 Task: Search one way flight ticket for 1 adult, 6 children, 1 infant in seat and 1 infant on lap in business from Fort Myers: Southwest Florida International Airport to South Bend: South Bend International Airport on 8-6-2023. Choice of flights is Royal air maroc. Number of bags: 1 carry on bag. Price is upto 30000. Outbound departure time preference is 4:15.
Action: Mouse moved to (312, 428)
Screenshot: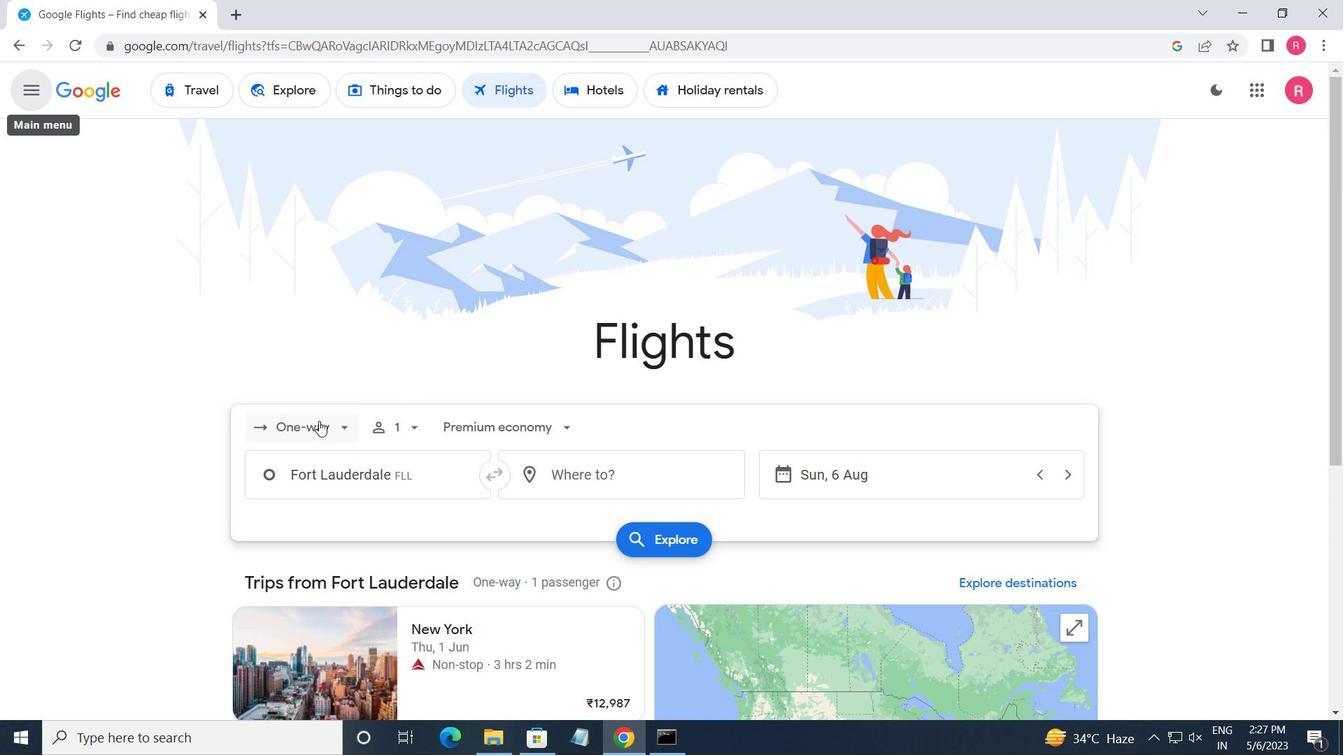 
Action: Mouse pressed left at (312, 428)
Screenshot: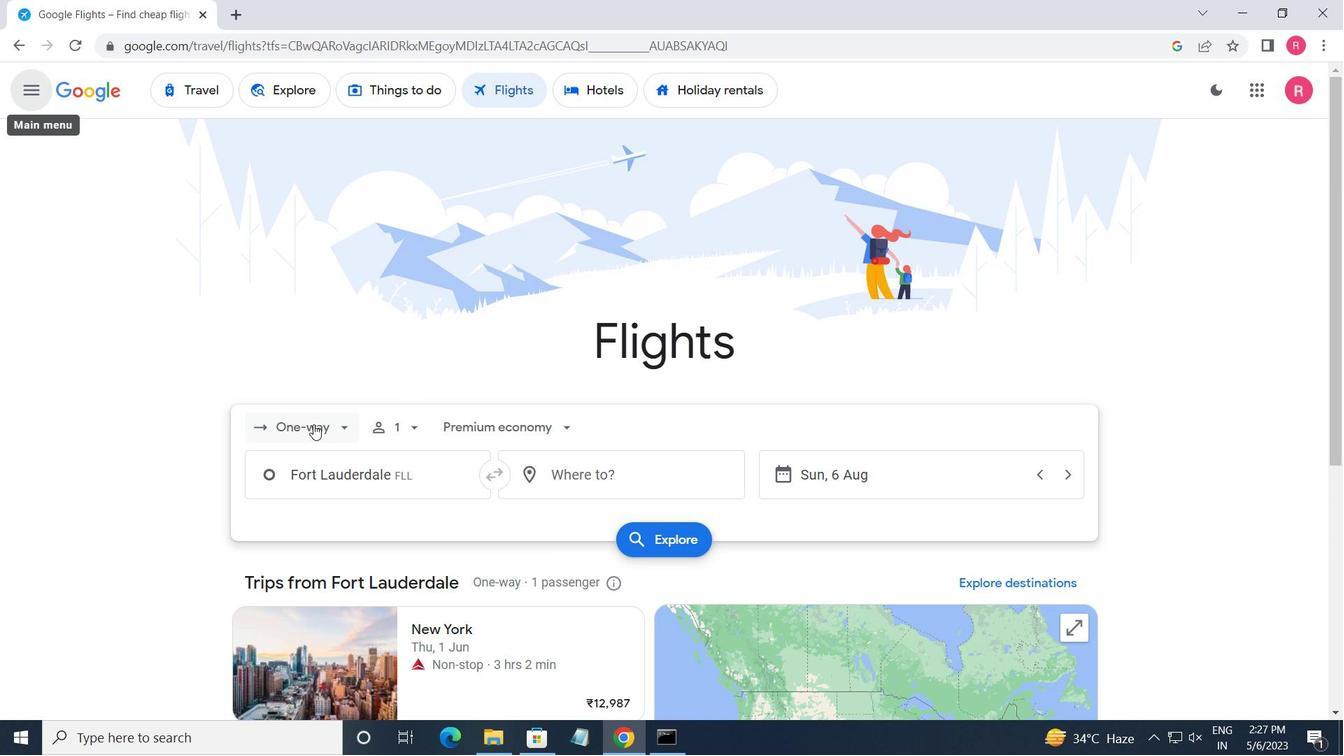 
Action: Mouse moved to (335, 505)
Screenshot: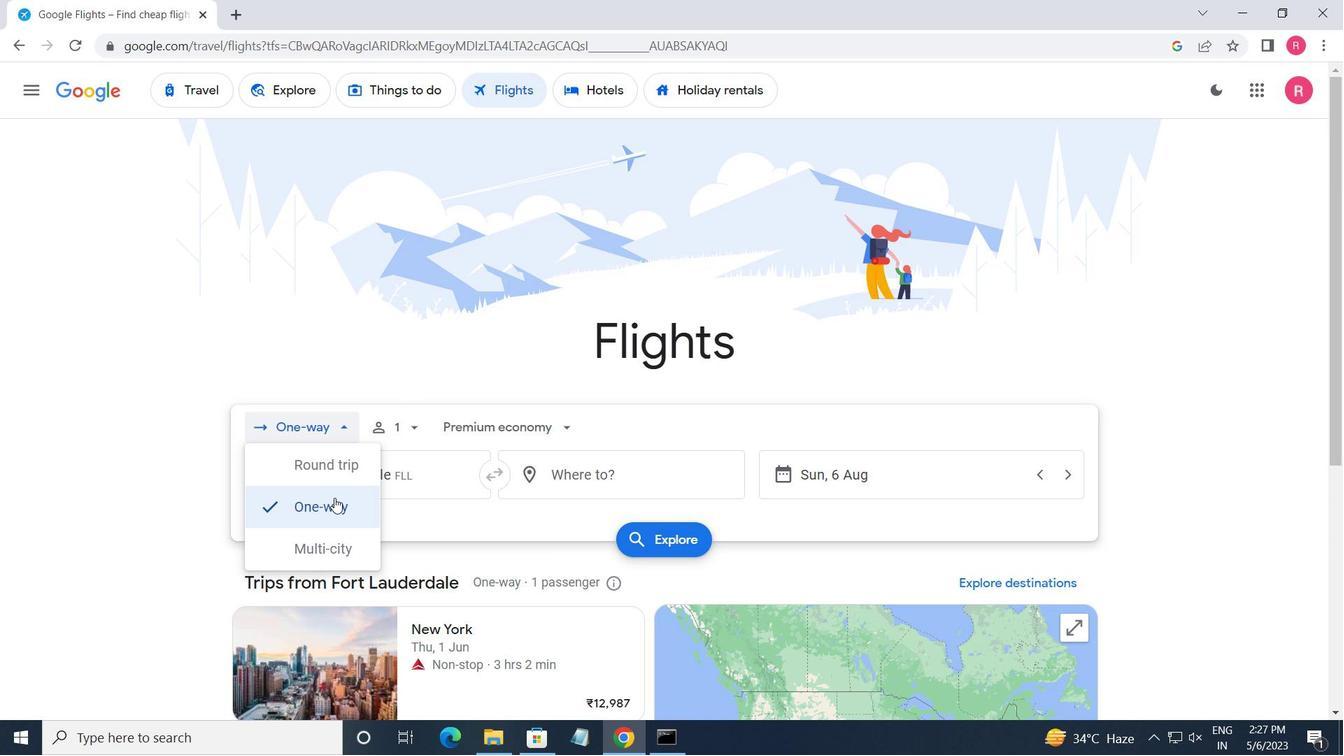 
Action: Mouse pressed left at (335, 505)
Screenshot: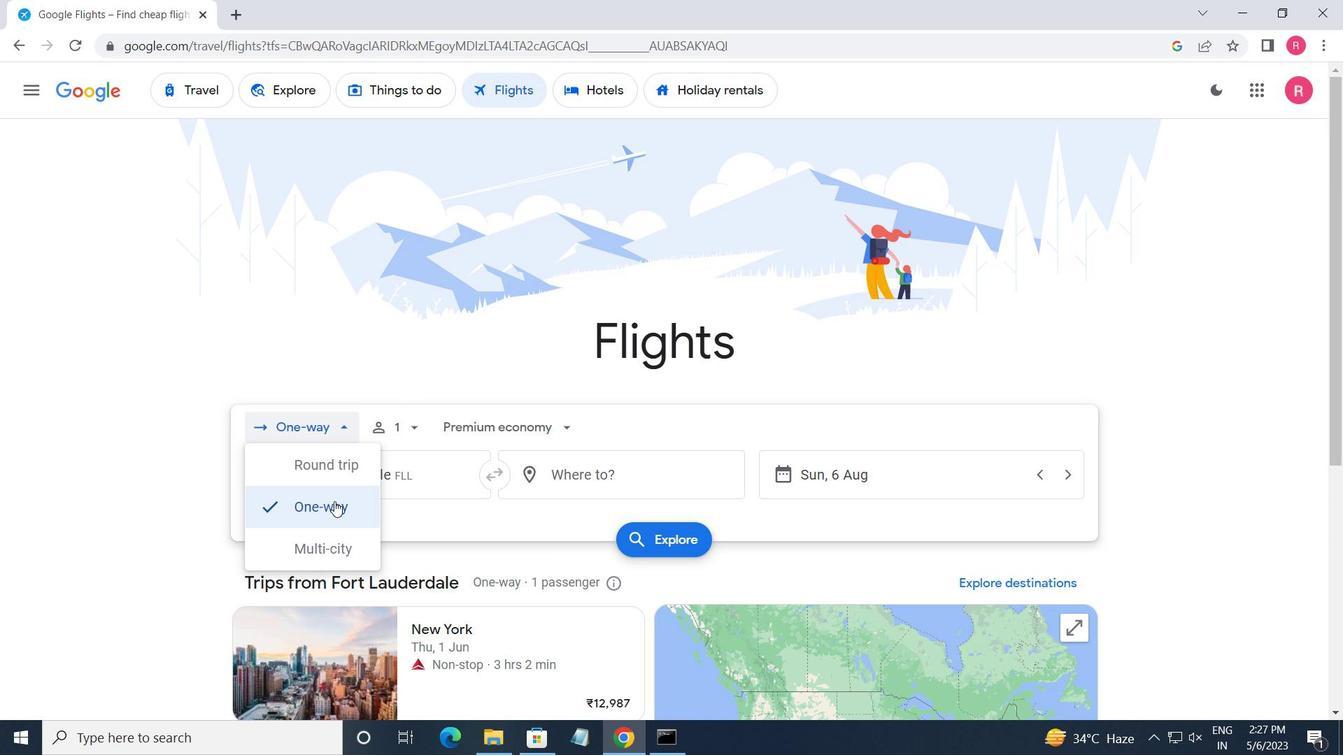 
Action: Mouse moved to (402, 439)
Screenshot: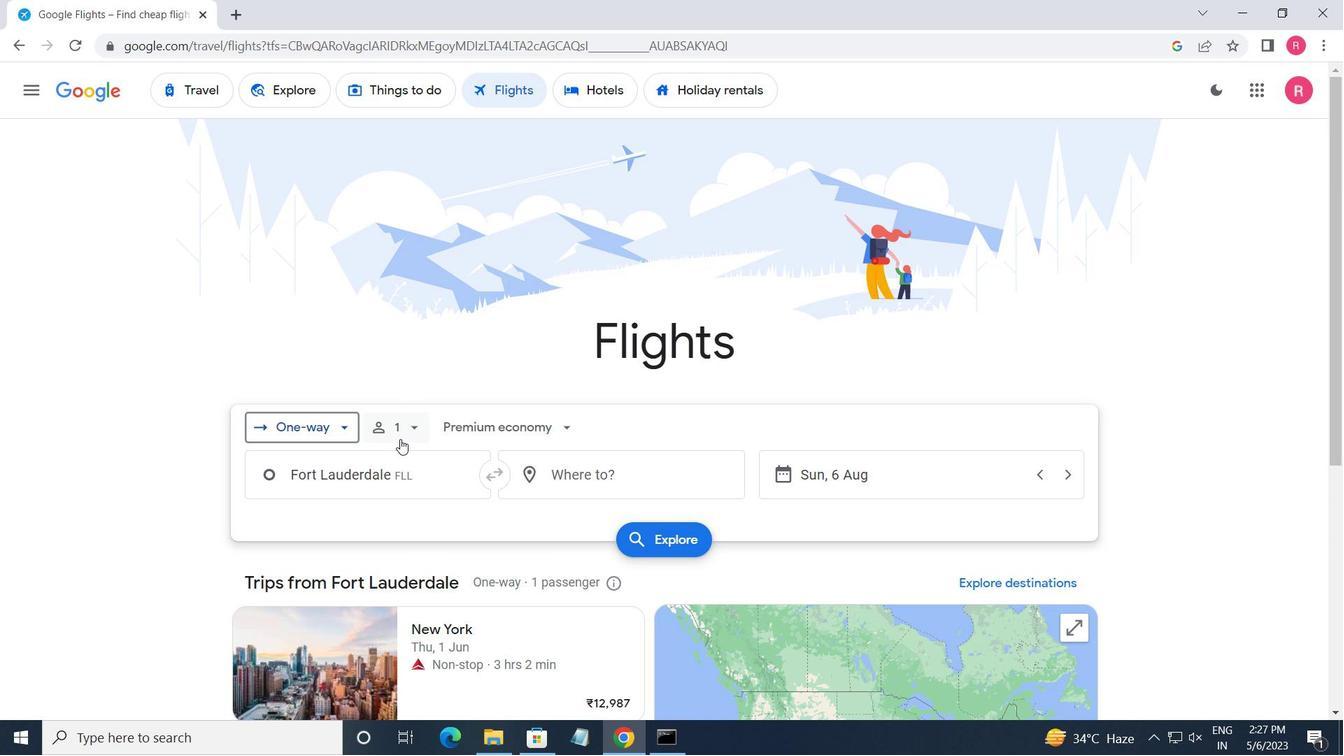 
Action: Mouse pressed left at (402, 439)
Screenshot: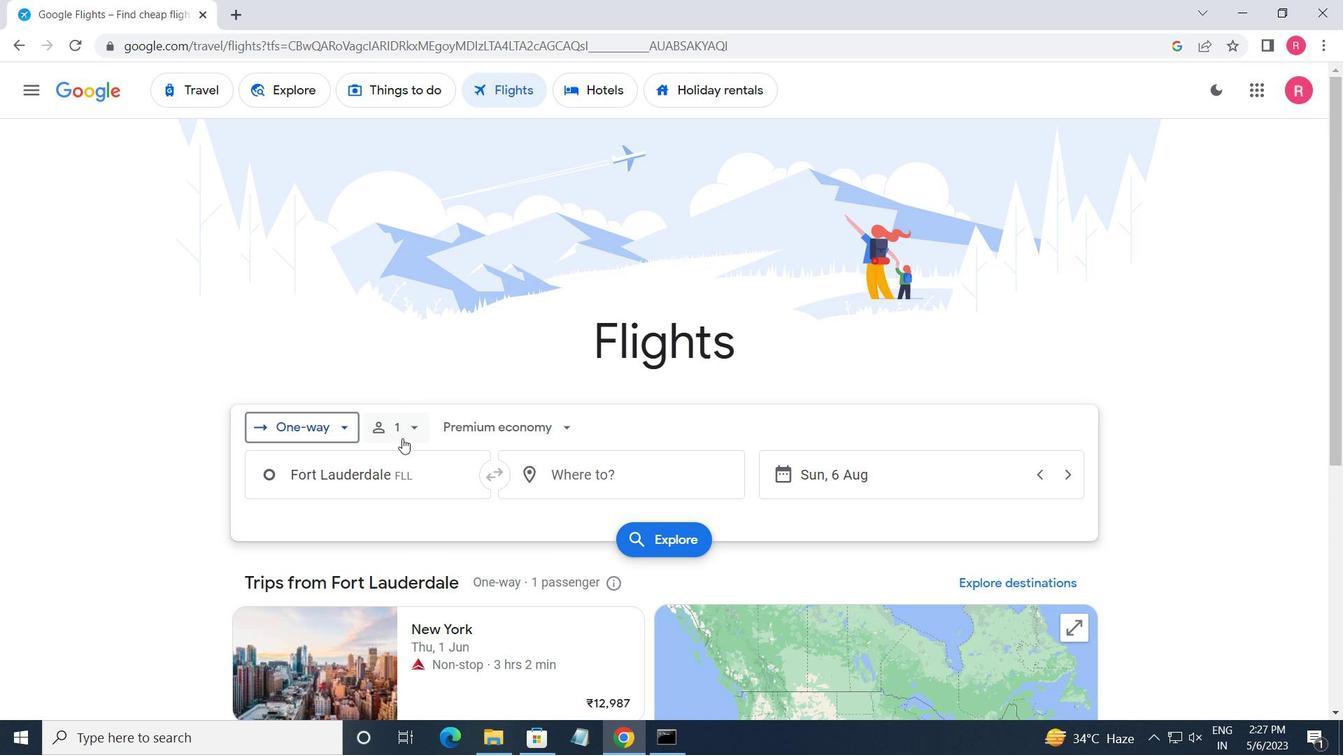
Action: Mouse moved to (540, 509)
Screenshot: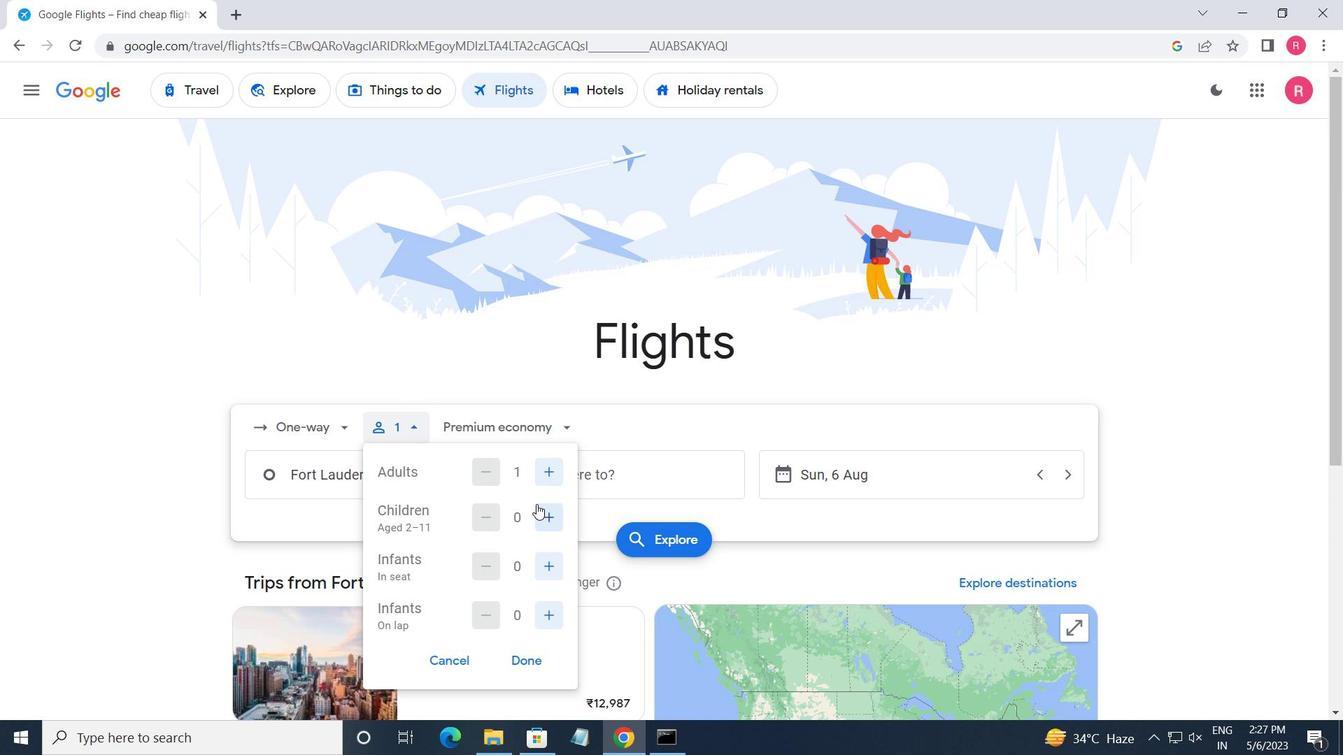 
Action: Mouse pressed left at (540, 509)
Screenshot: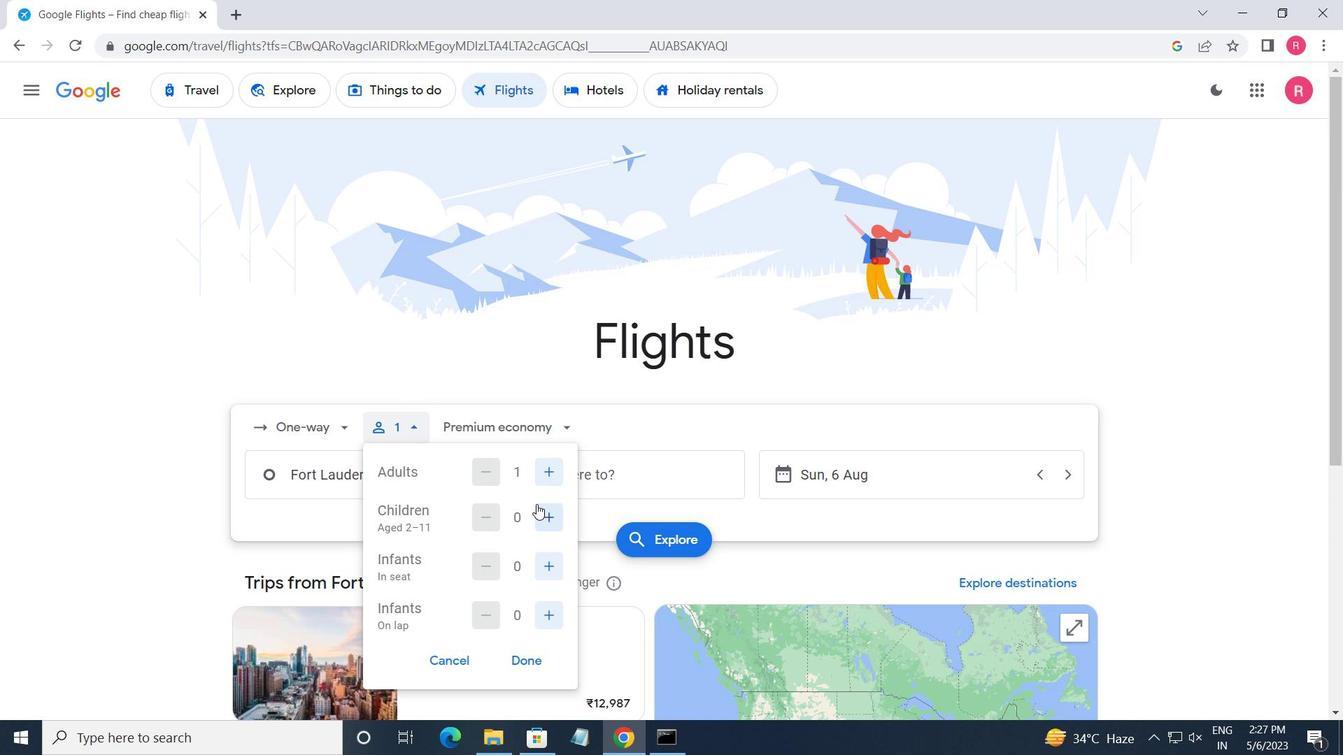 
Action: Mouse pressed left at (540, 509)
Screenshot: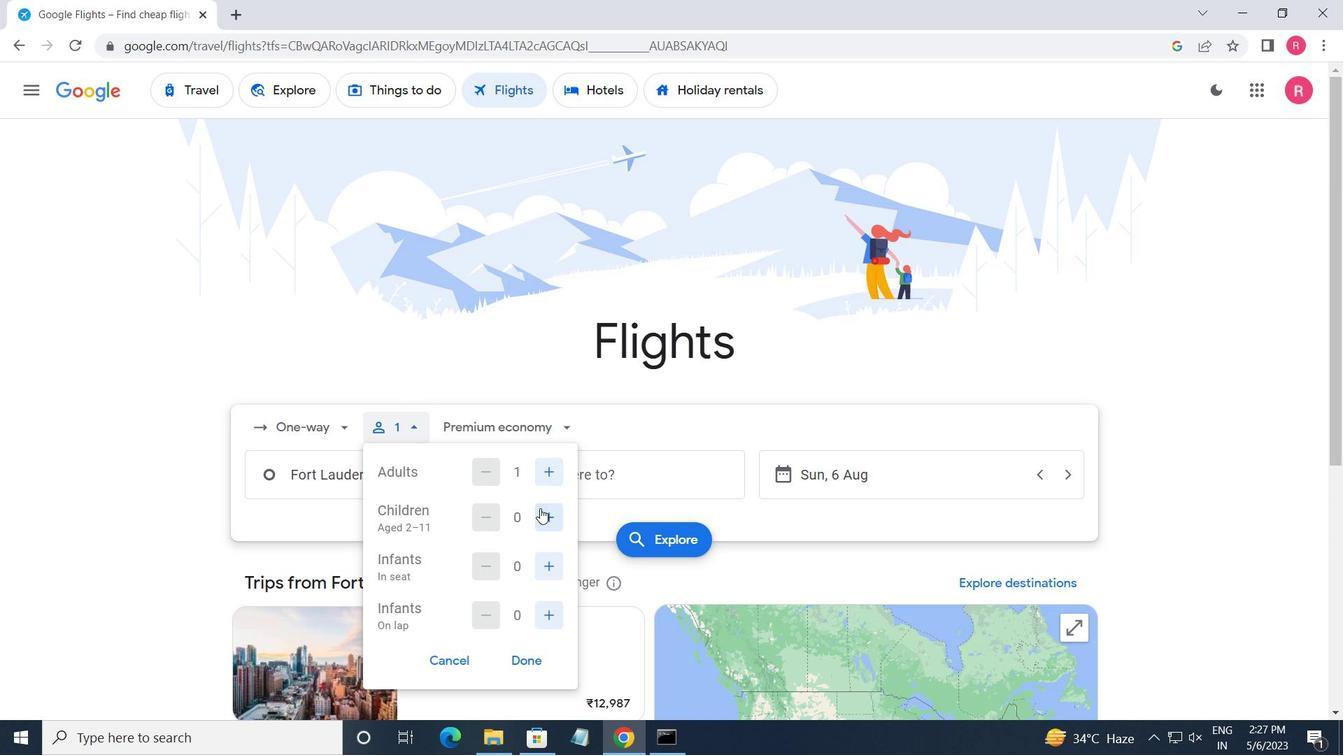 
Action: Mouse pressed left at (540, 509)
Screenshot: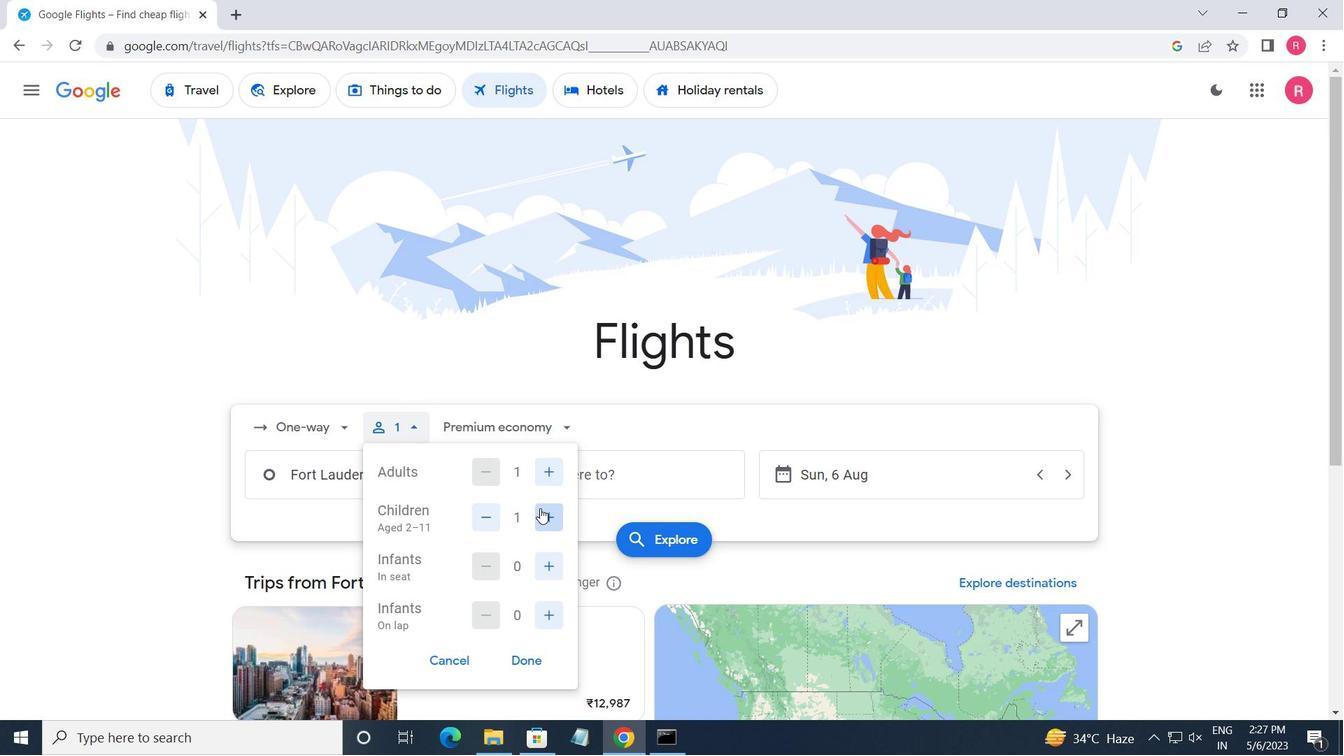 
Action: Mouse pressed left at (540, 509)
Screenshot: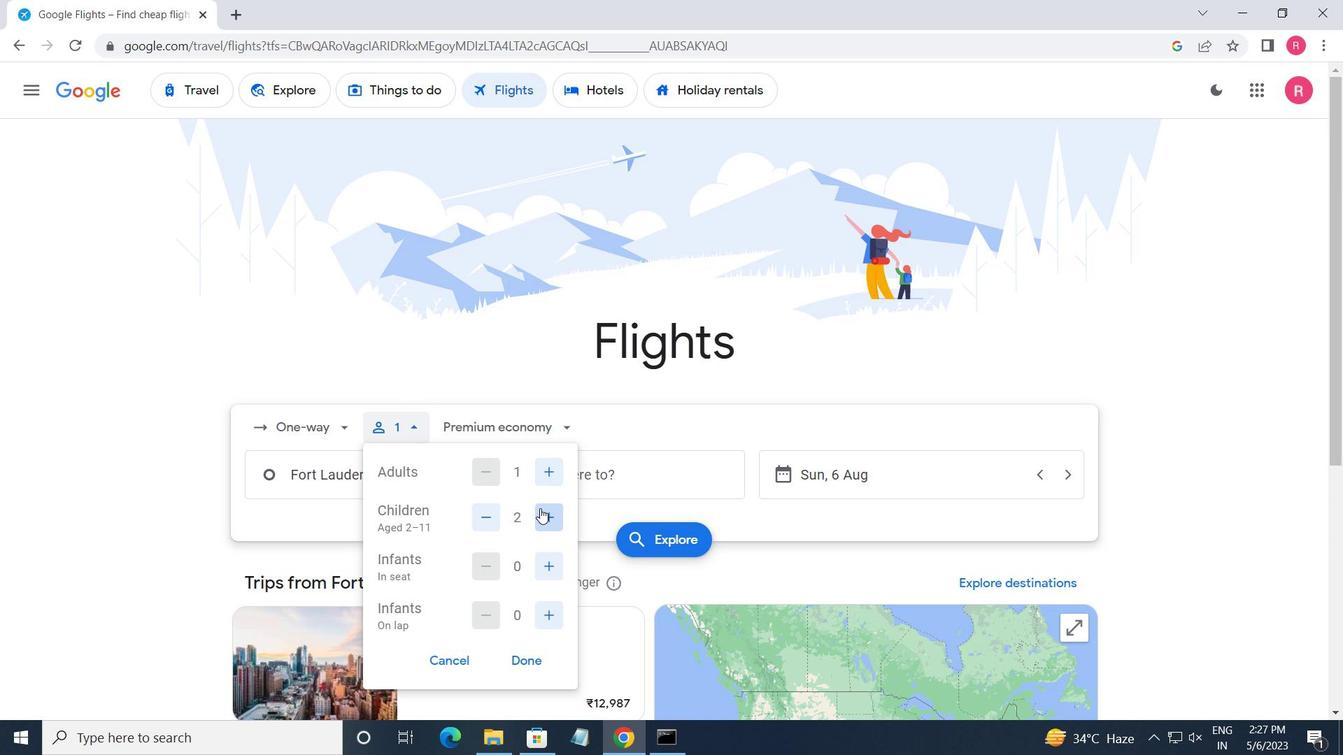 
Action: Mouse pressed left at (540, 509)
Screenshot: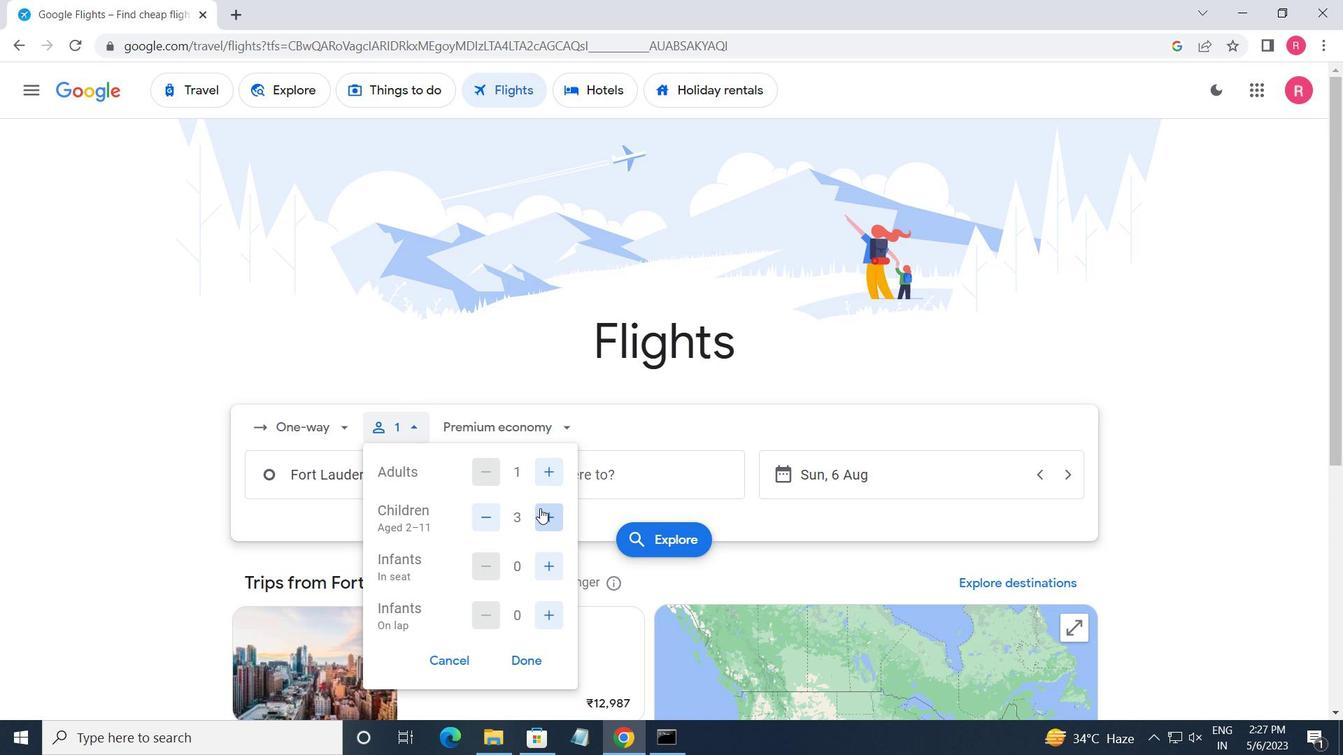 
Action: Mouse pressed left at (540, 509)
Screenshot: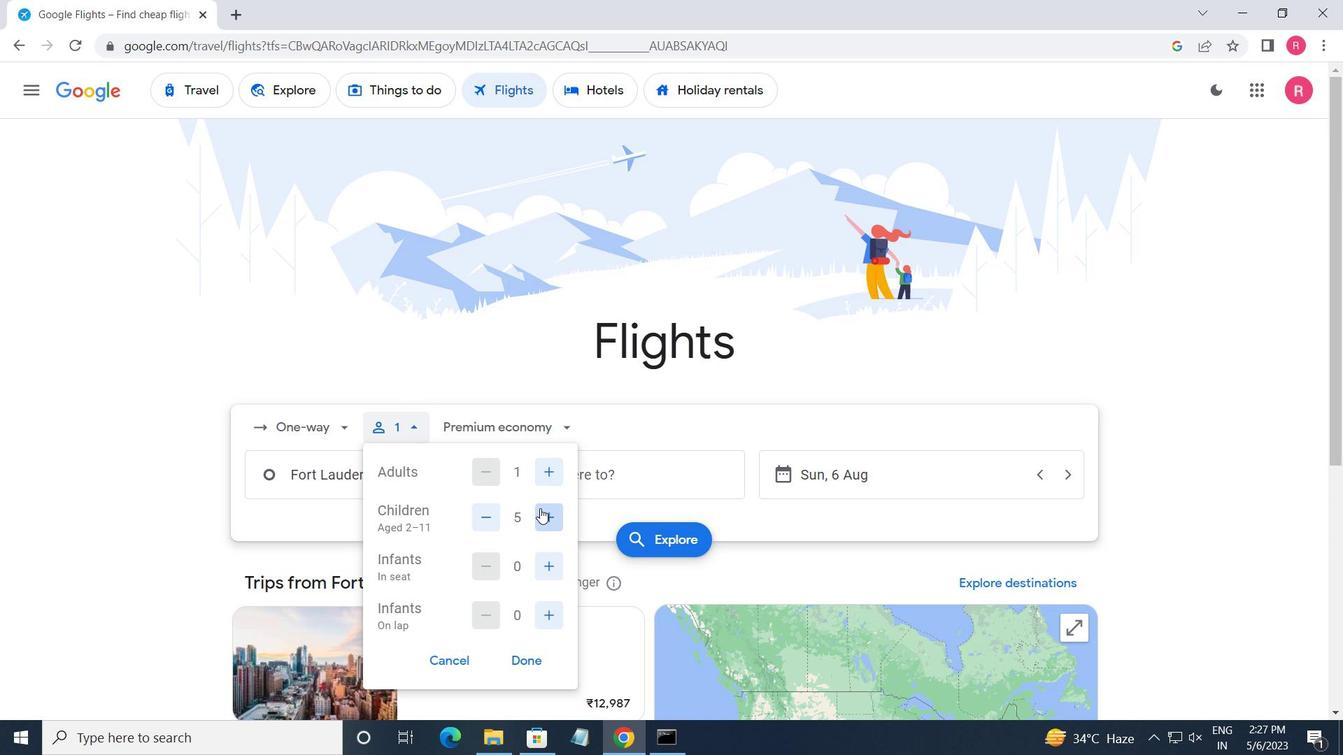 
Action: Mouse moved to (552, 559)
Screenshot: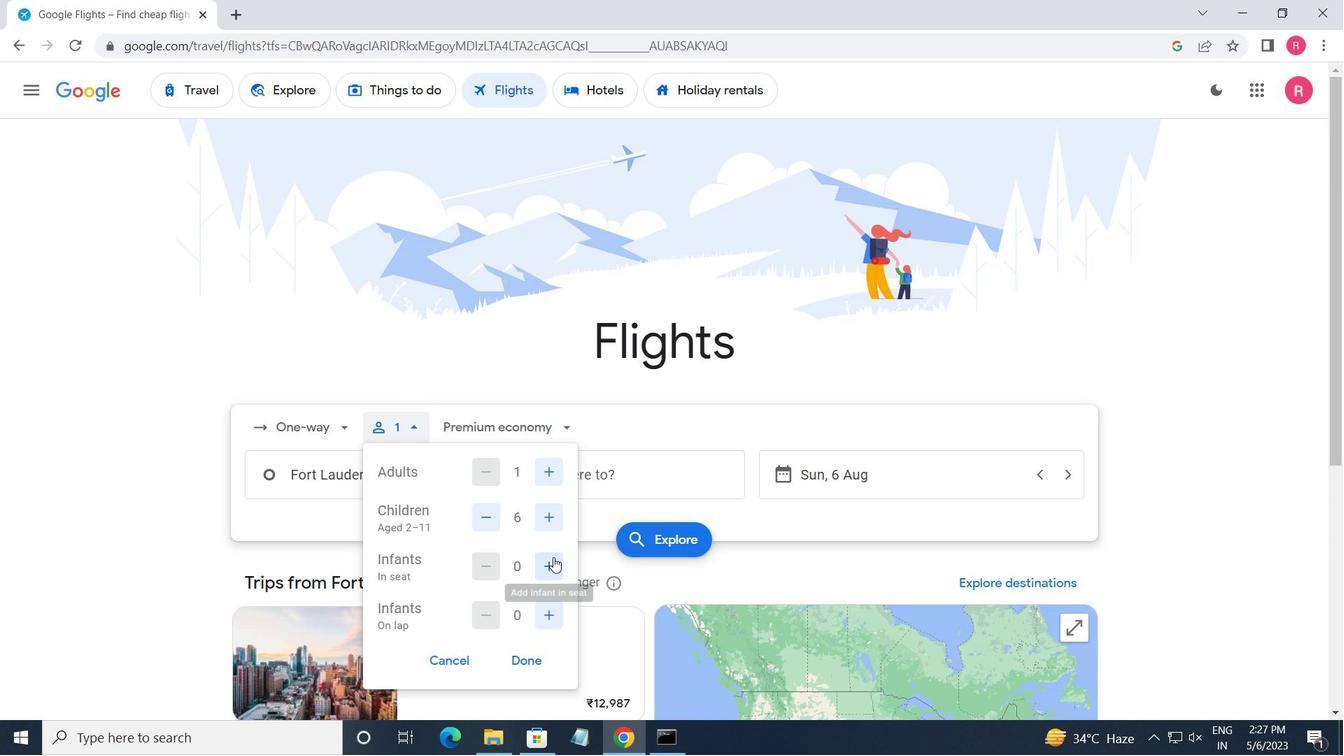 
Action: Mouse pressed left at (552, 559)
Screenshot: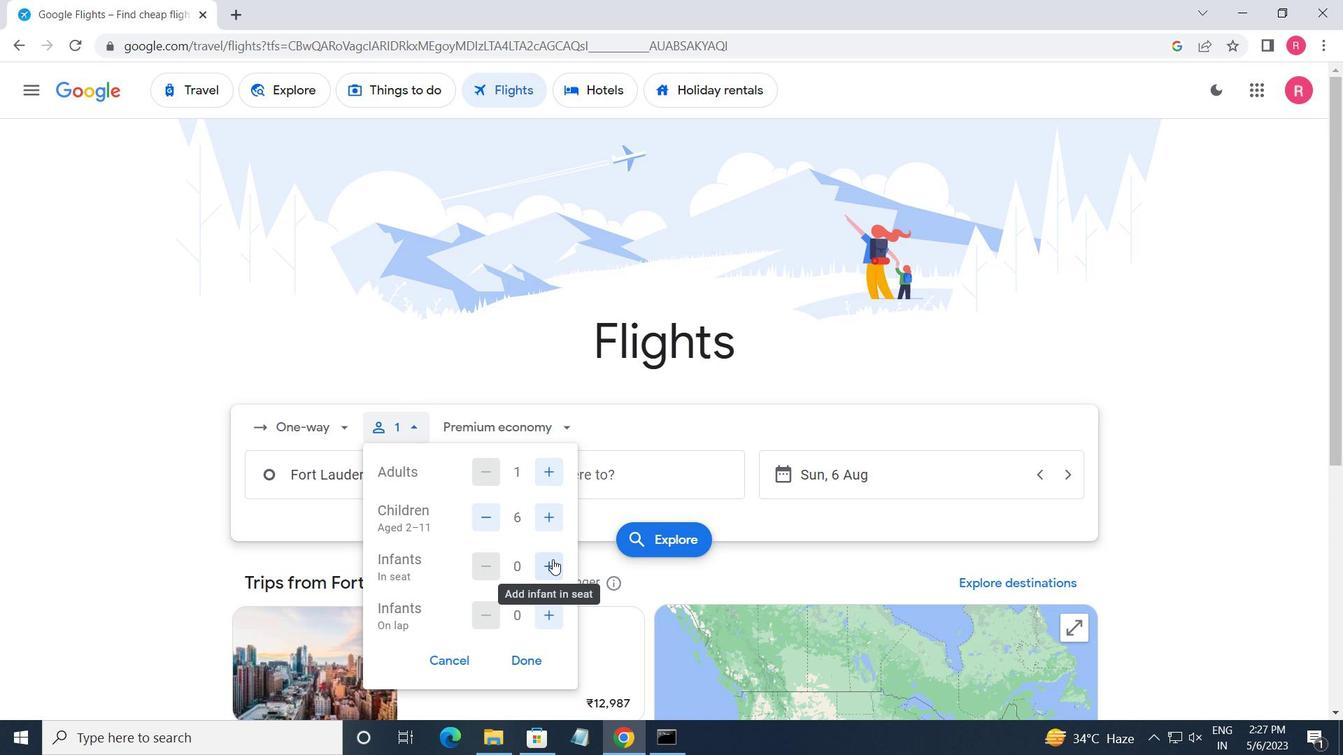 
Action: Mouse moved to (544, 614)
Screenshot: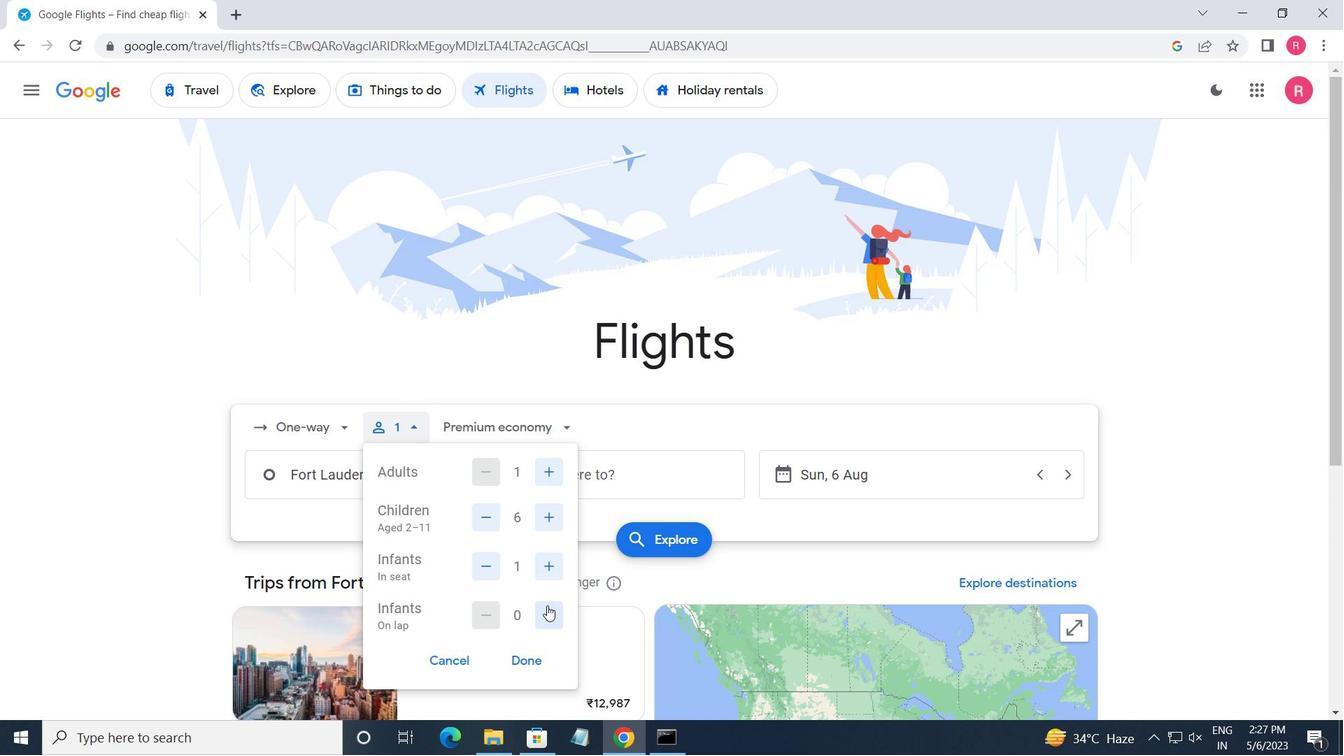 
Action: Mouse pressed left at (544, 614)
Screenshot: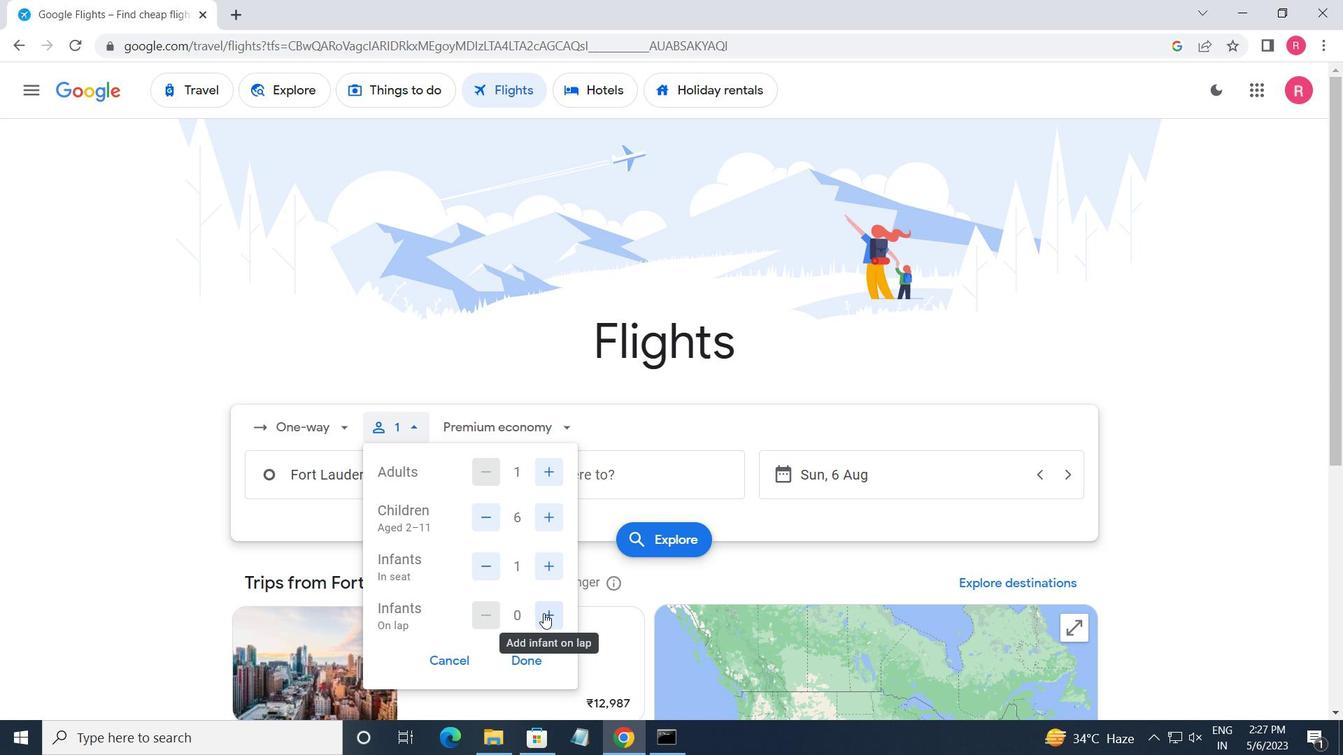
Action: Mouse moved to (524, 659)
Screenshot: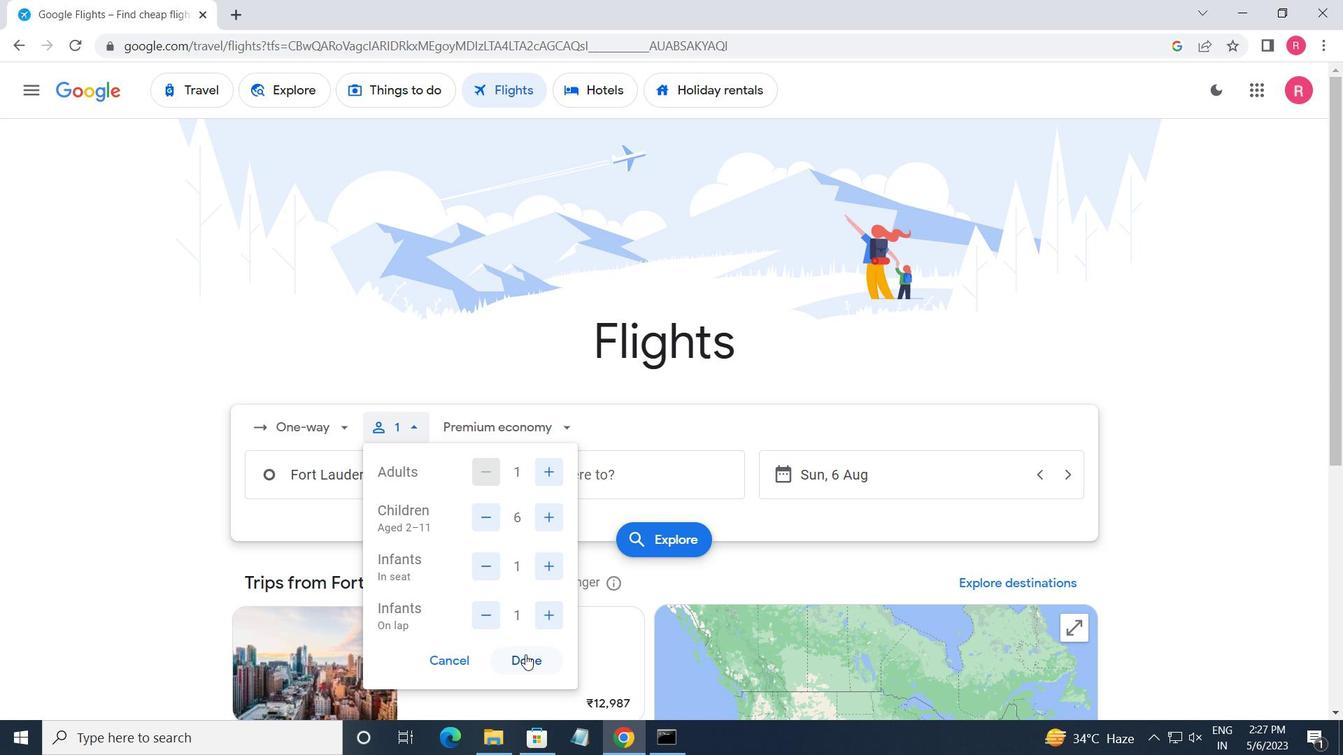 
Action: Mouse pressed left at (524, 659)
Screenshot: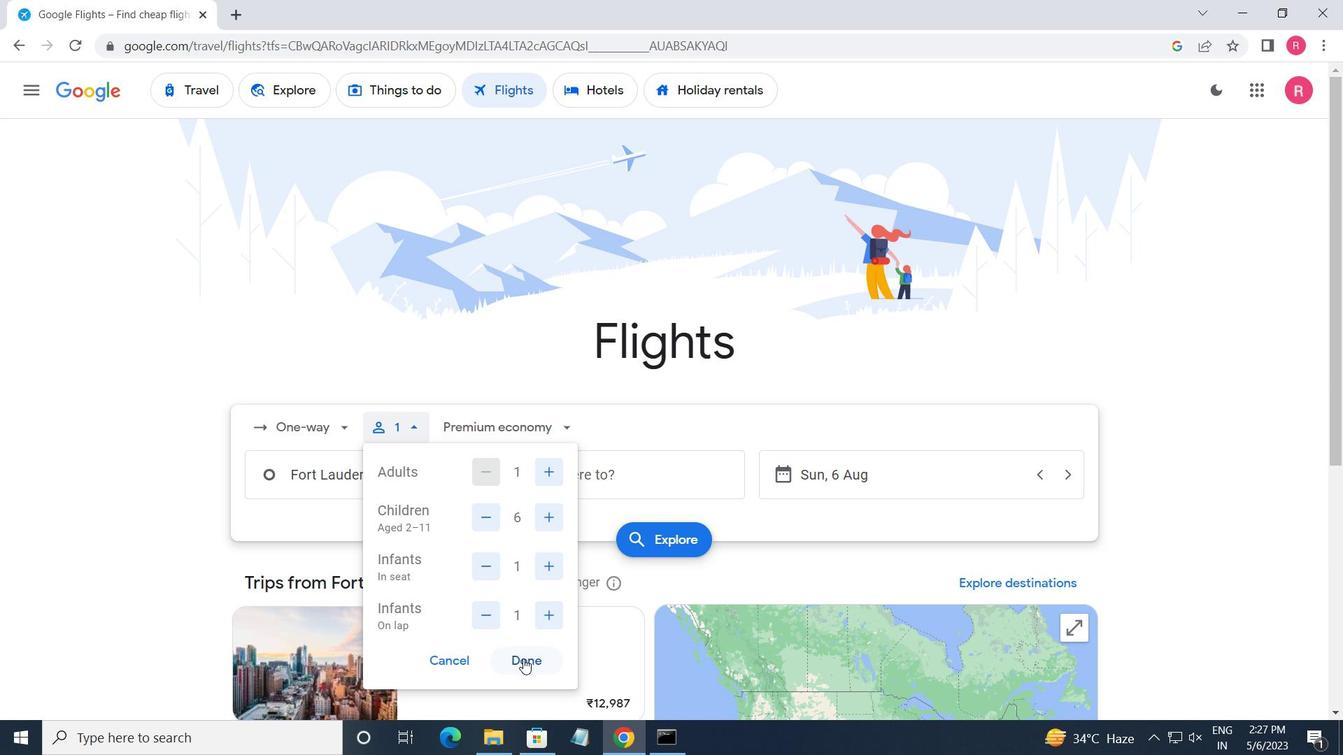 
Action: Mouse moved to (487, 427)
Screenshot: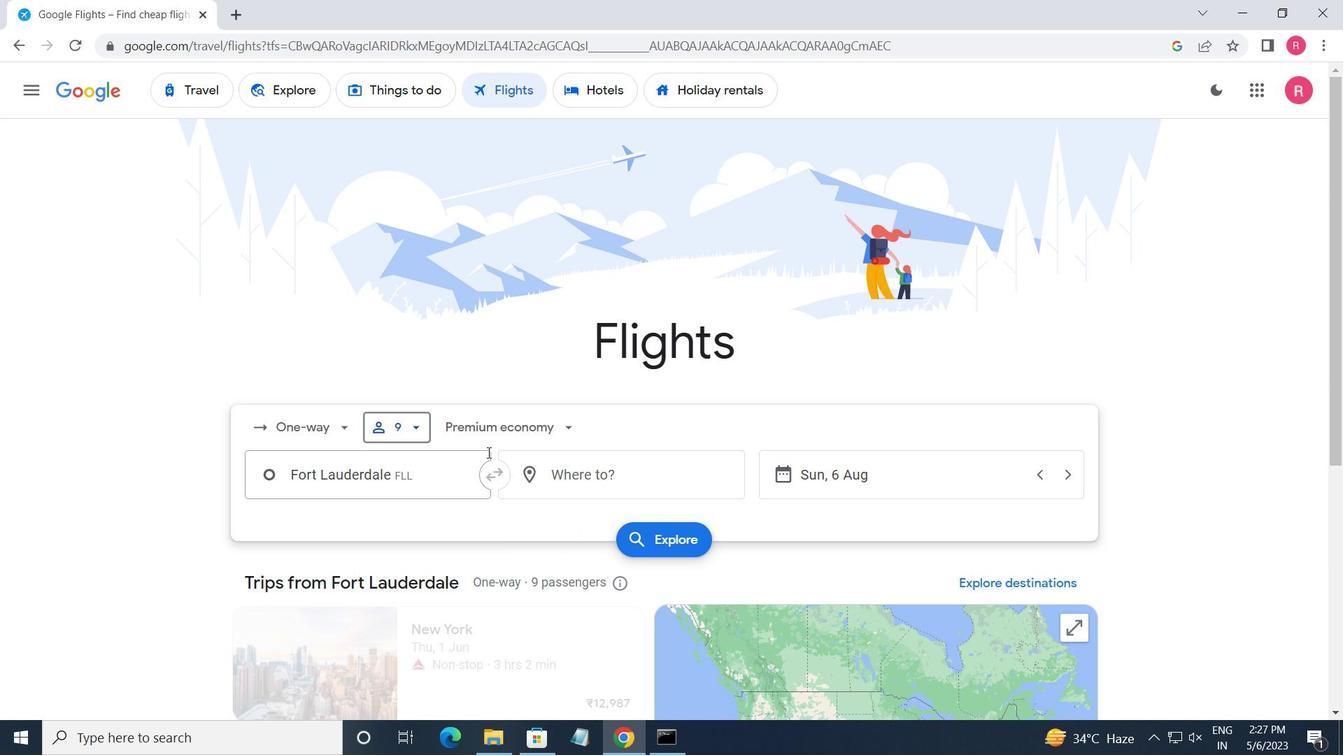 
Action: Mouse pressed left at (487, 427)
Screenshot: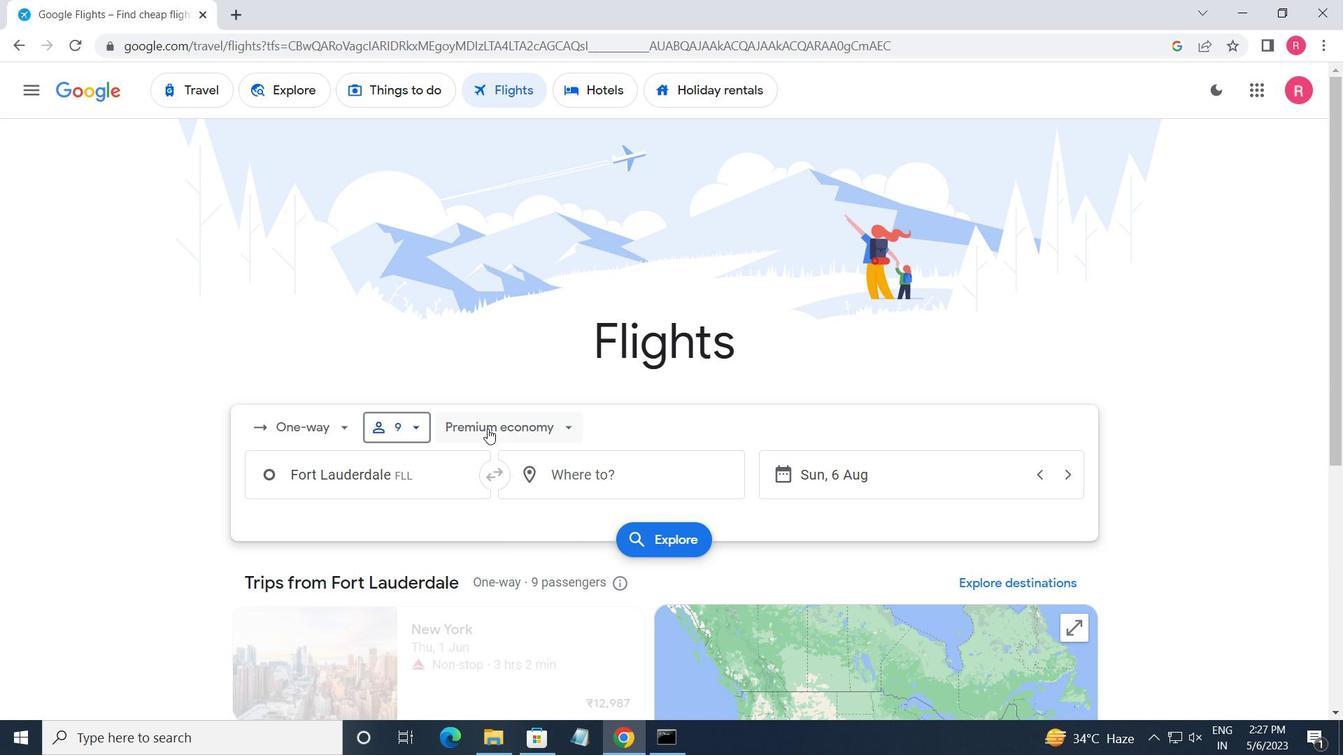 
Action: Mouse moved to (505, 550)
Screenshot: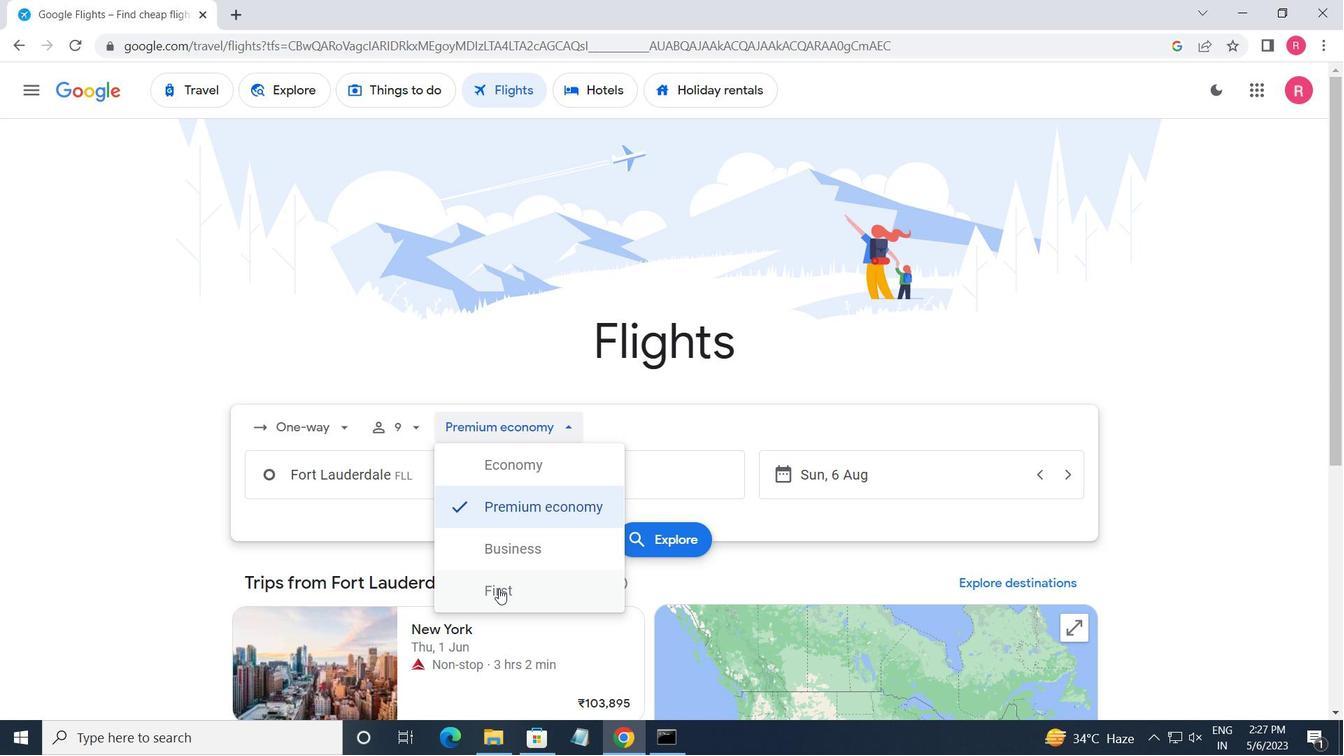 
Action: Mouse pressed left at (505, 550)
Screenshot: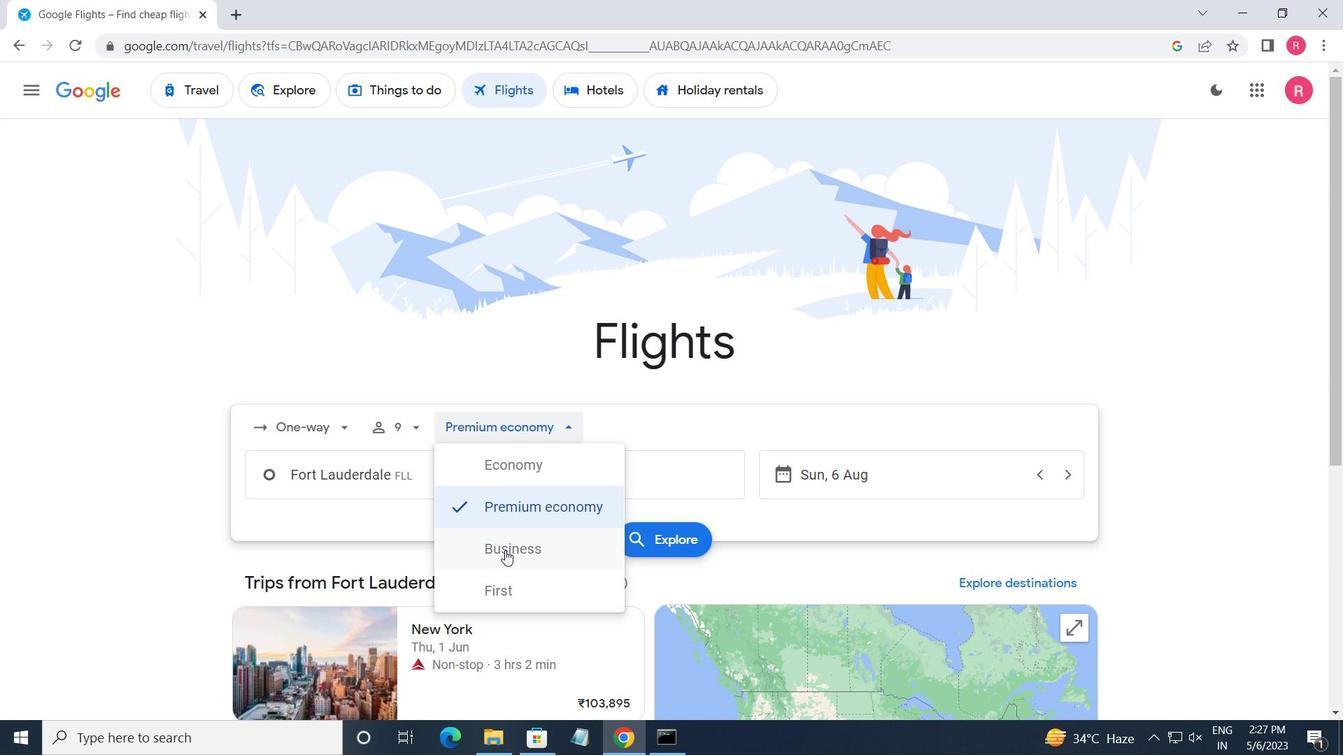 
Action: Mouse moved to (434, 471)
Screenshot: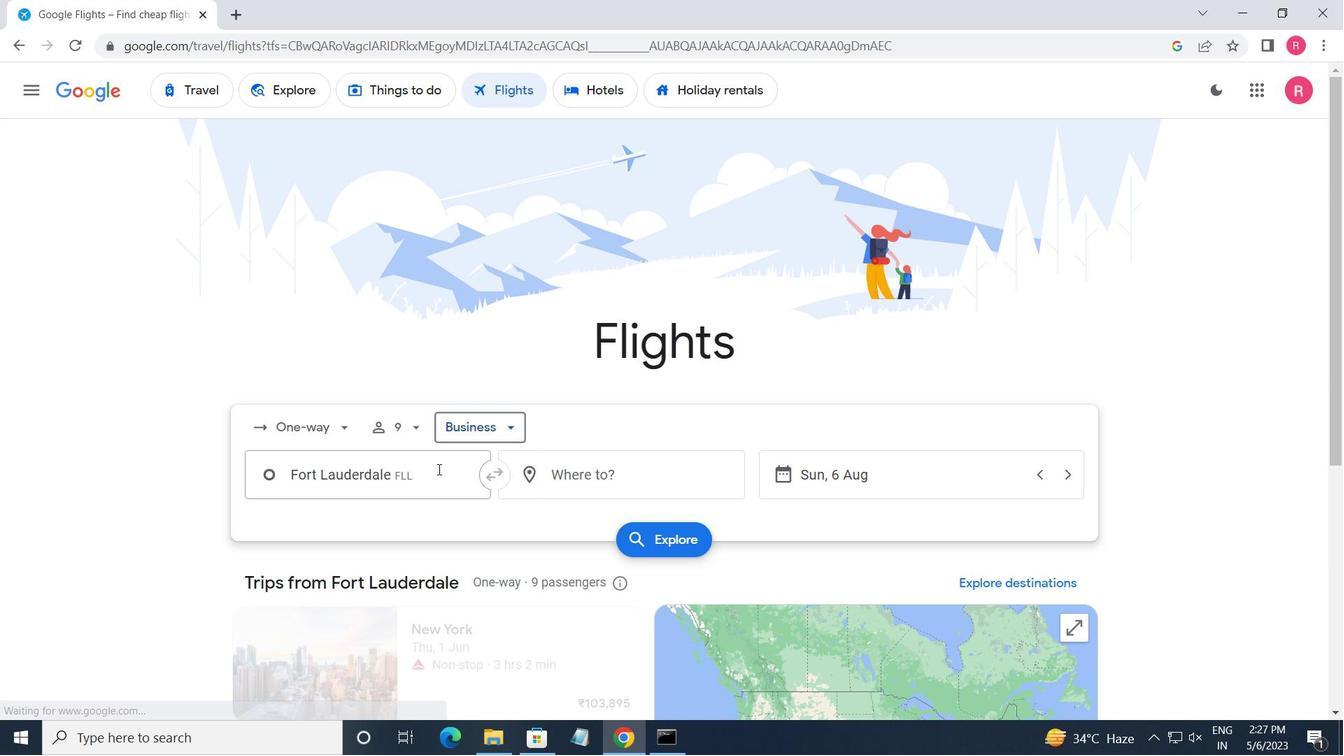 
Action: Mouse pressed left at (434, 471)
Screenshot: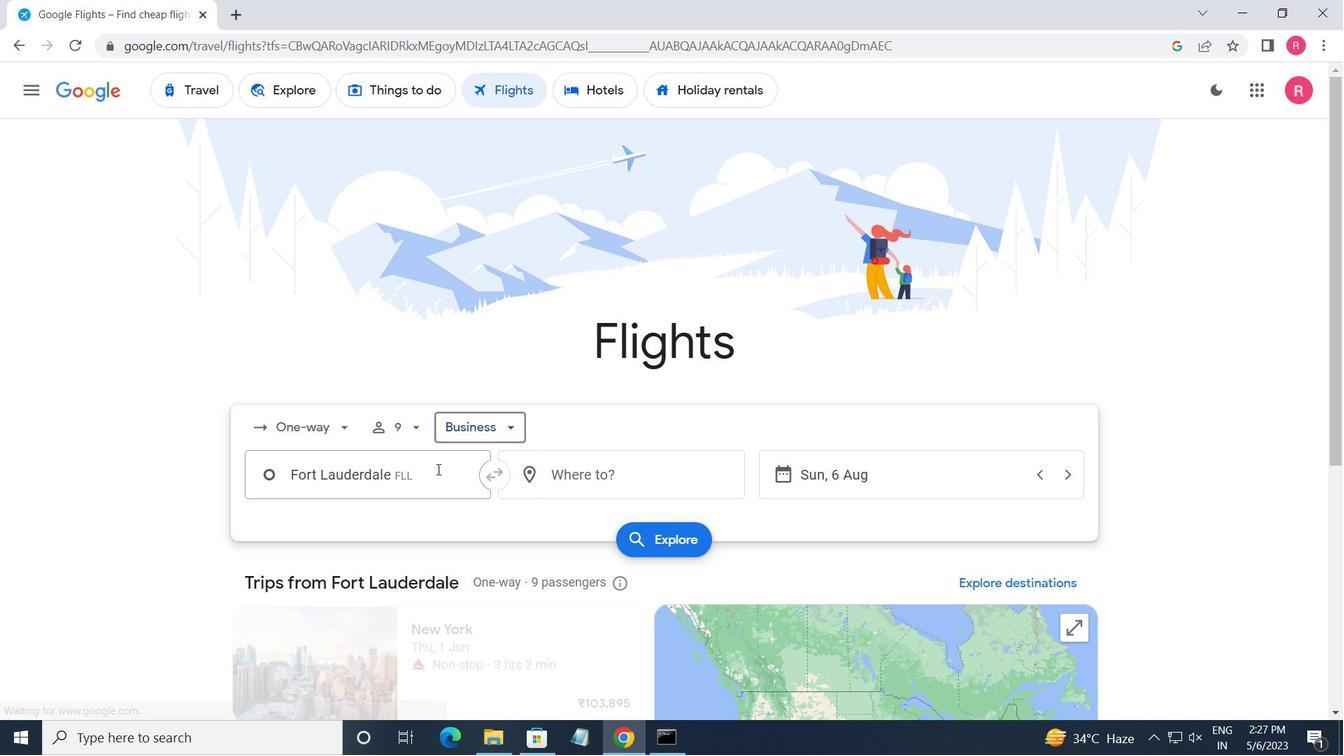 
Action: Mouse moved to (420, 475)
Screenshot: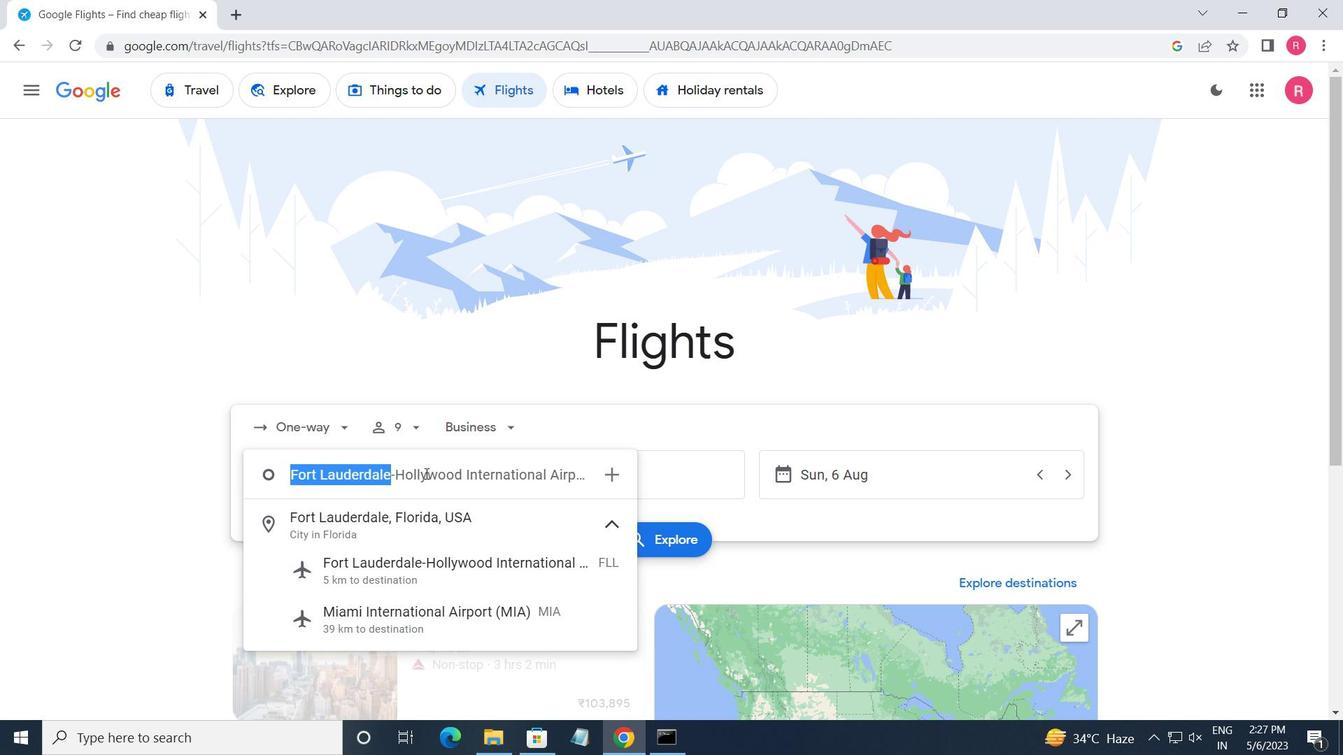 
Action: Key pressed <Key.shift>
Screenshot: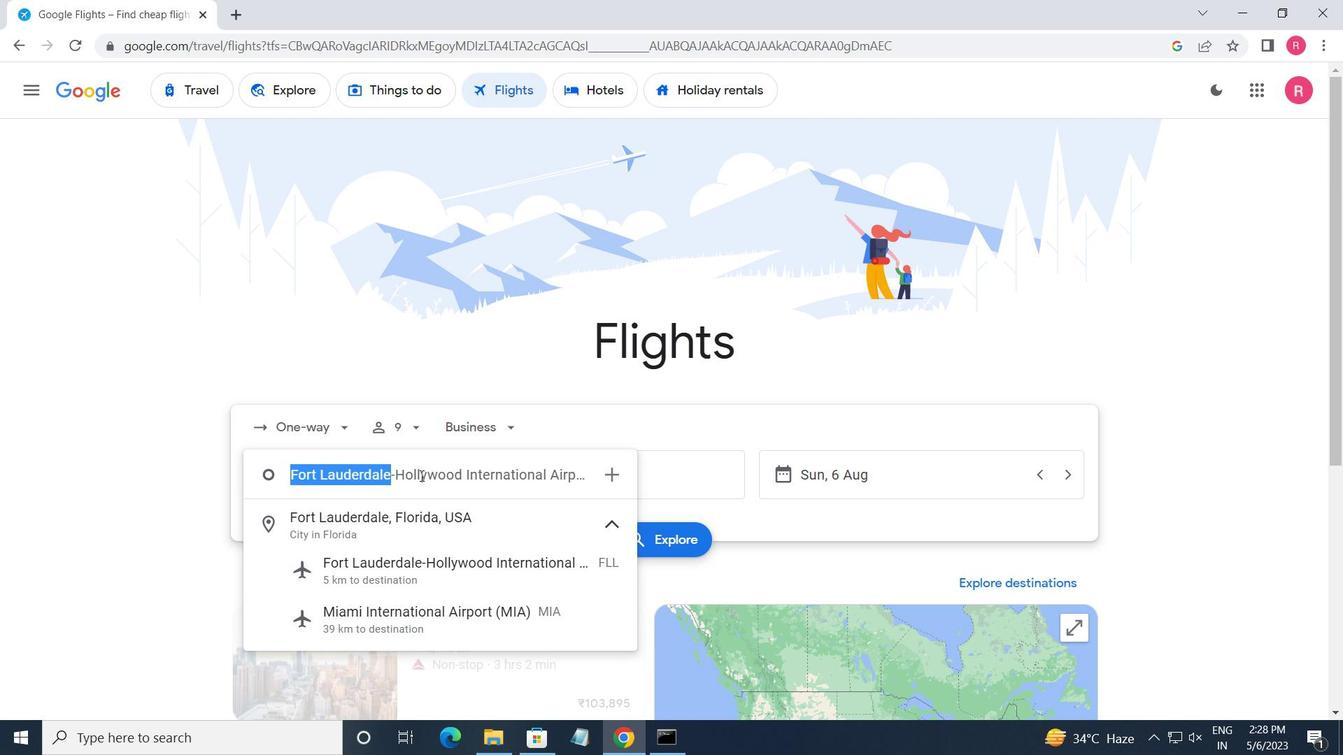 
Action: Mouse moved to (420, 476)
Screenshot: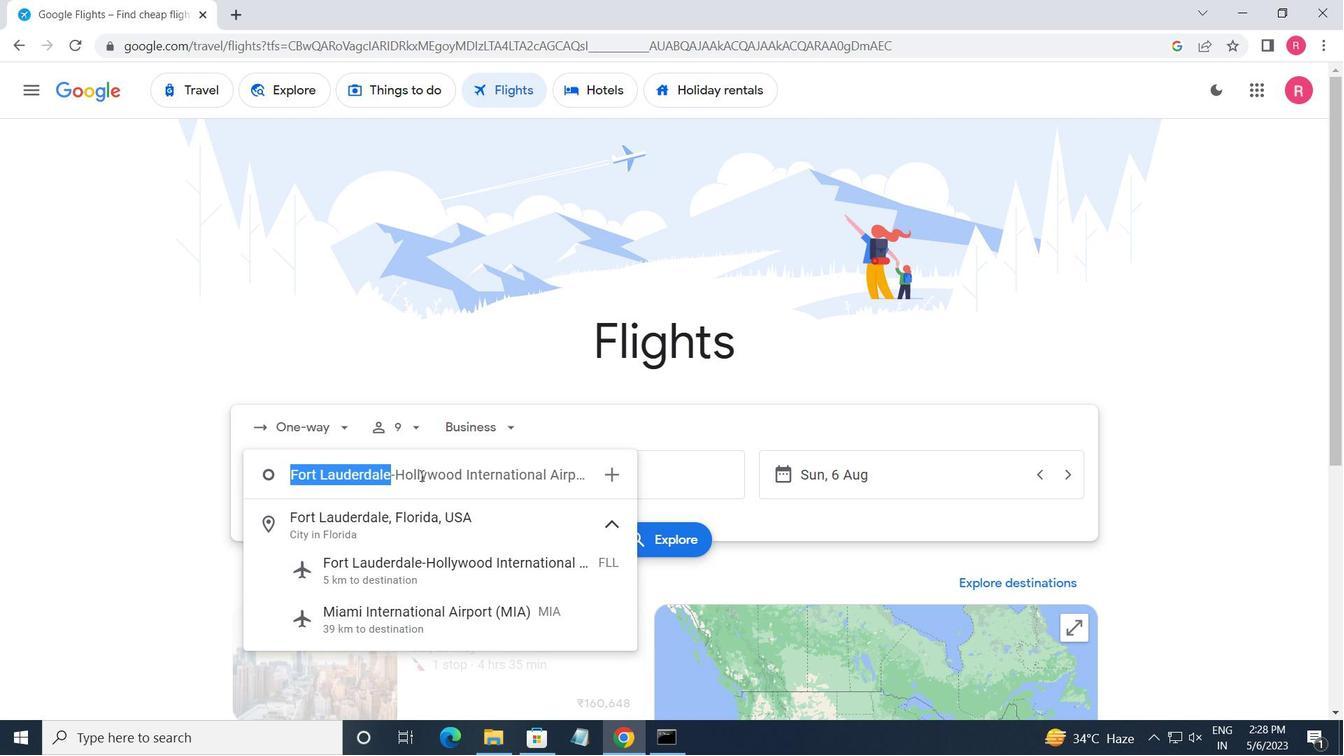 
Action: Key pressed FORT<Key.space><Key.shift>MYERS
Screenshot: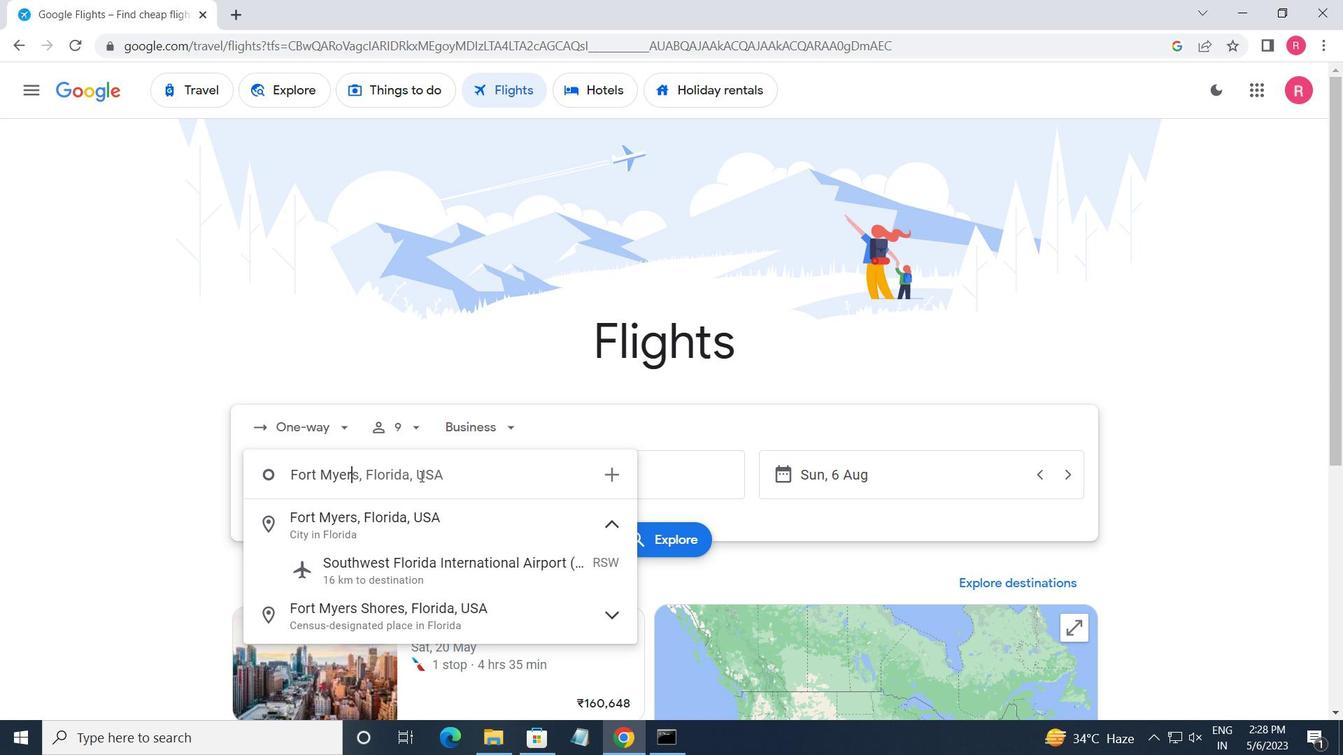 
Action: Mouse moved to (448, 573)
Screenshot: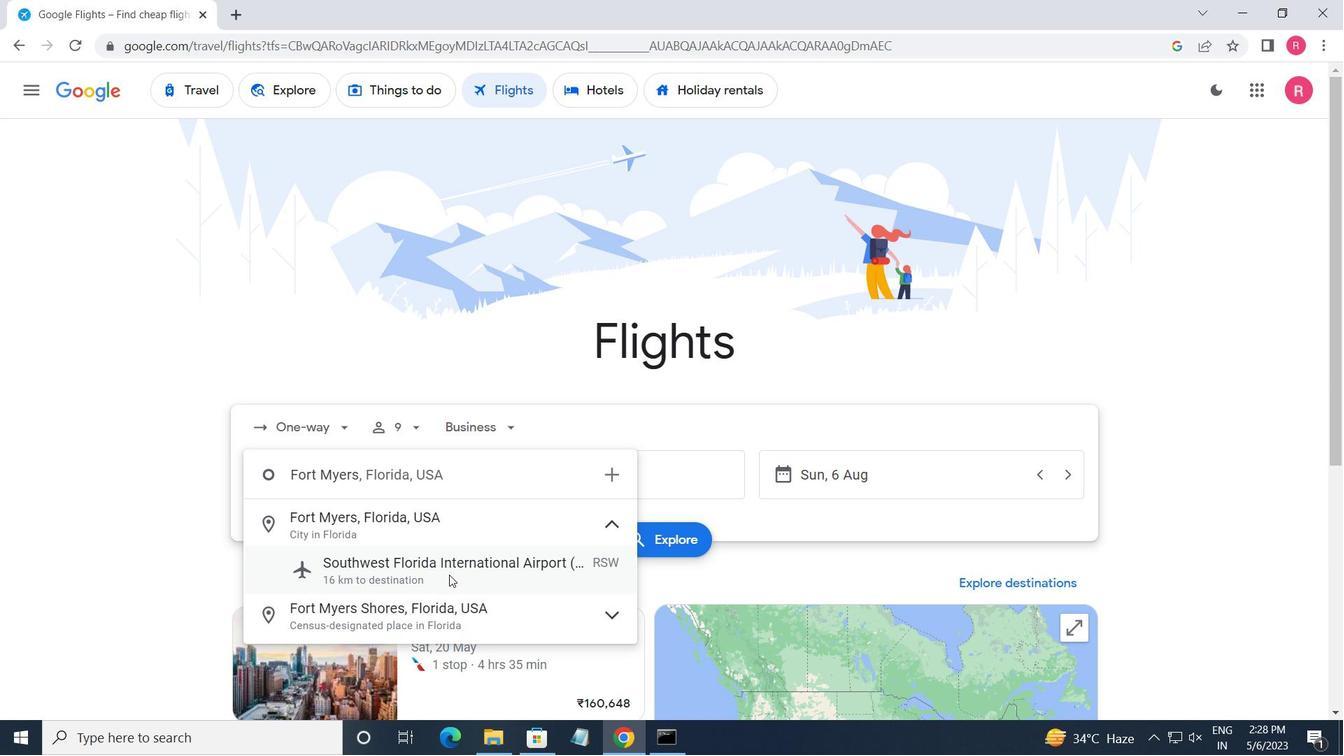
Action: Mouse pressed left at (448, 573)
Screenshot: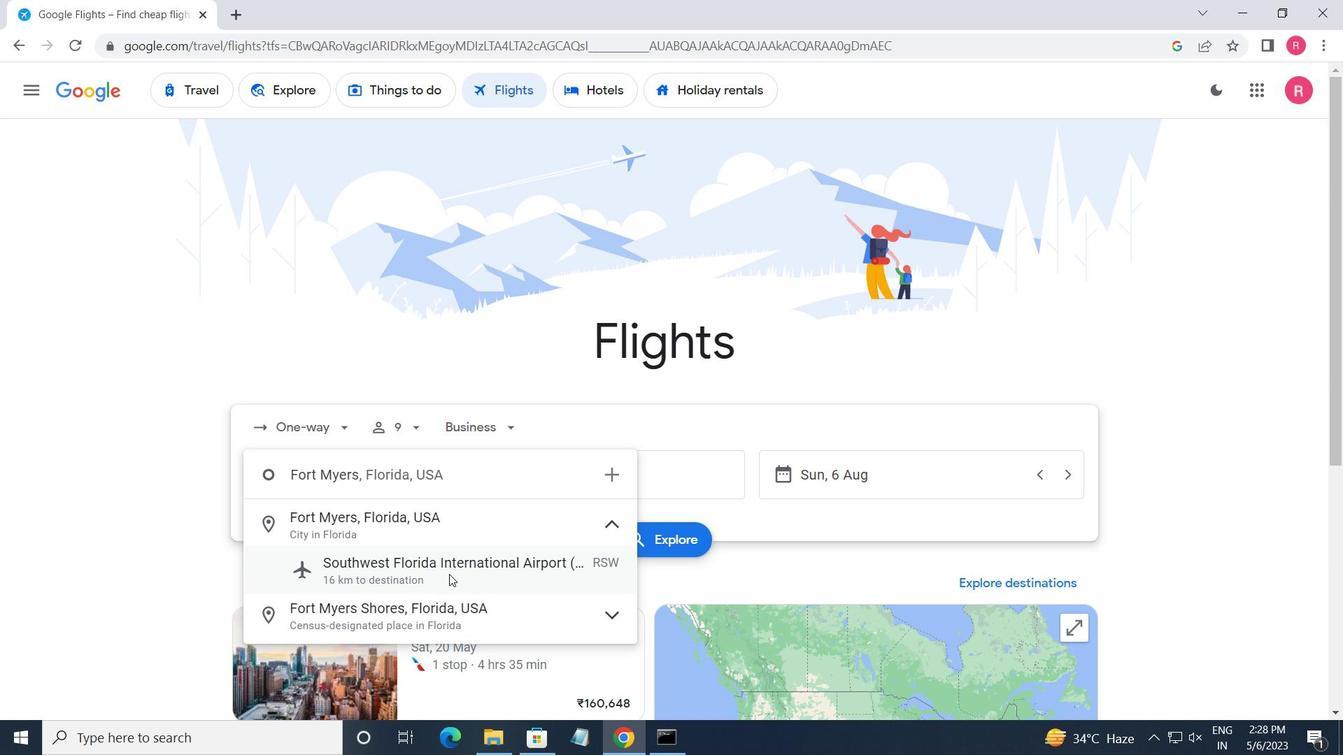 
Action: Mouse moved to (593, 482)
Screenshot: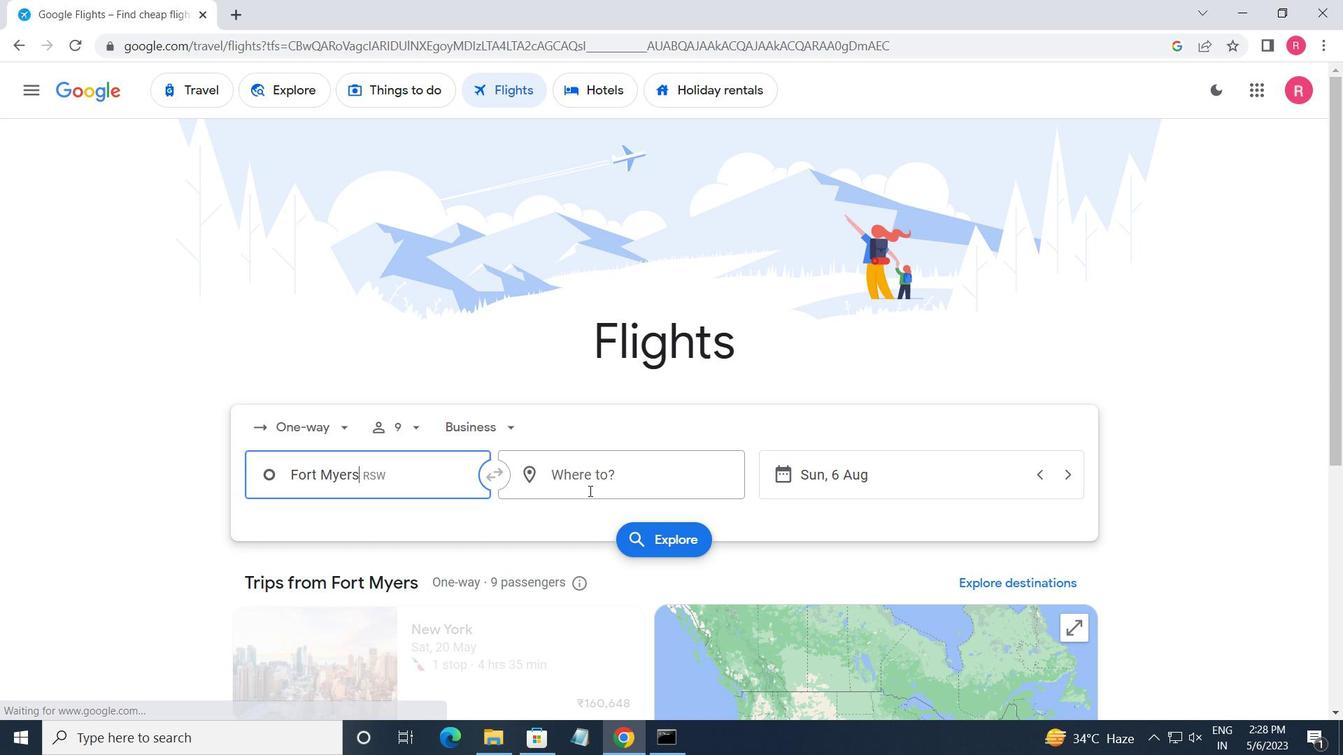 
Action: Mouse pressed left at (593, 482)
Screenshot: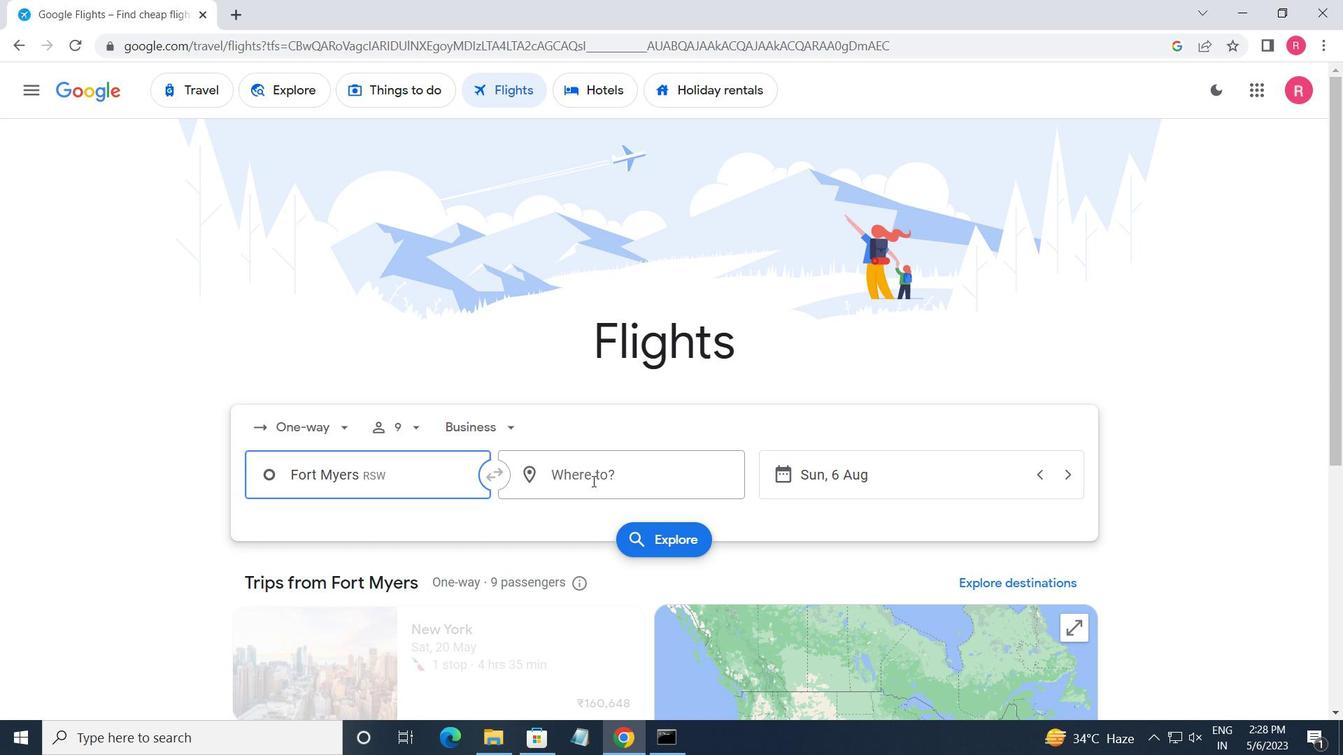 
Action: Mouse moved to (593, 482)
Screenshot: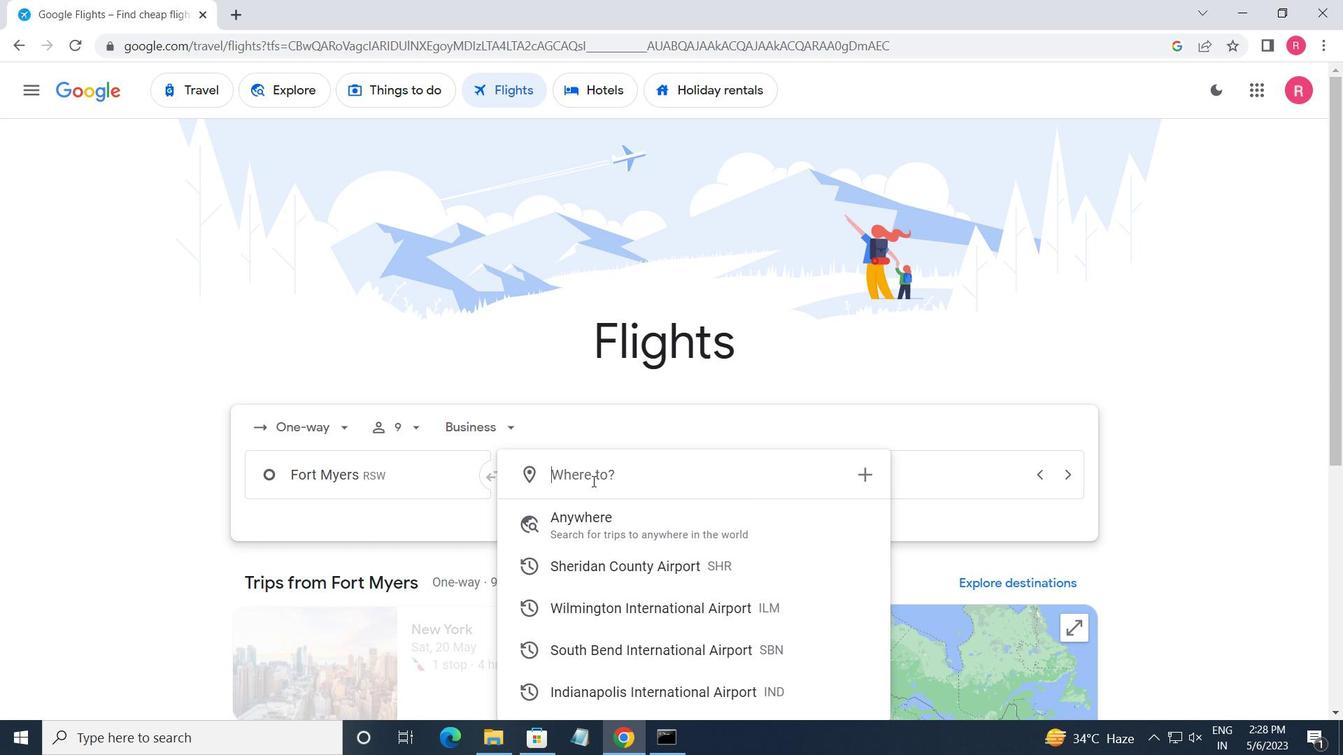 
Action: Key pressed <Key.shift>SOUTH<Key.space><Key.shift>BEND
Screenshot: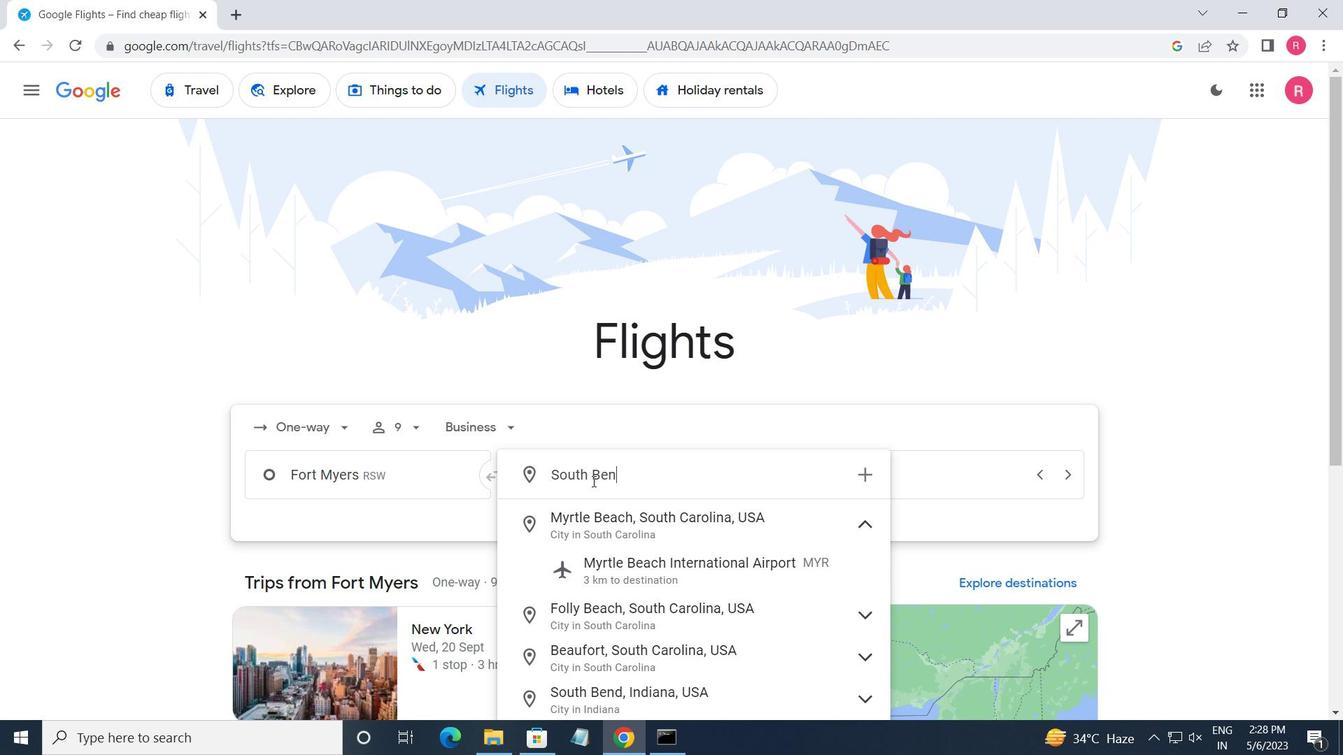 
Action: Mouse moved to (660, 580)
Screenshot: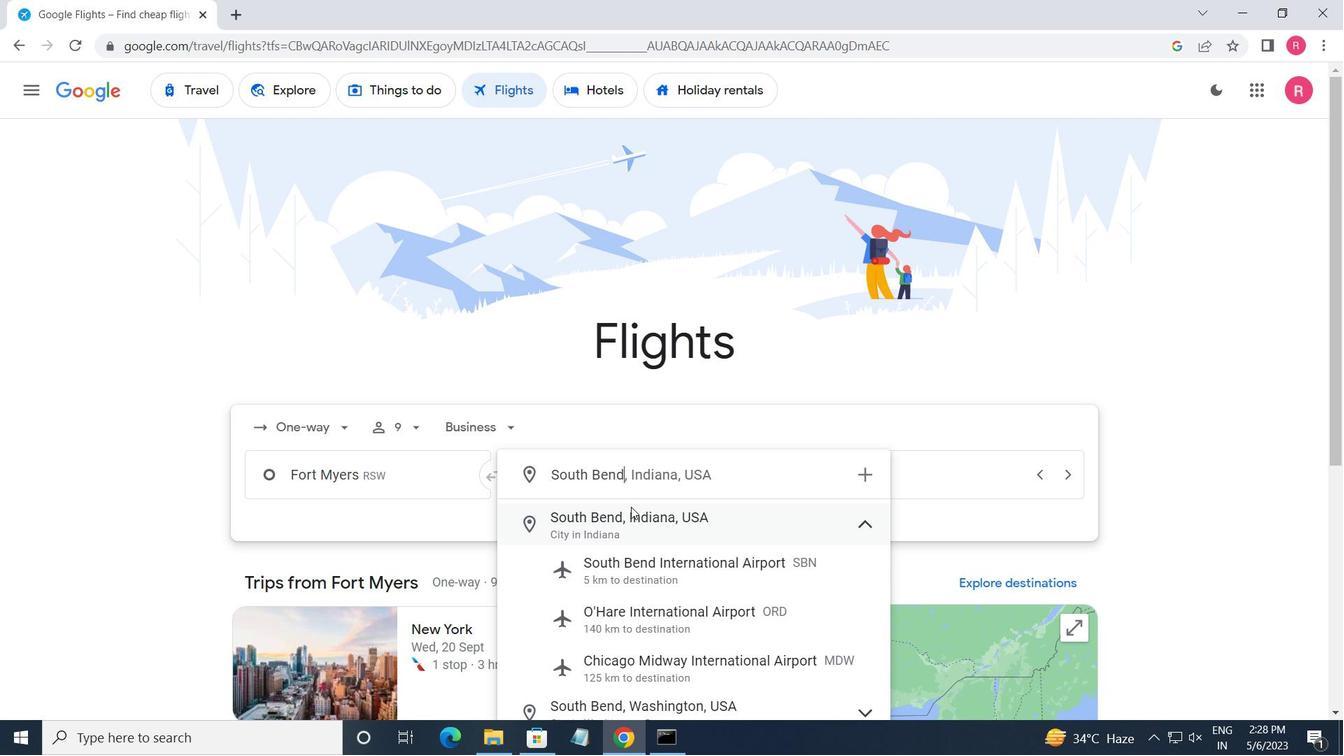 
Action: Mouse pressed left at (660, 580)
Screenshot: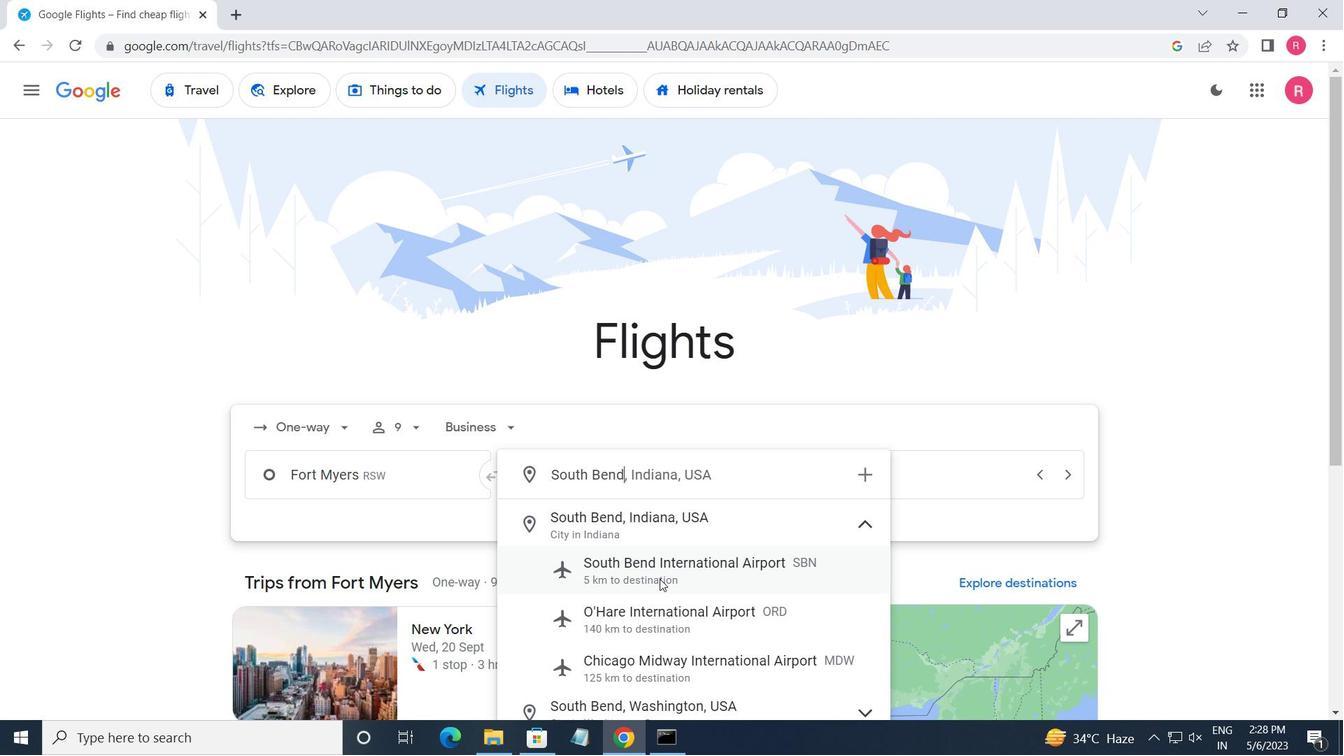 
Action: Mouse moved to (844, 469)
Screenshot: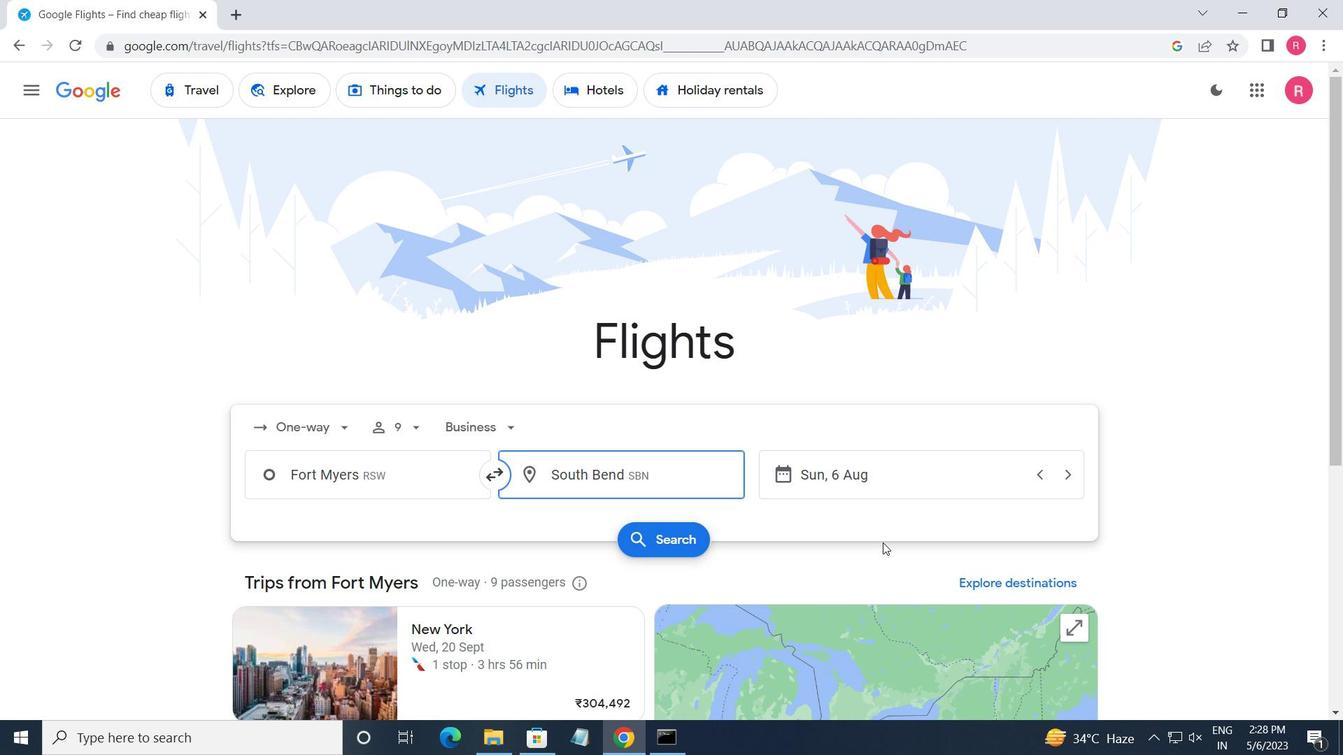 
Action: Mouse pressed left at (844, 469)
Screenshot: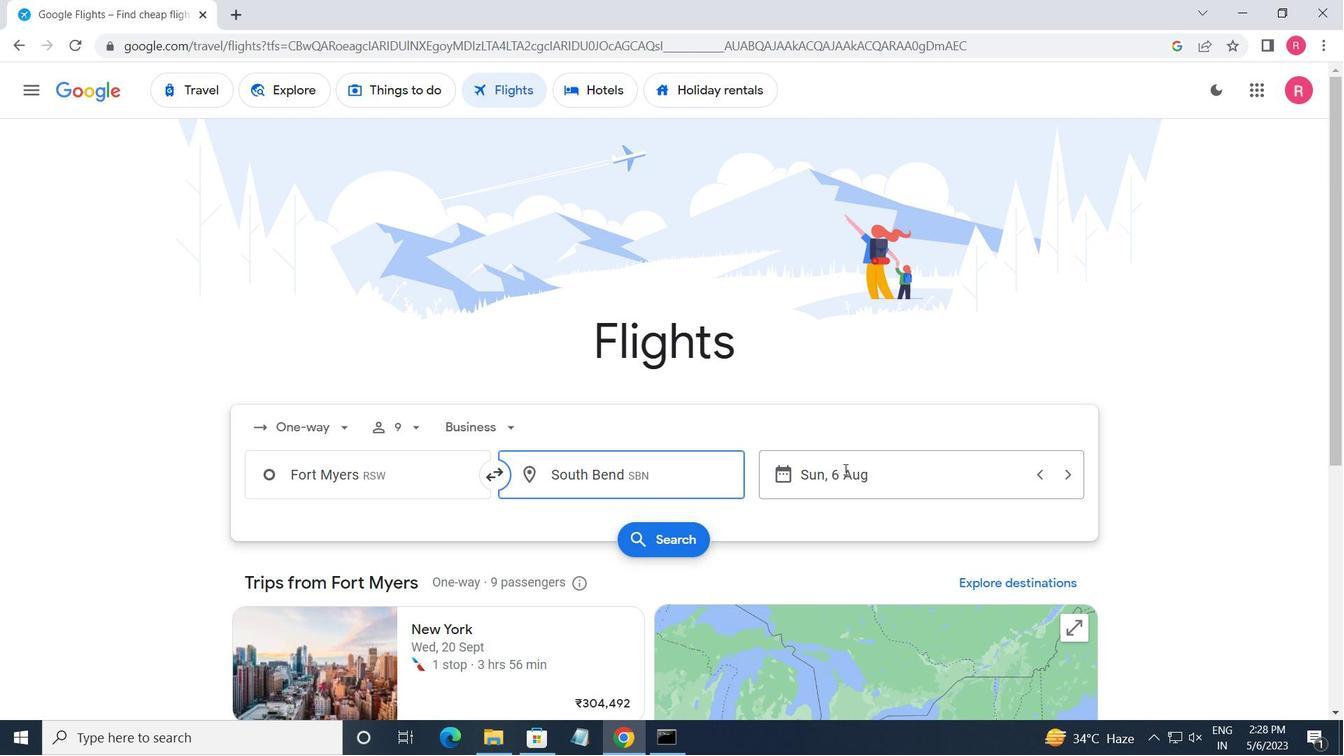 
Action: Mouse moved to (462, 448)
Screenshot: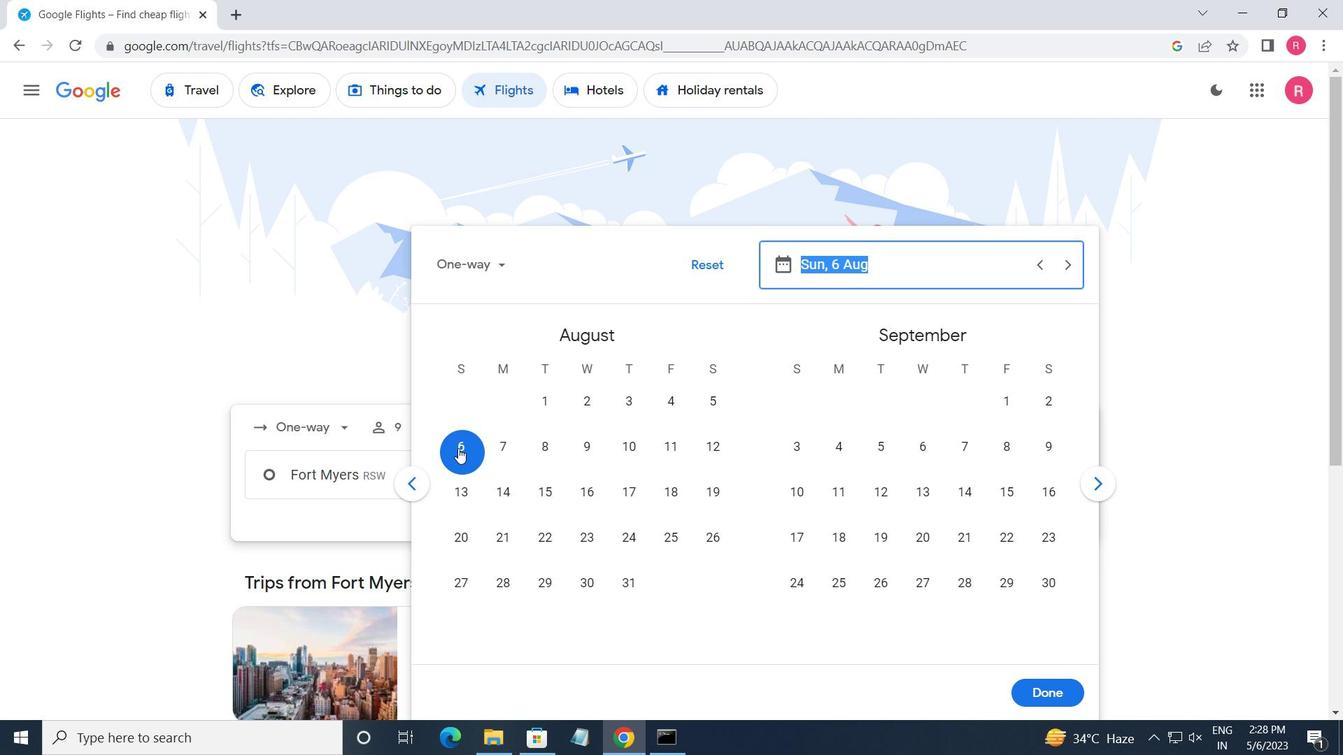 
Action: Mouse pressed left at (462, 448)
Screenshot: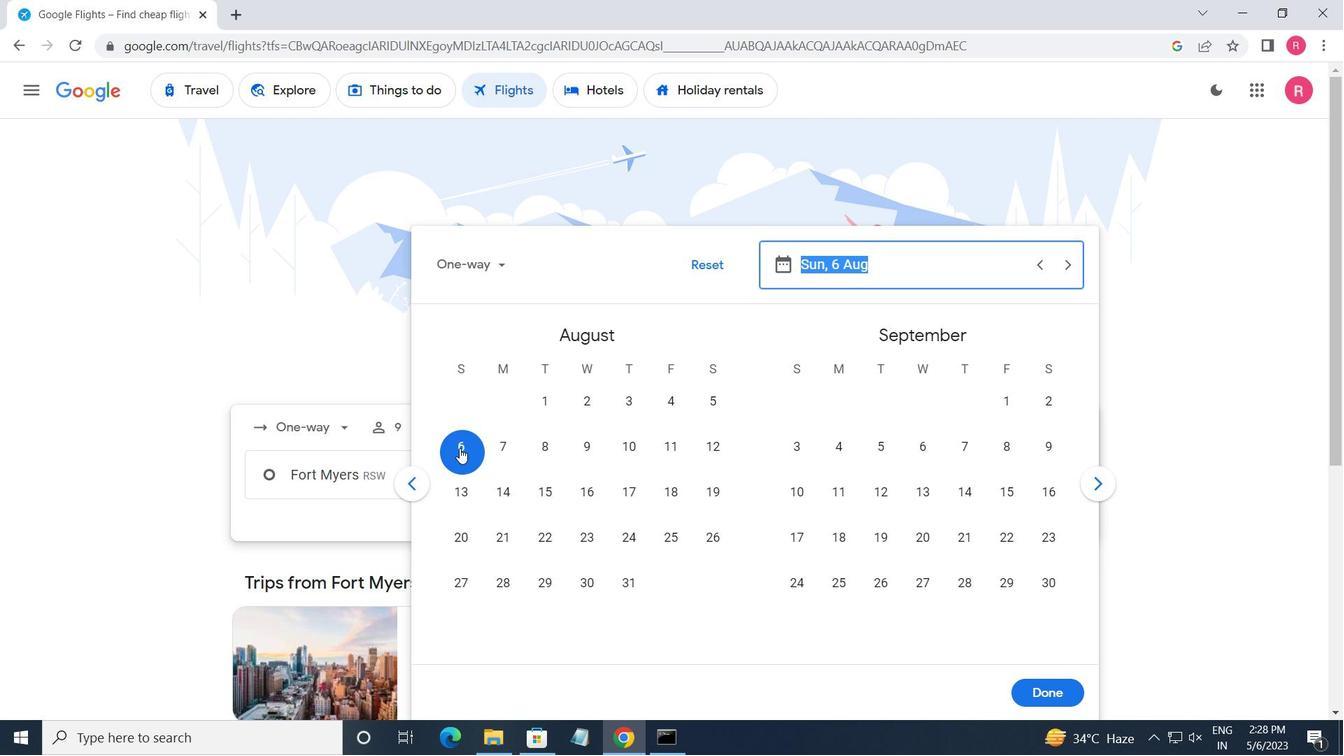 
Action: Mouse moved to (1074, 704)
Screenshot: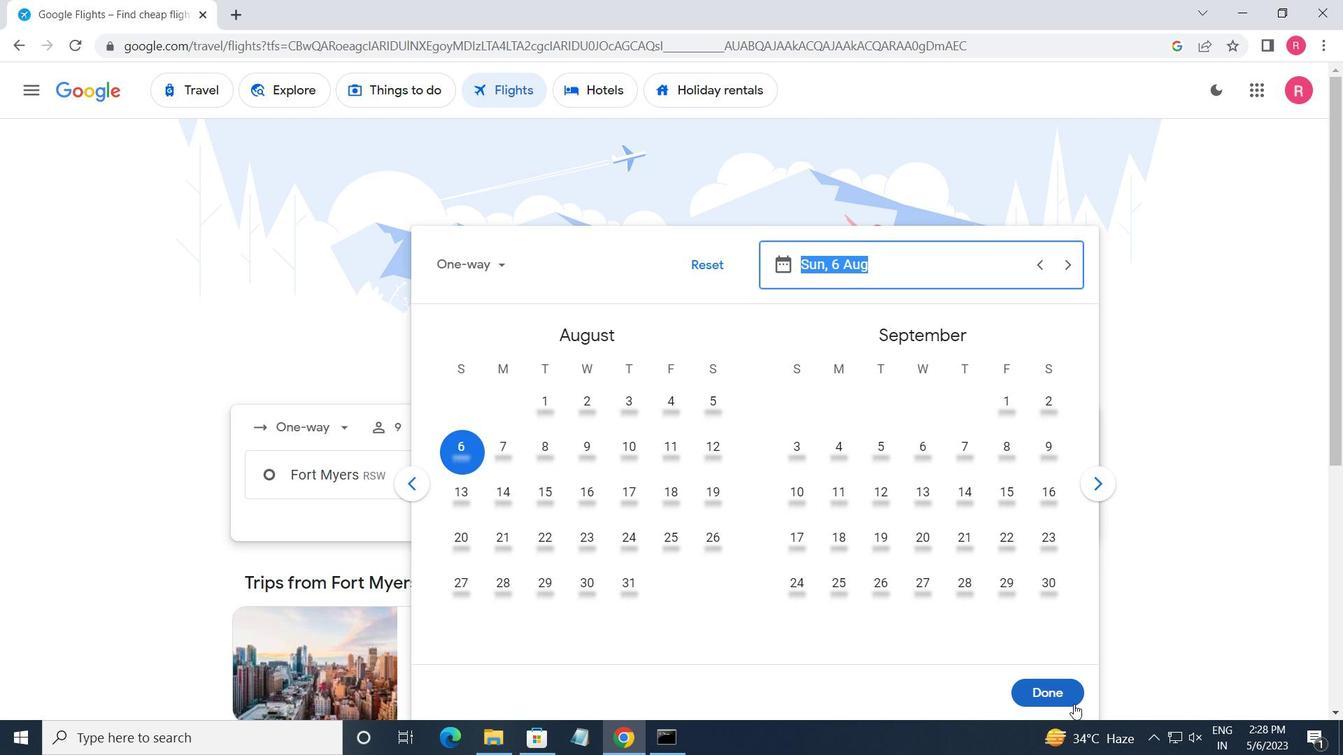 
Action: Mouse pressed left at (1074, 704)
Screenshot: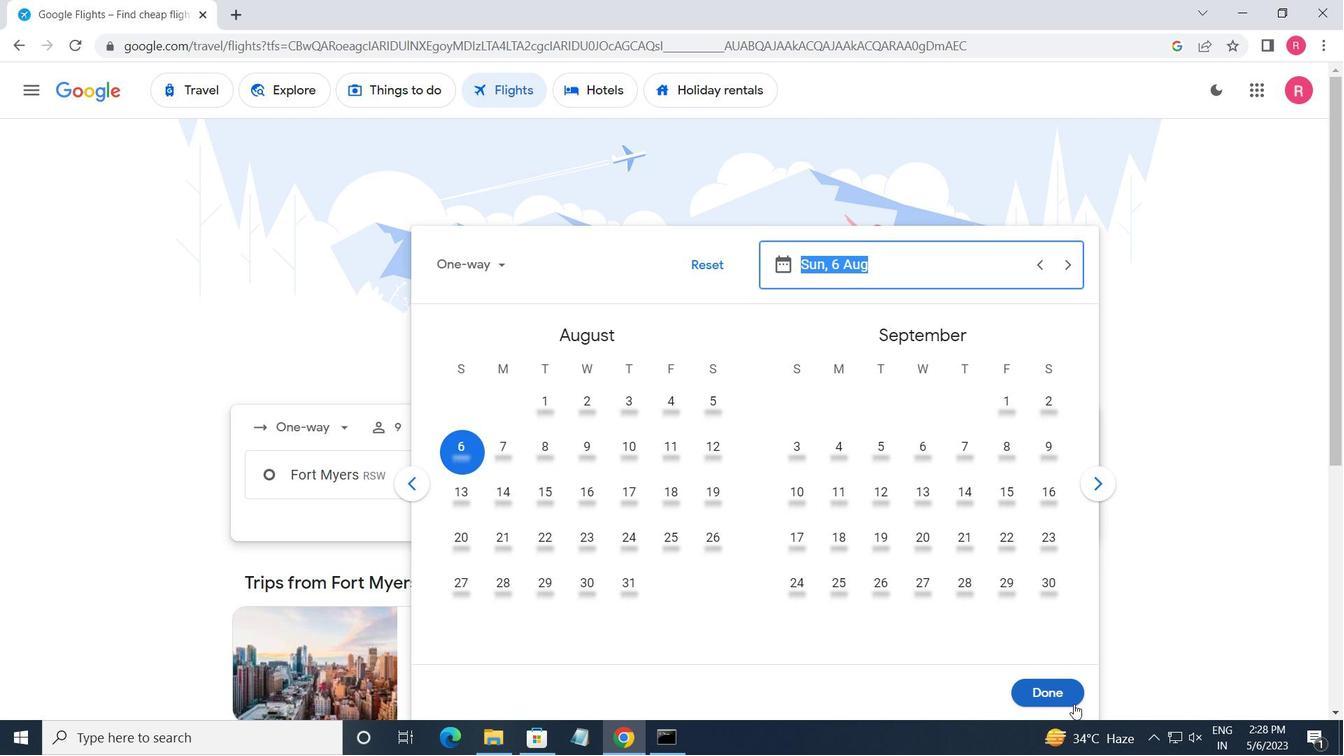 
Action: Mouse moved to (690, 547)
Screenshot: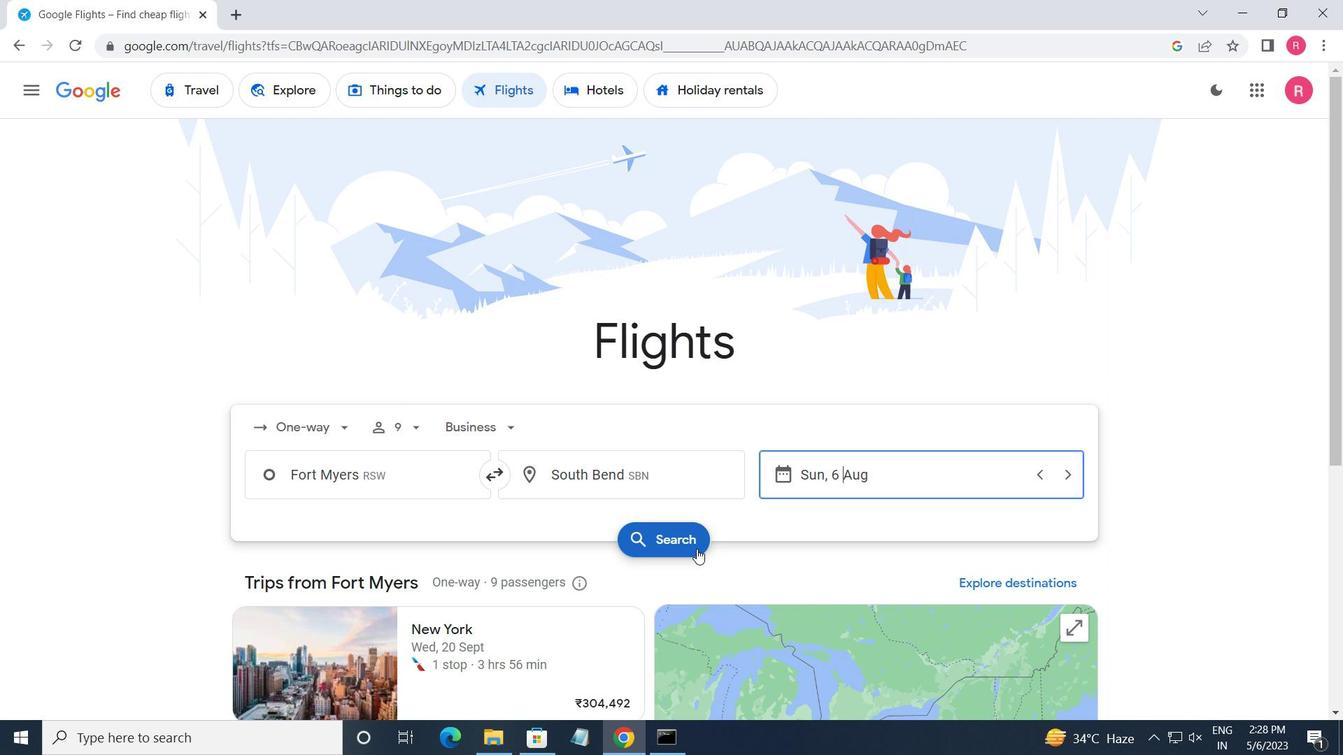 
Action: Mouse pressed left at (690, 547)
Screenshot: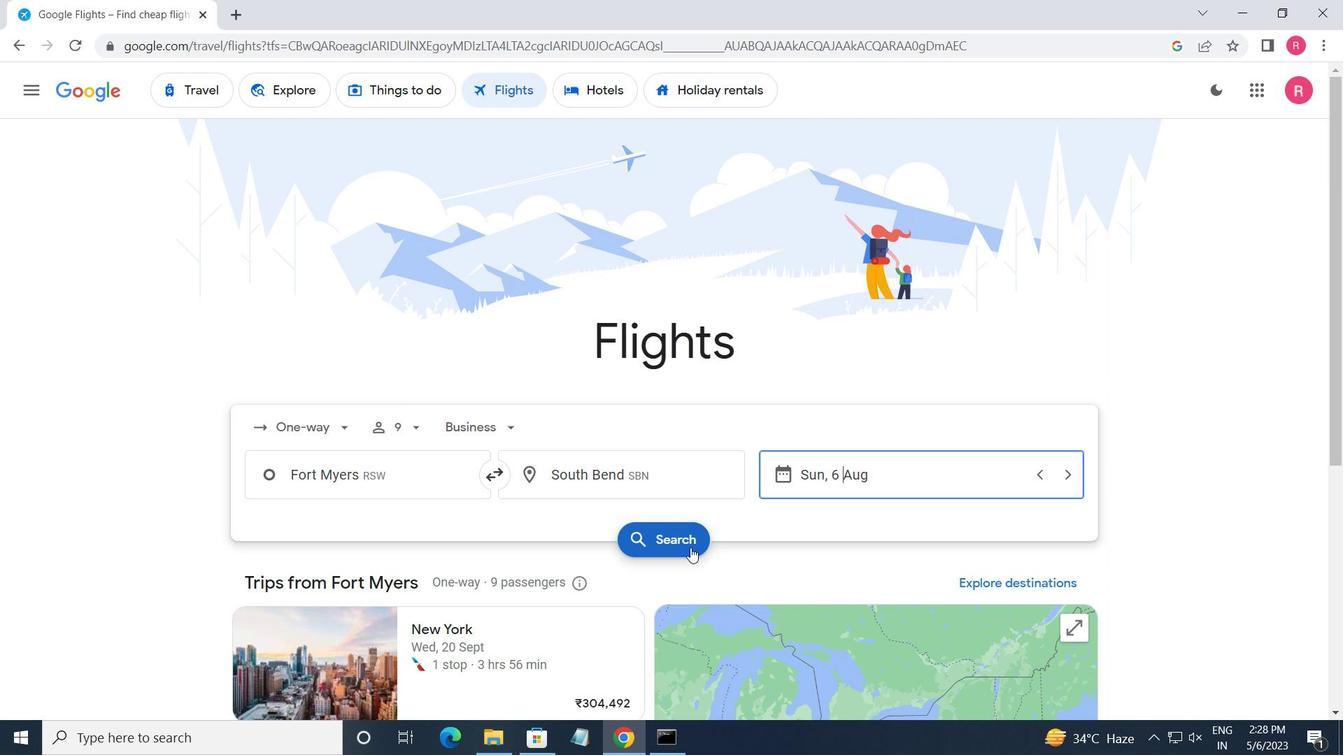 
Action: Mouse moved to (264, 261)
Screenshot: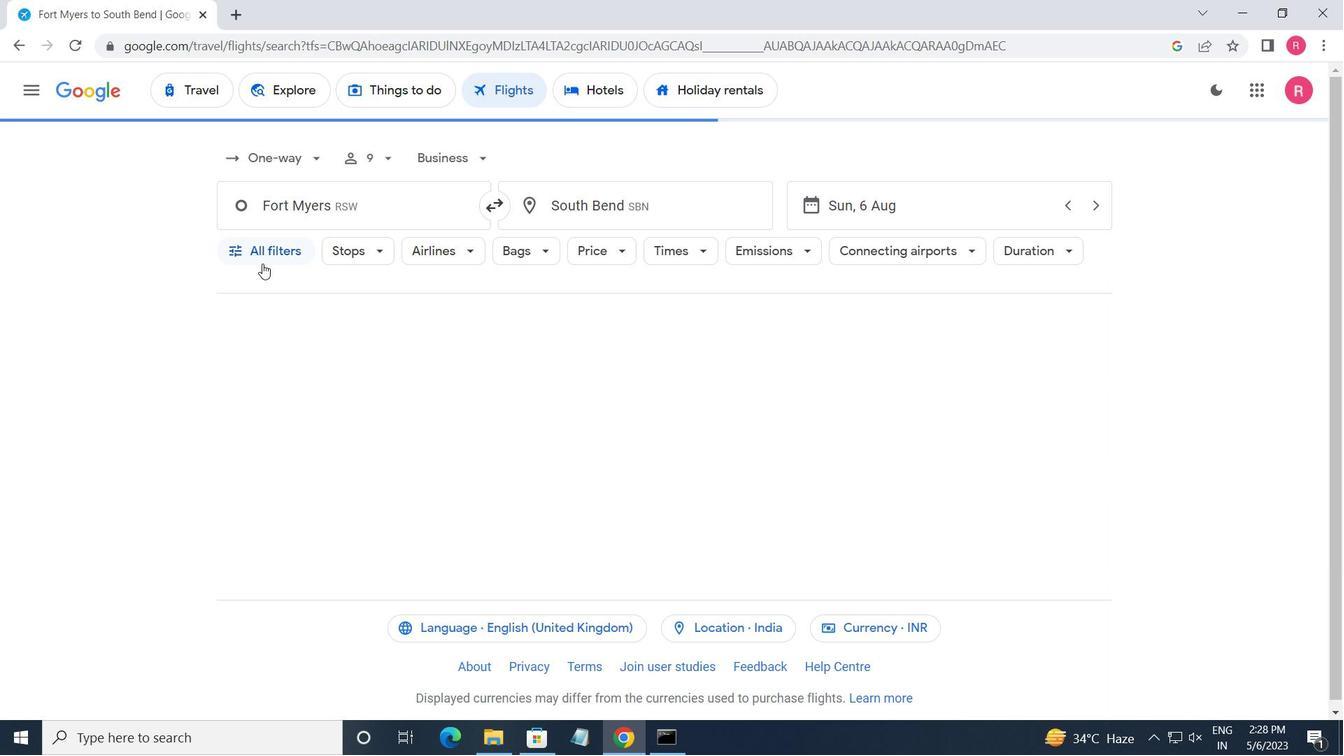 
Action: Mouse pressed left at (264, 261)
Screenshot: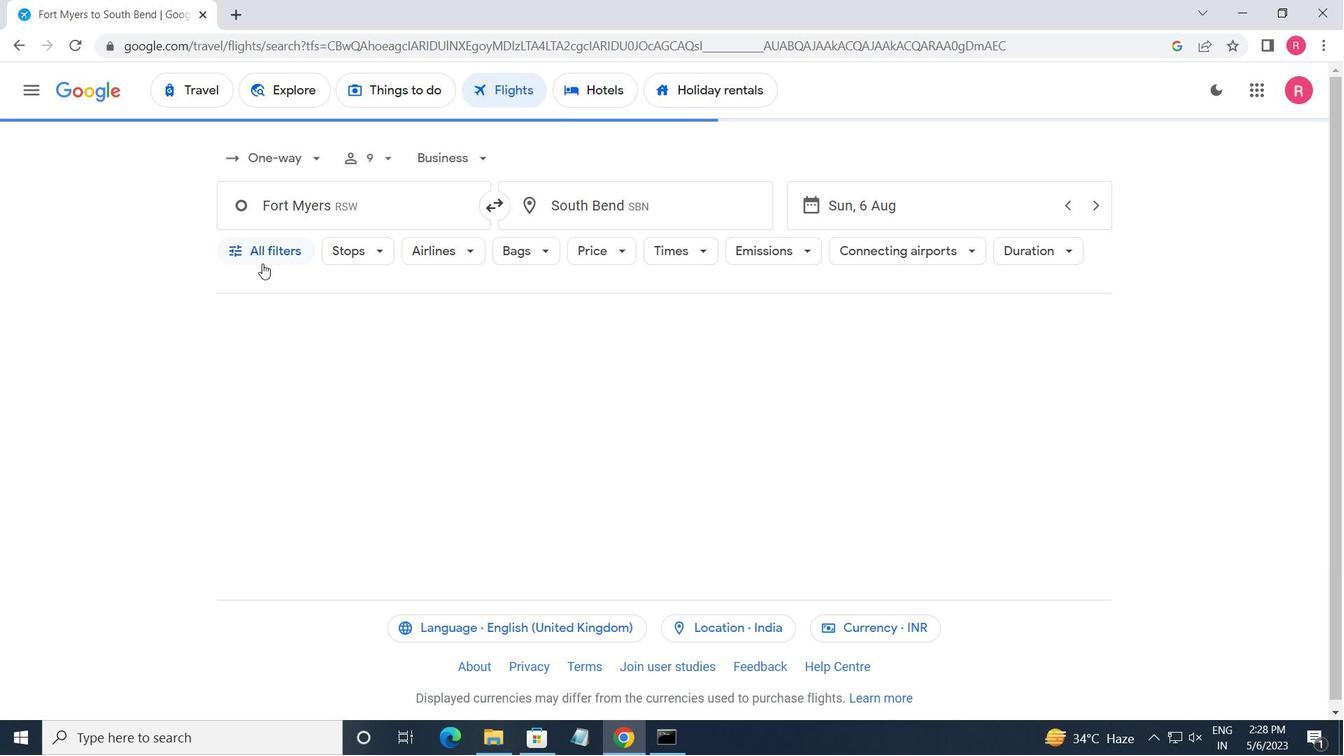 
Action: Mouse moved to (375, 518)
Screenshot: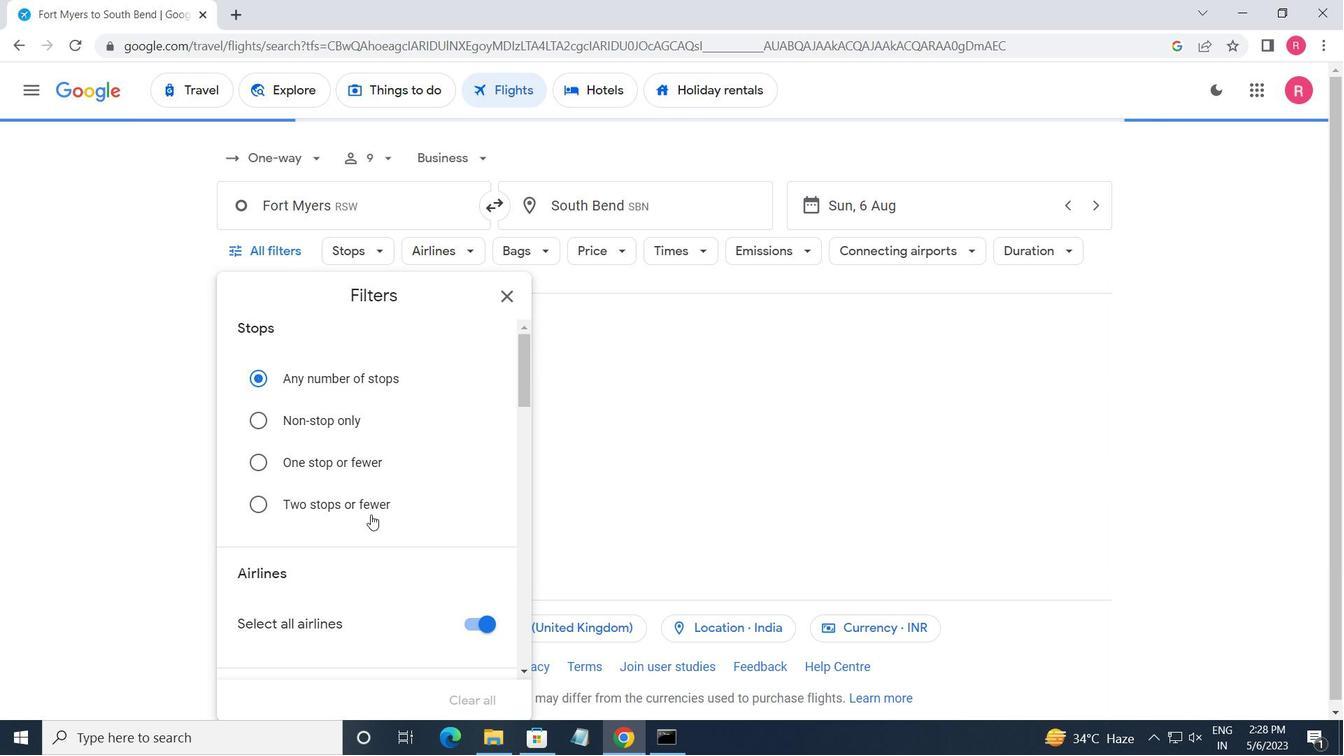 
Action: Mouse scrolled (375, 517) with delta (0, 0)
Screenshot: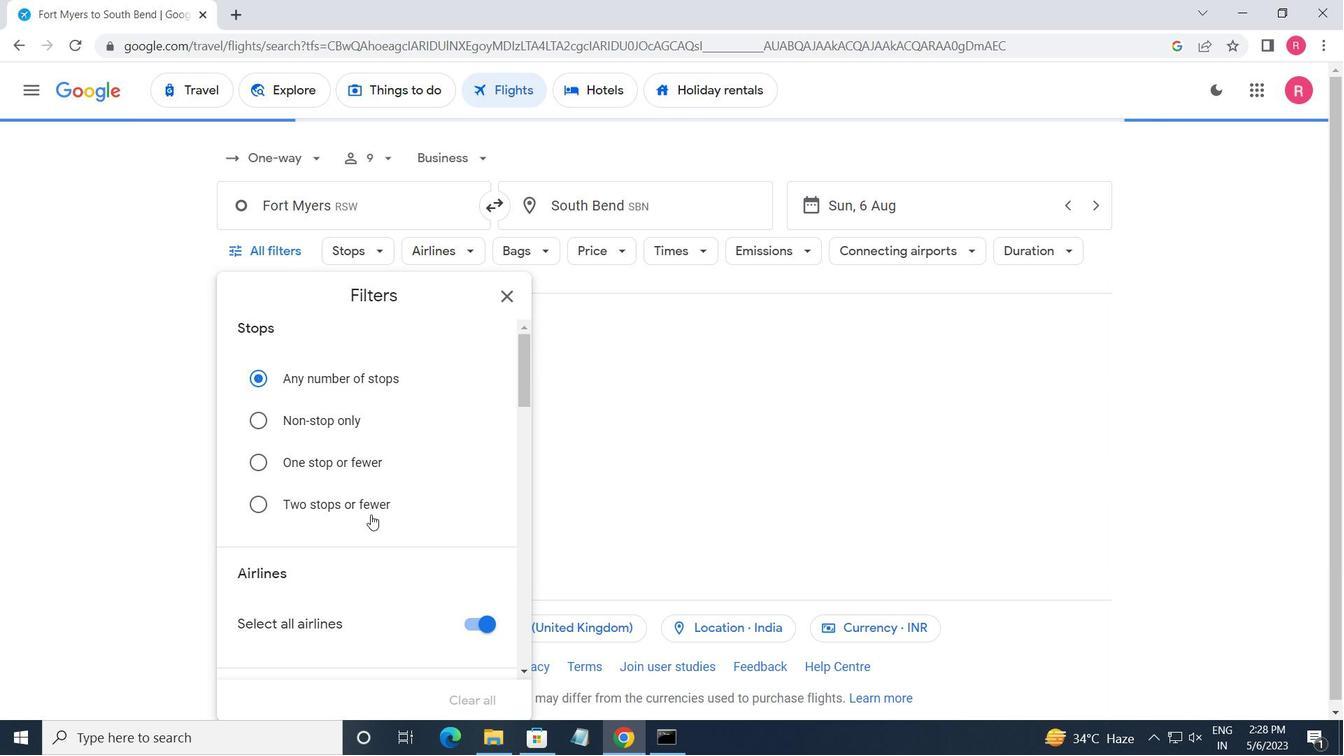 
Action: Mouse moved to (376, 519)
Screenshot: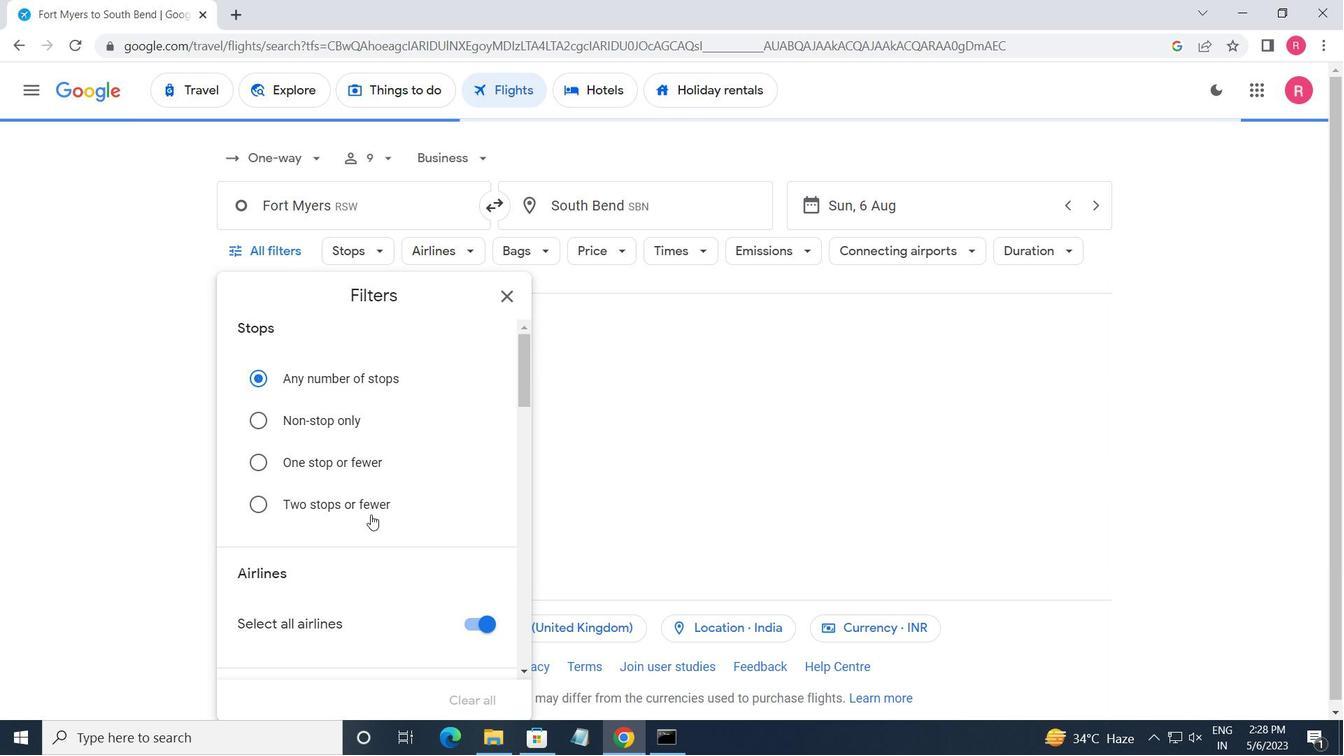 
Action: Mouse scrolled (376, 519) with delta (0, 0)
Screenshot: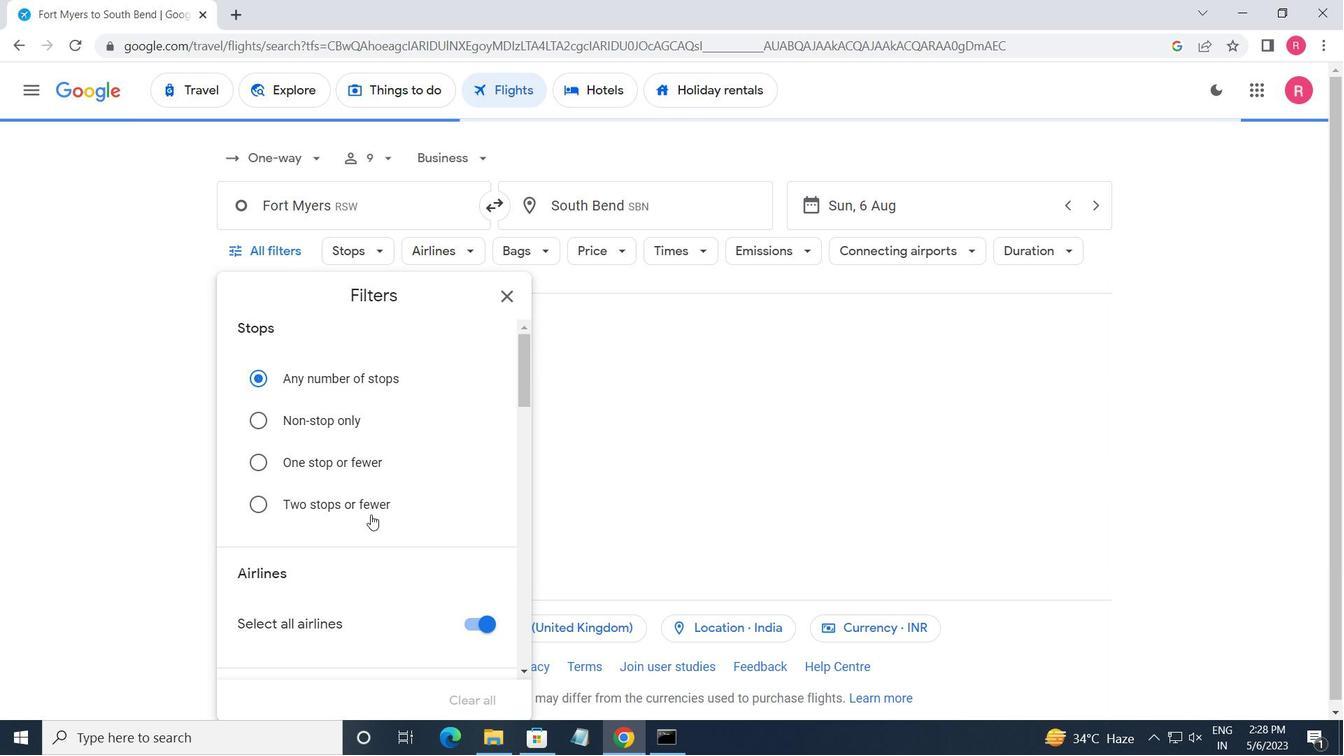 
Action: Mouse scrolled (376, 519) with delta (0, 0)
Screenshot: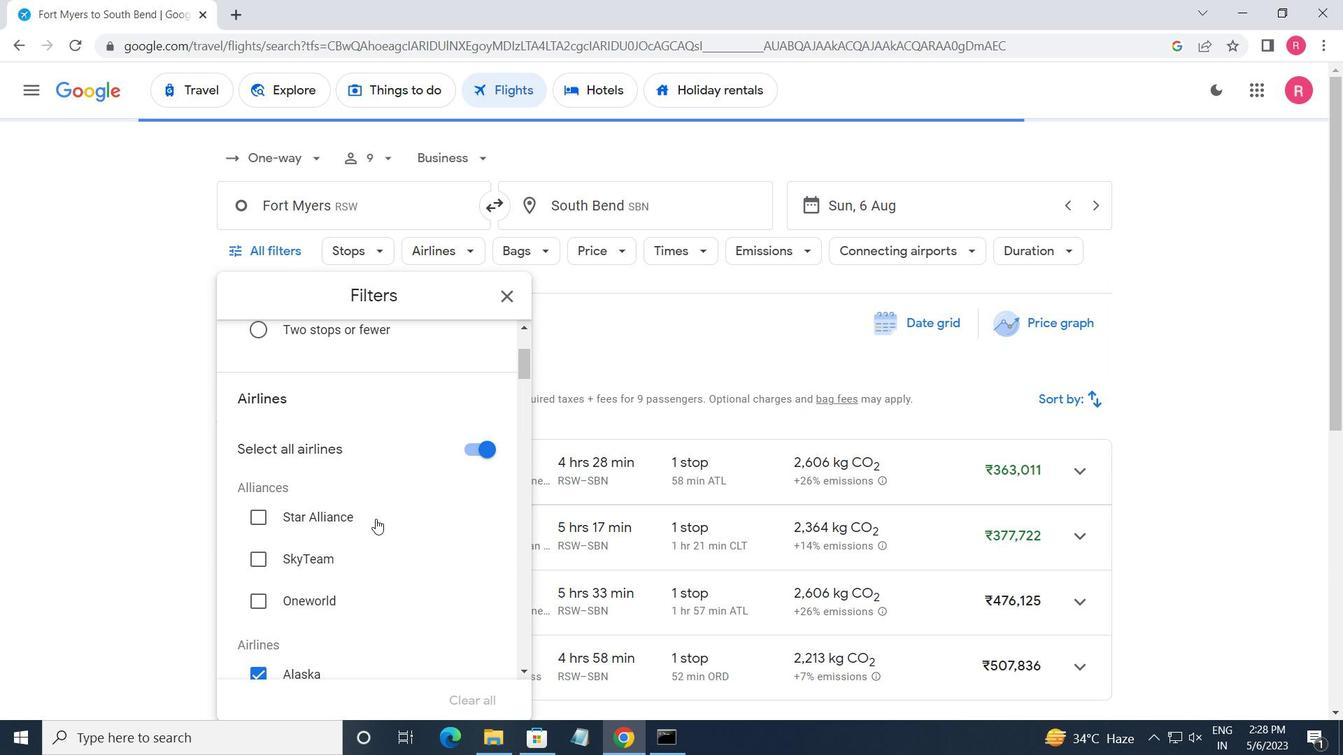
Action: Mouse moved to (375, 524)
Screenshot: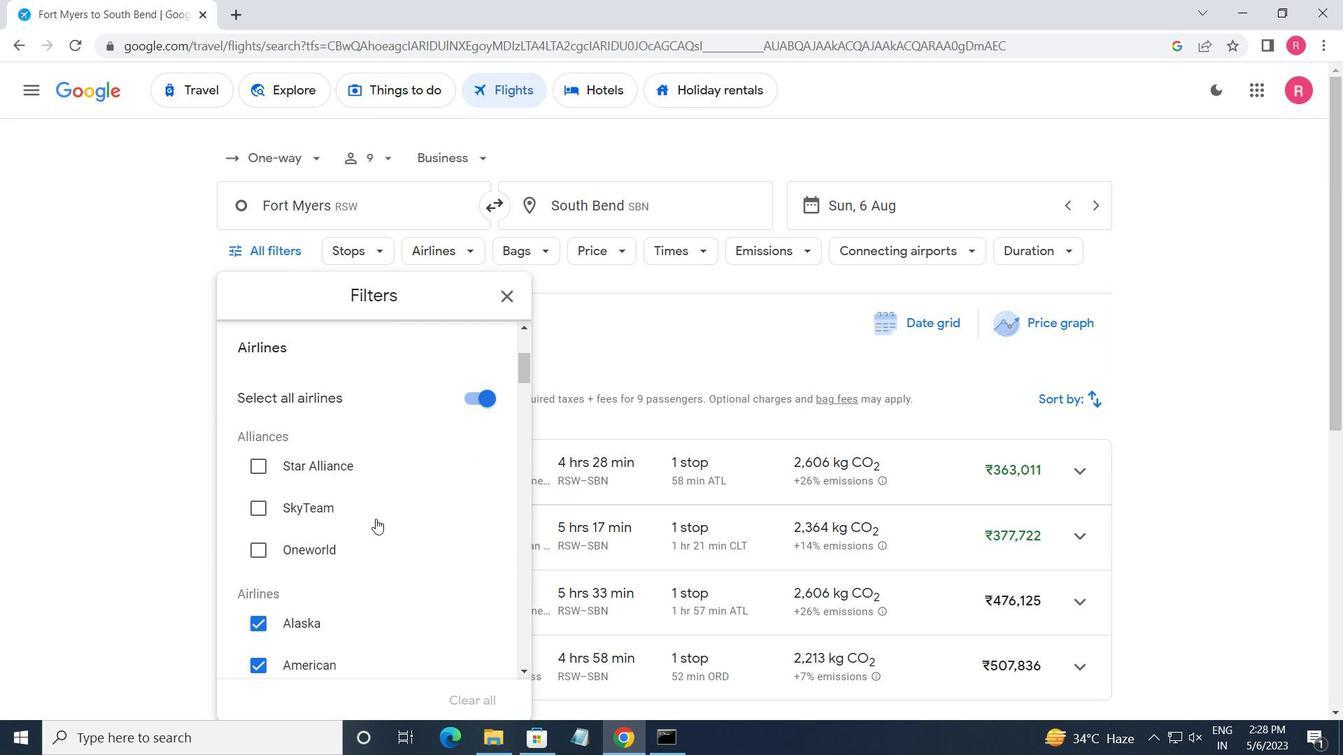 
Action: Mouse scrolled (375, 523) with delta (0, 0)
Screenshot: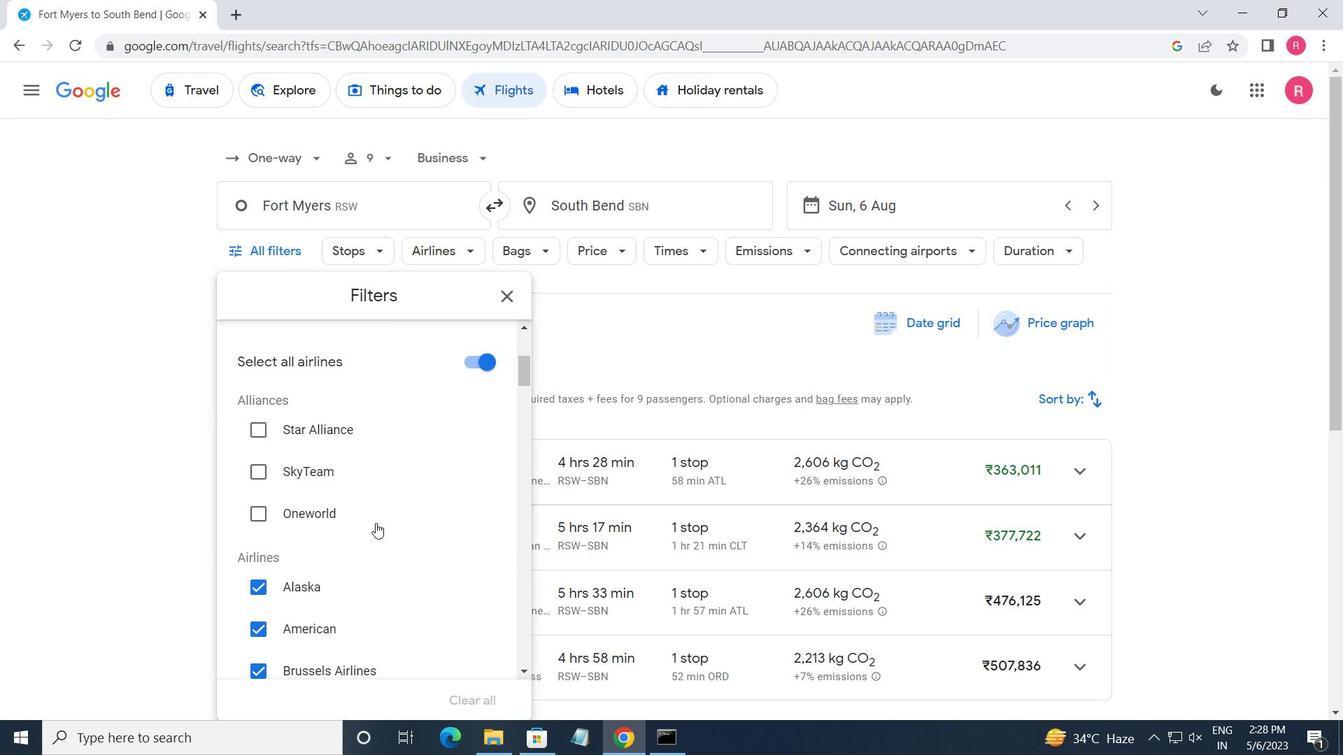 
Action: Mouse scrolled (375, 523) with delta (0, 0)
Screenshot: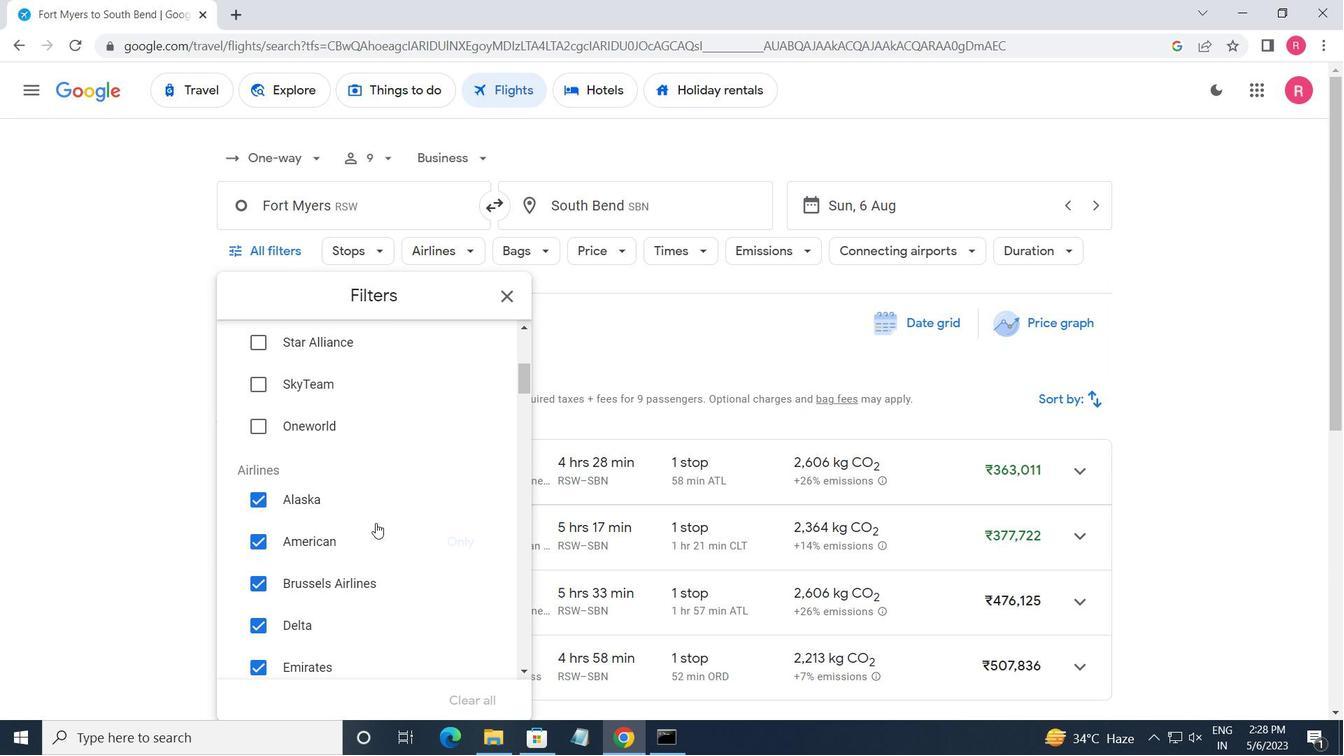 
Action: Mouse moved to (375, 524)
Screenshot: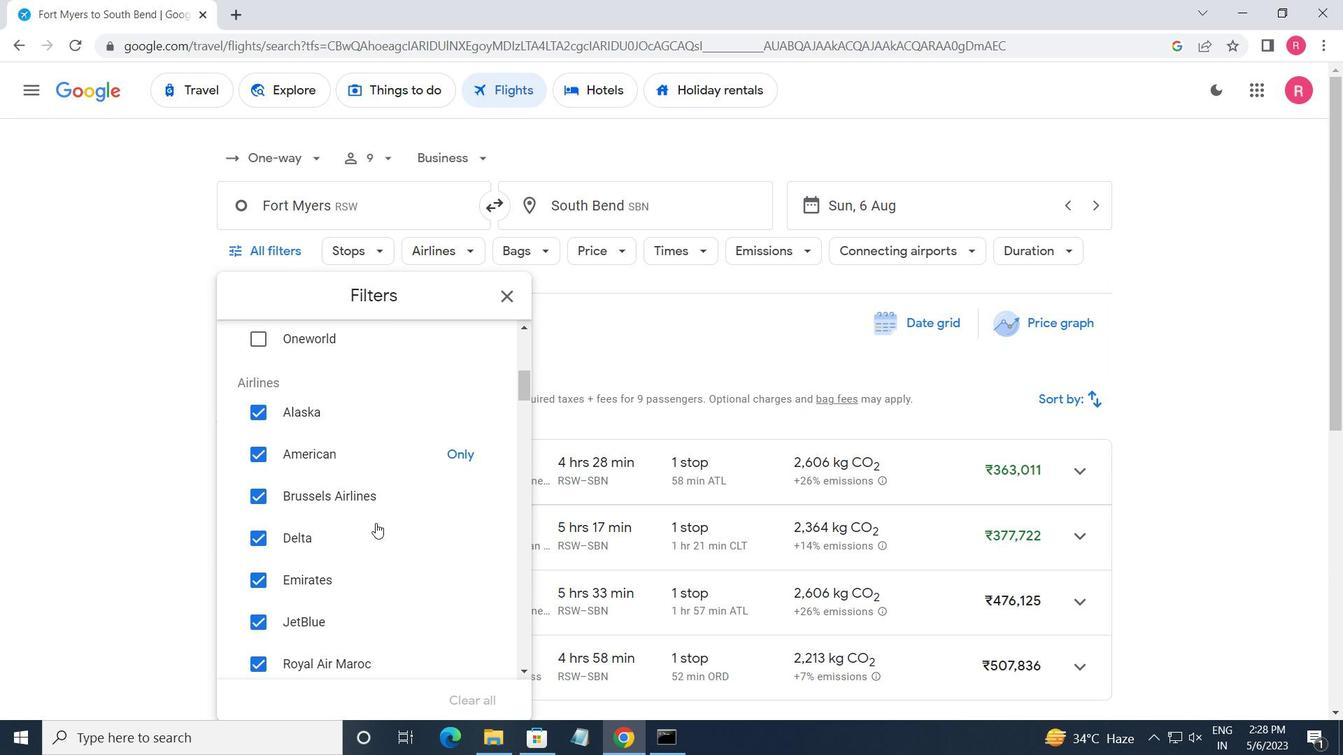 
Action: Mouse scrolled (375, 524) with delta (0, 0)
Screenshot: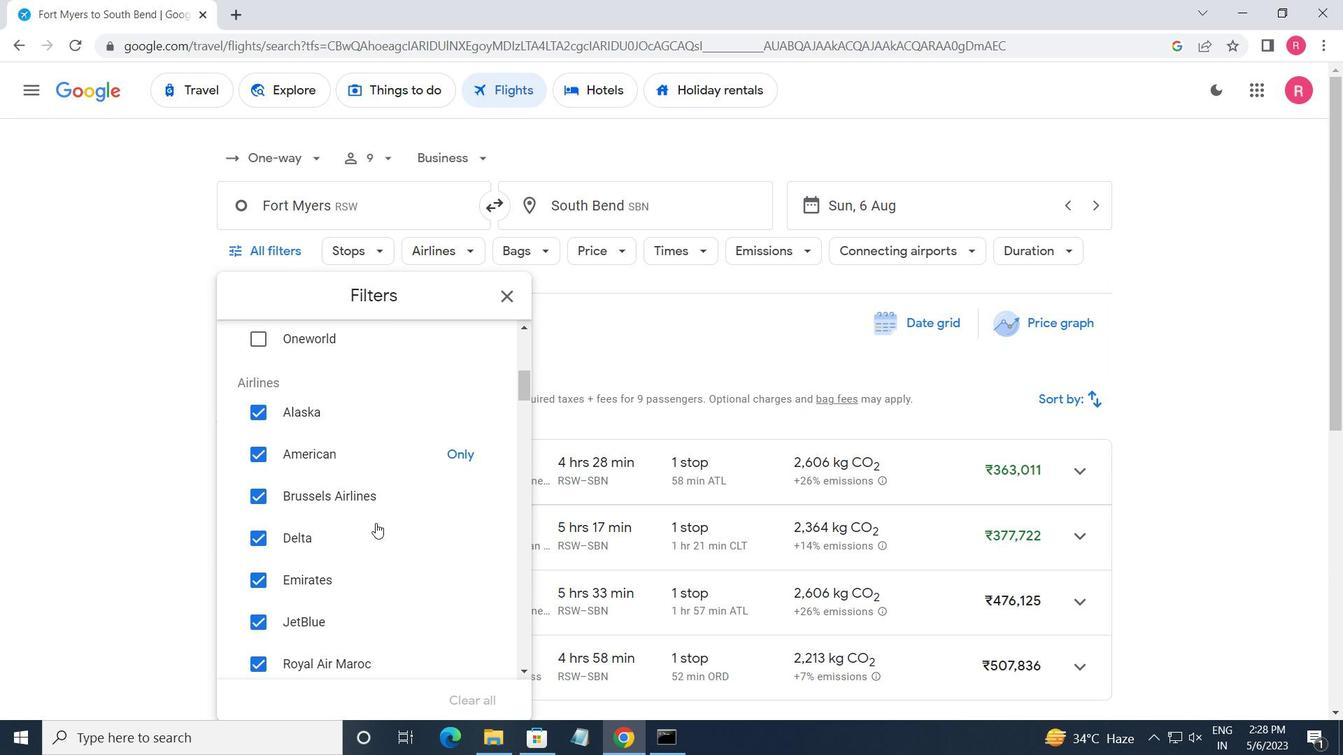 
Action: Mouse moved to (449, 573)
Screenshot: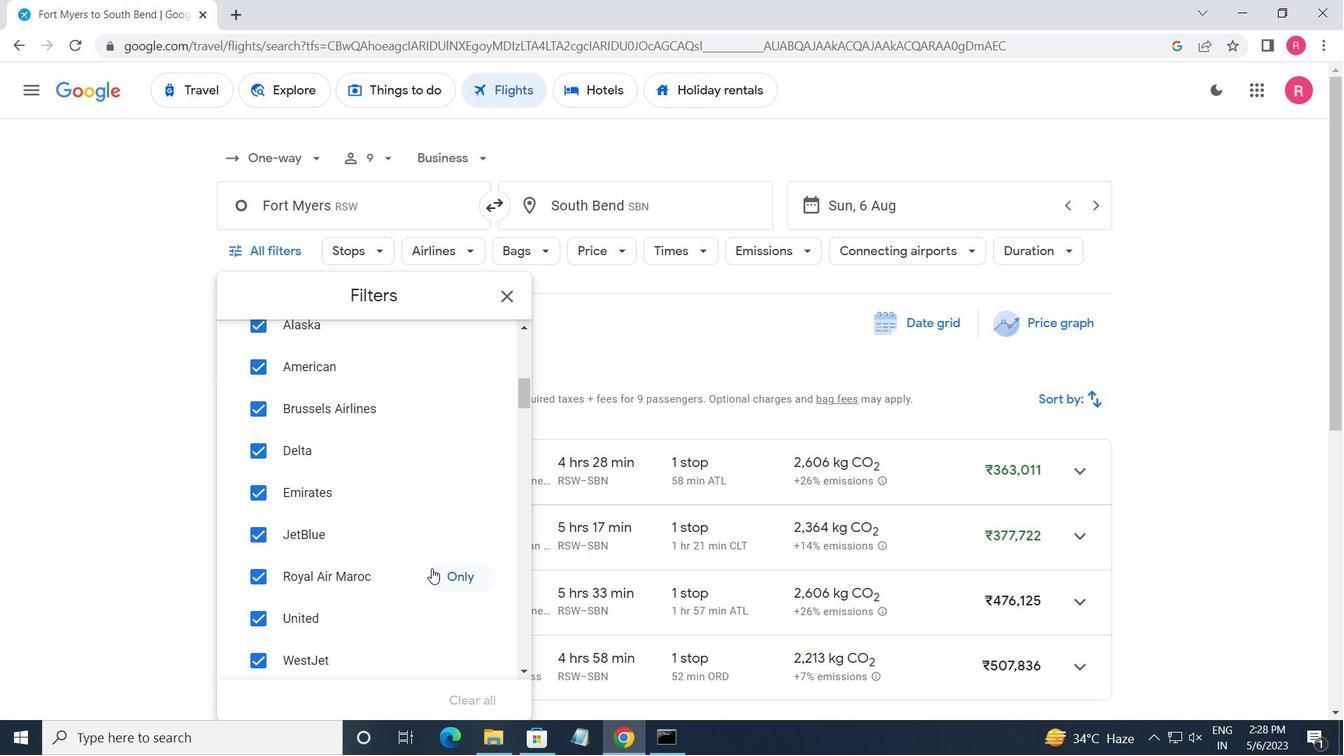 
Action: Mouse pressed left at (449, 573)
Screenshot: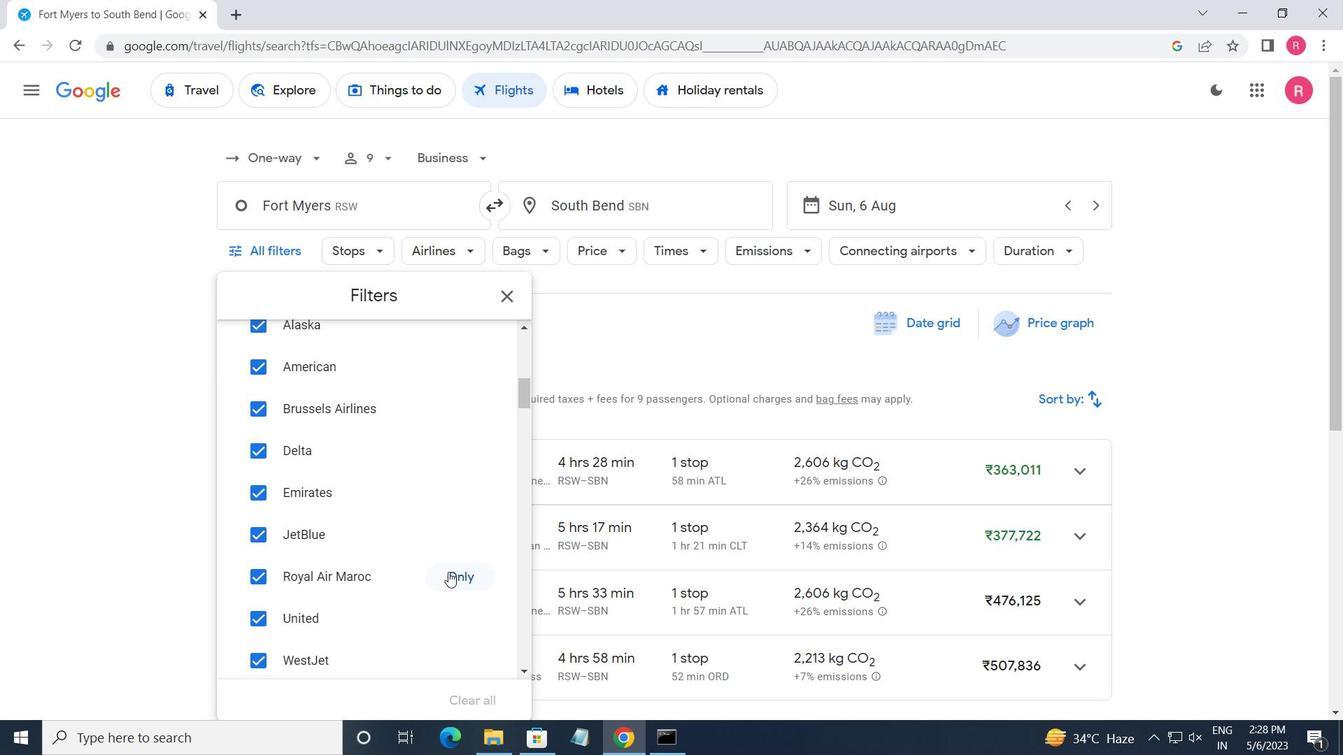 
Action: Mouse moved to (392, 530)
Screenshot: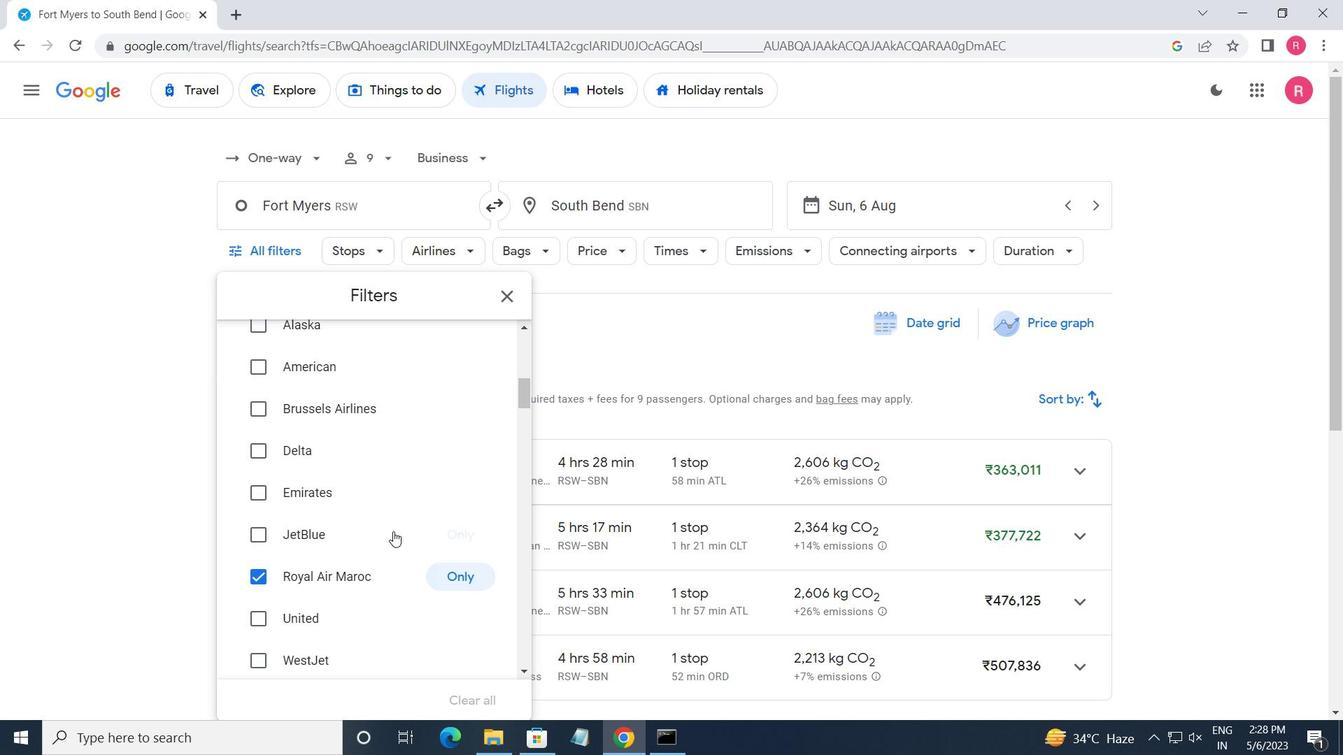 
Action: Mouse scrolled (392, 529) with delta (0, 0)
Screenshot: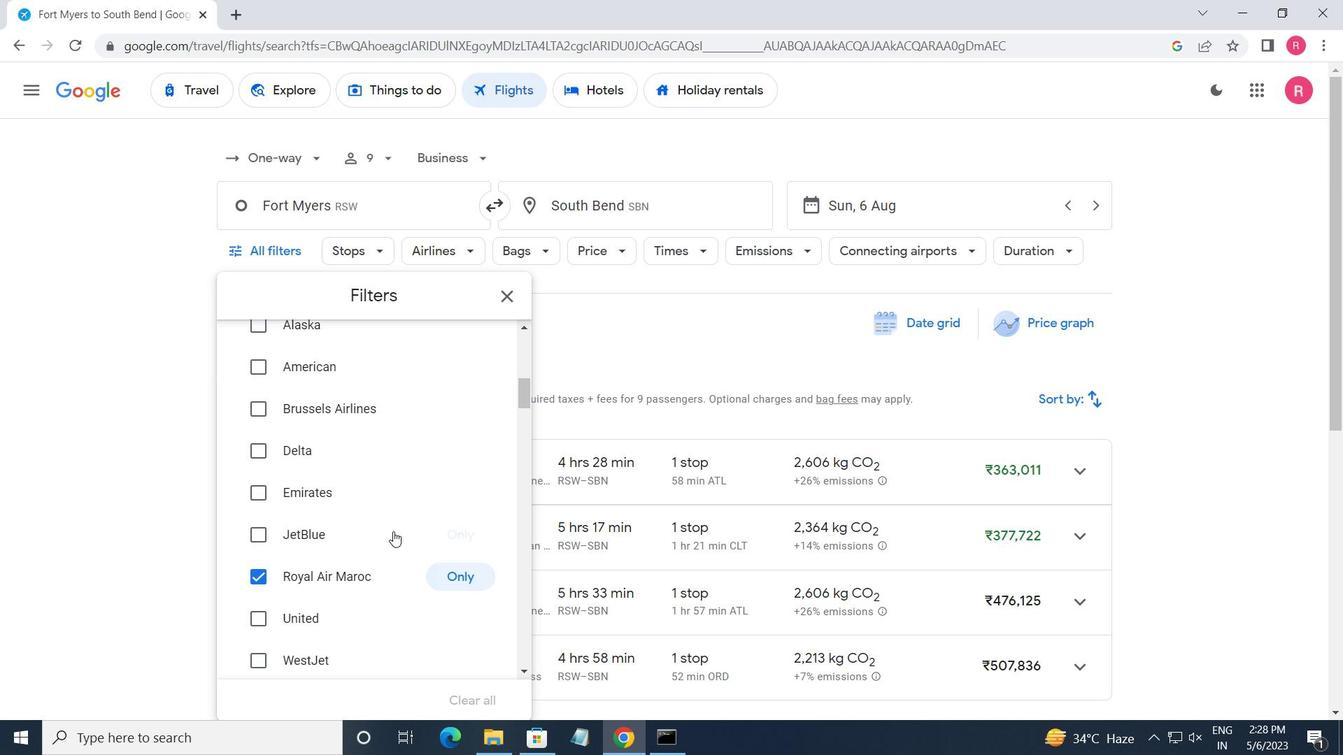 
Action: Mouse moved to (390, 533)
Screenshot: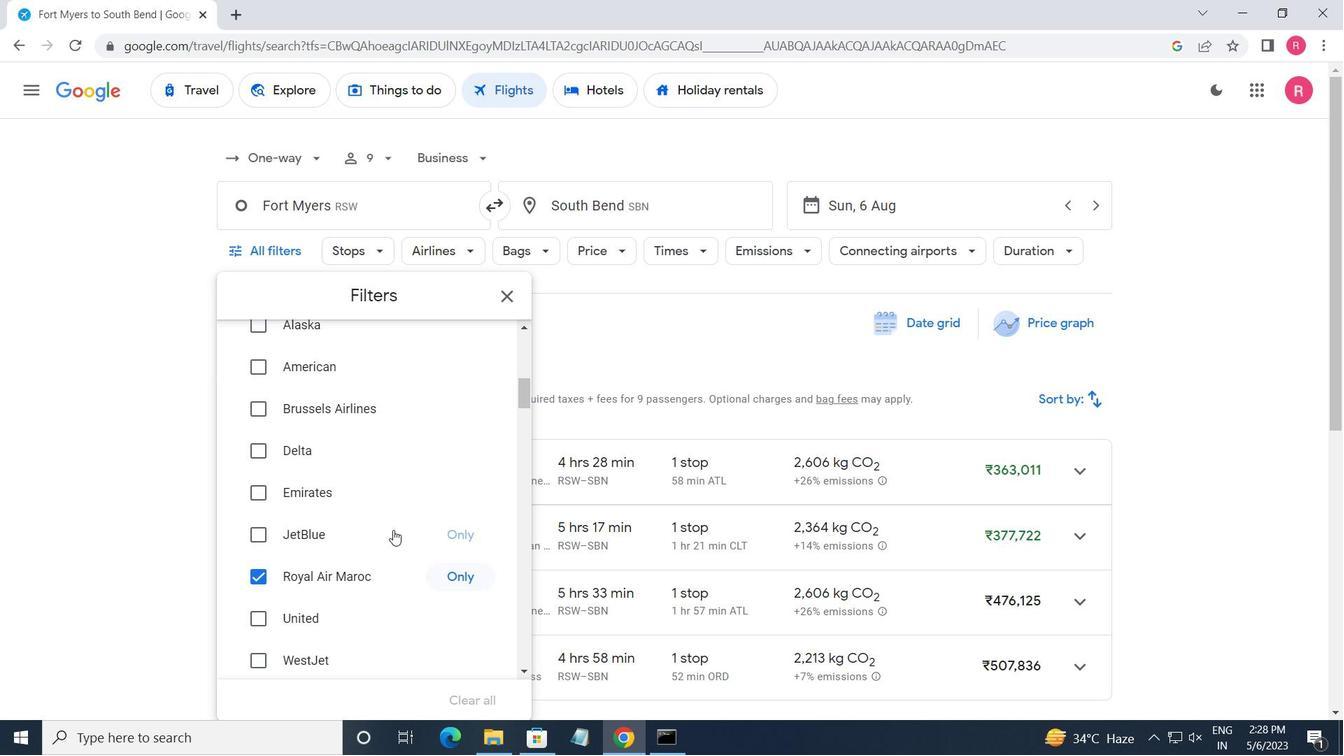 
Action: Mouse scrolled (390, 533) with delta (0, 0)
Screenshot: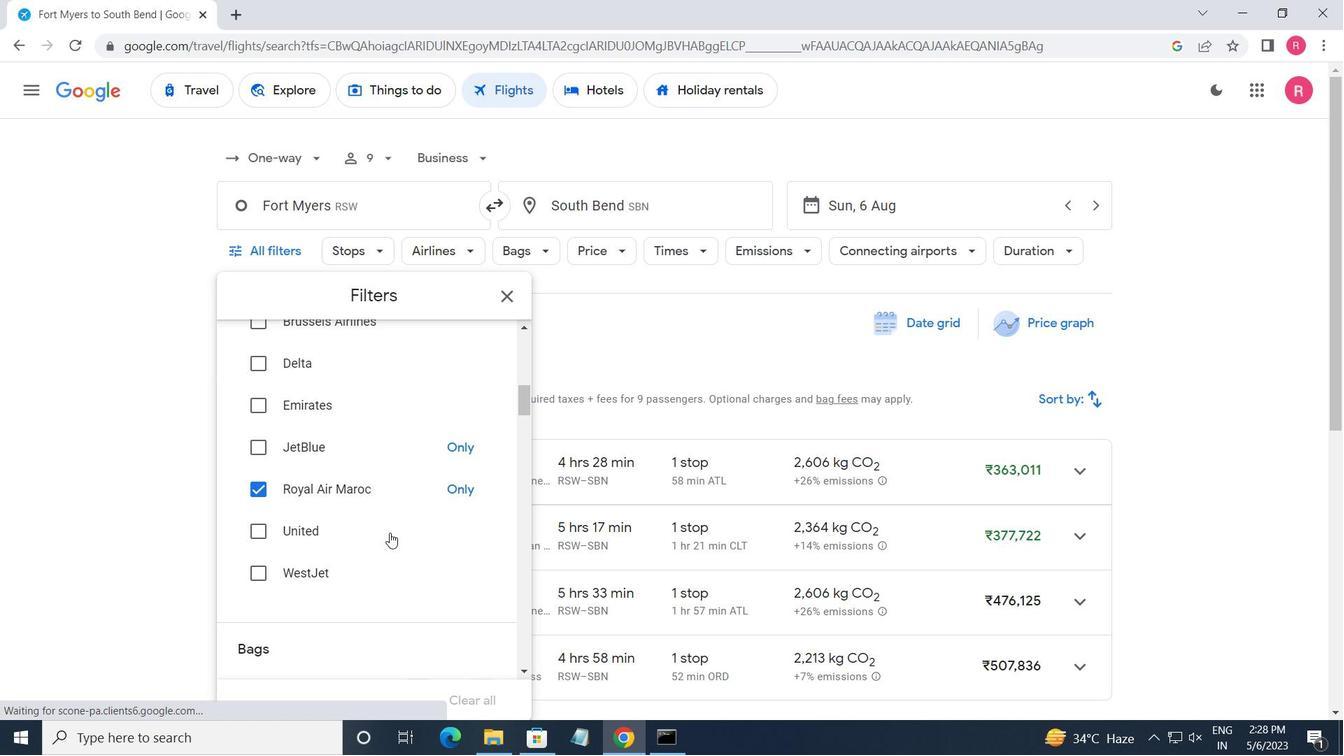 
Action: Mouse moved to (390, 533)
Screenshot: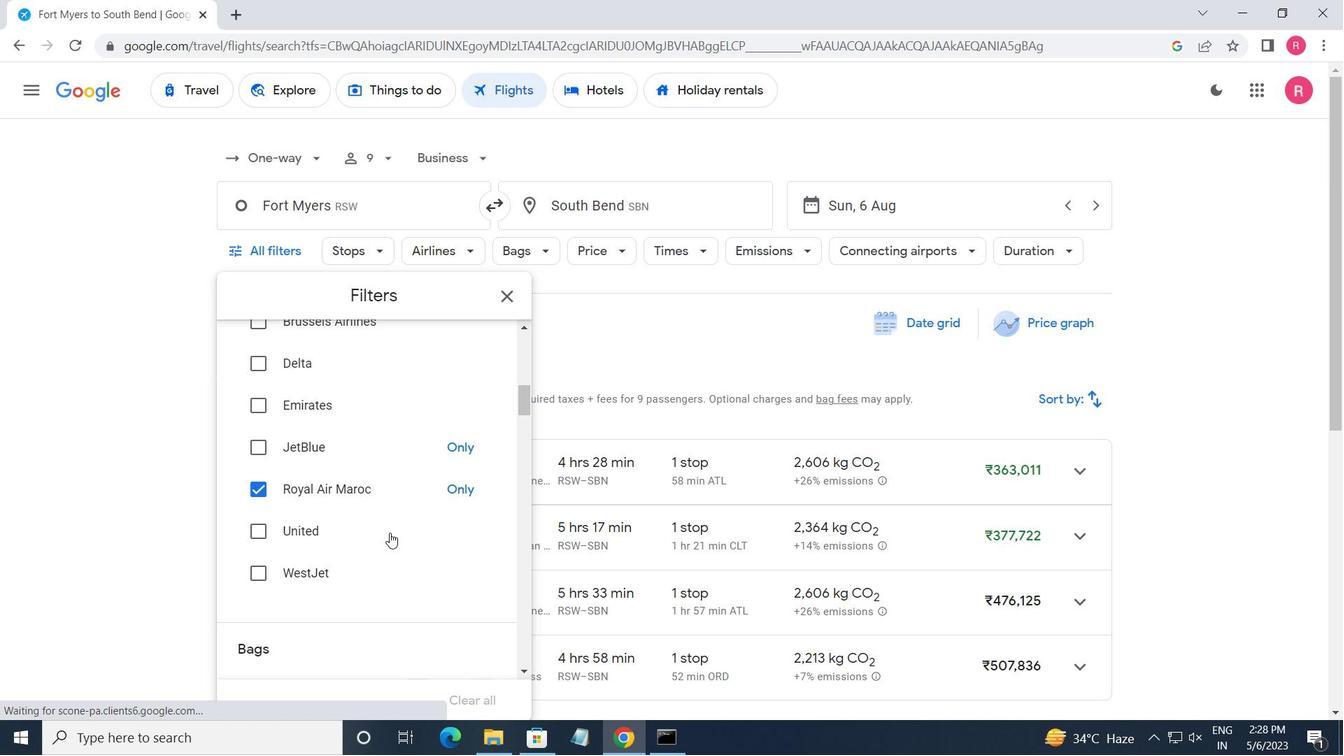 
Action: Mouse scrolled (390, 533) with delta (0, 0)
Screenshot: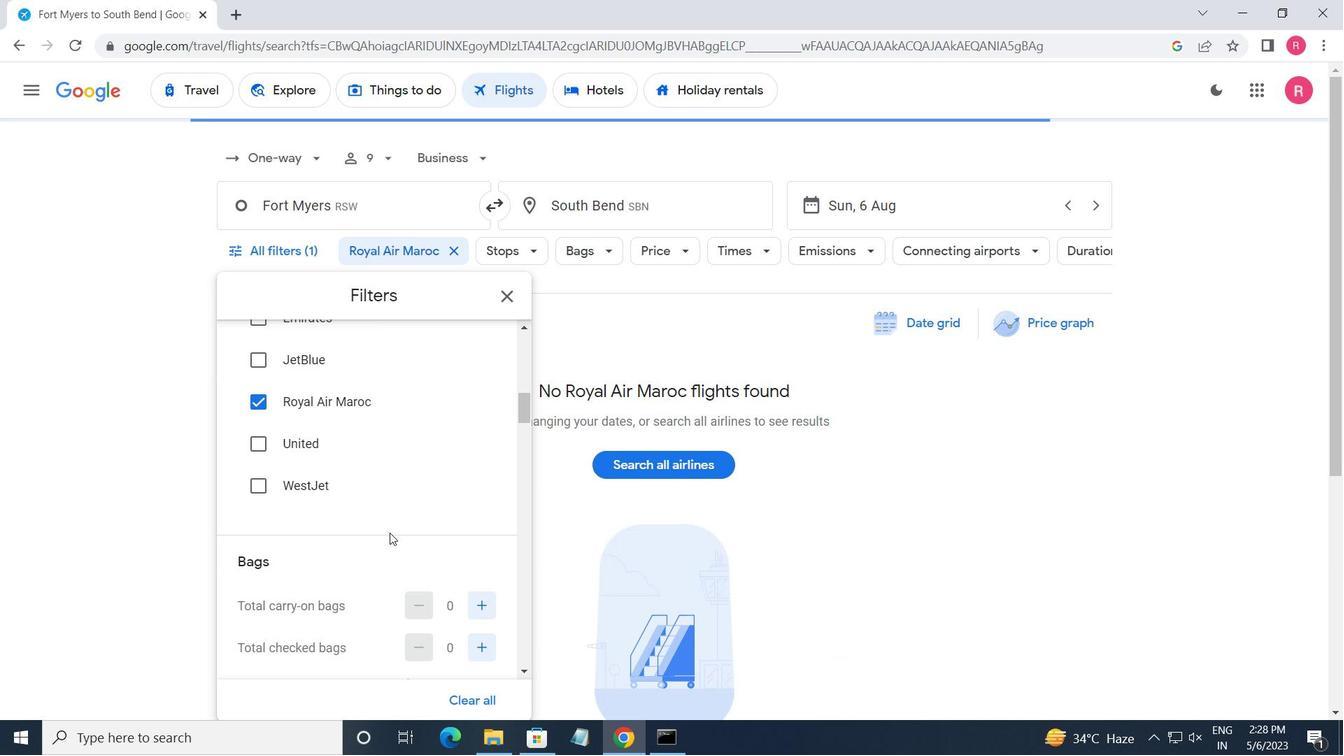 
Action: Mouse moved to (395, 538)
Screenshot: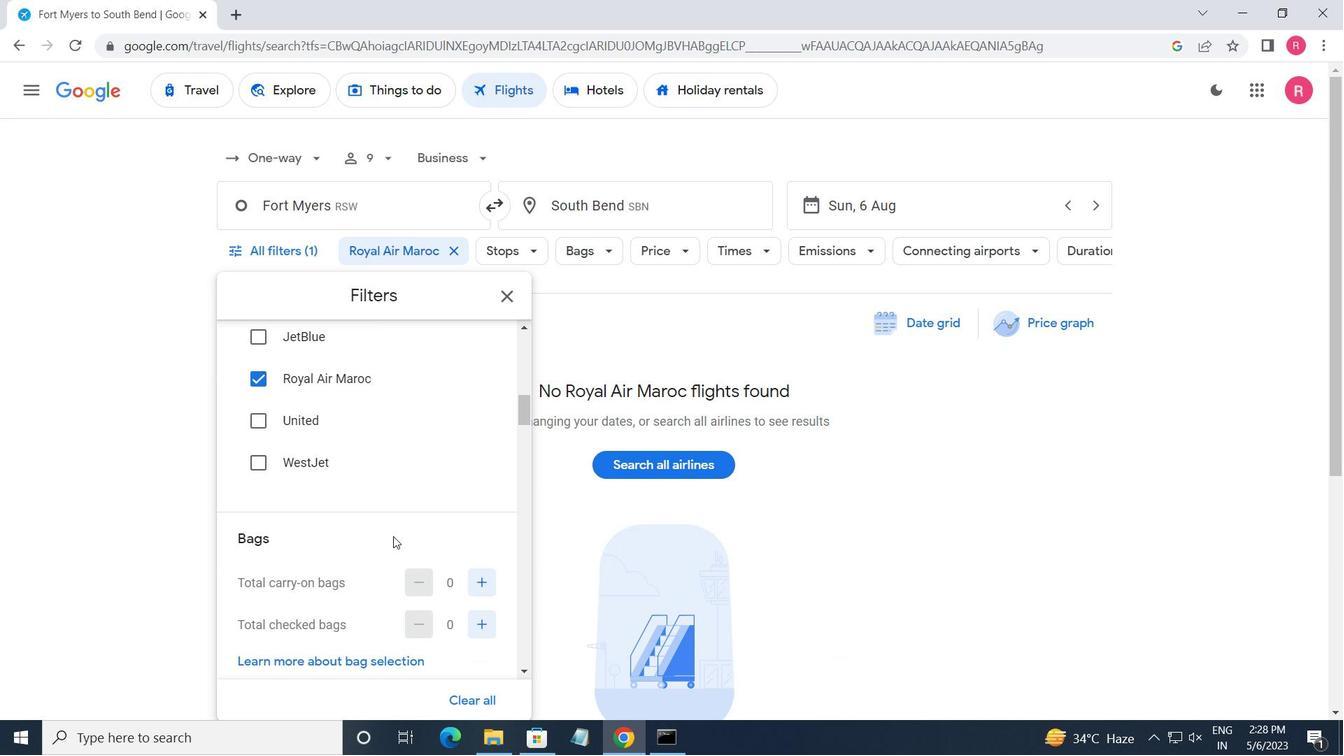 
Action: Mouse scrolled (395, 538) with delta (0, 0)
Screenshot: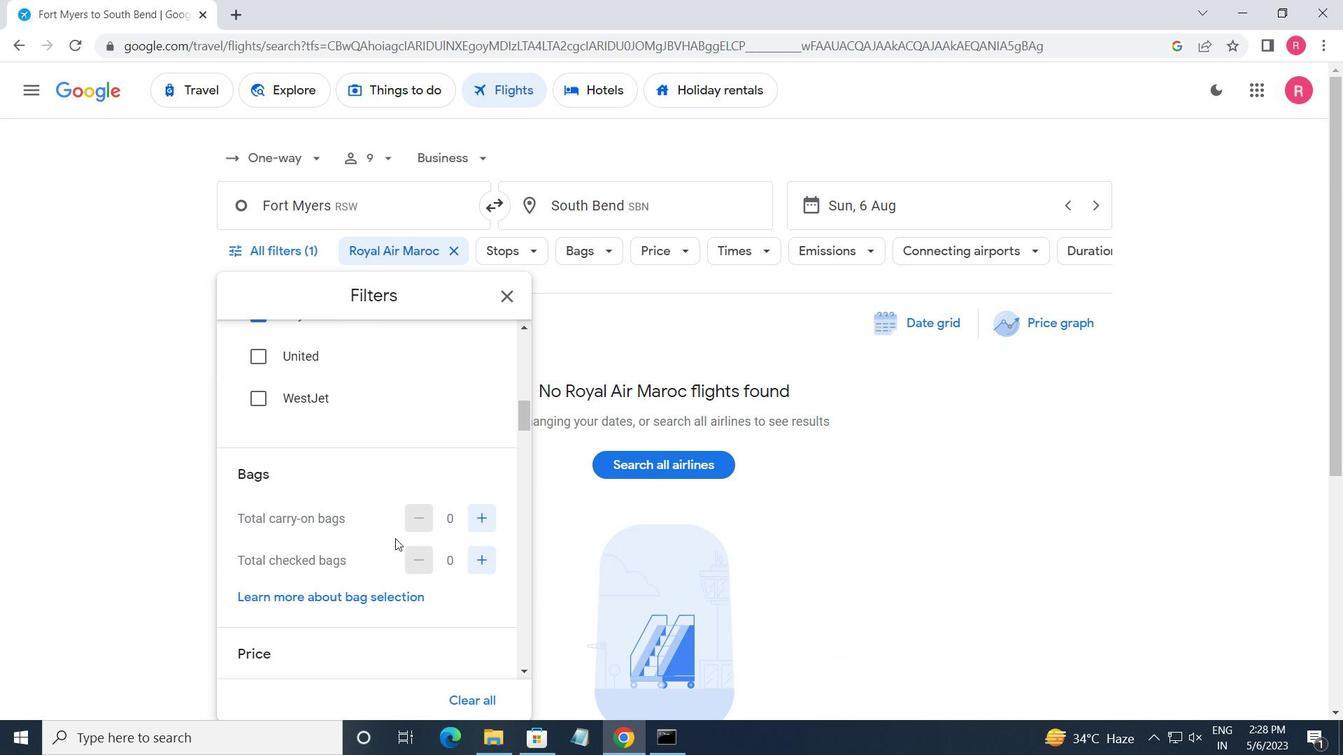 
Action: Mouse scrolled (395, 538) with delta (0, 0)
Screenshot: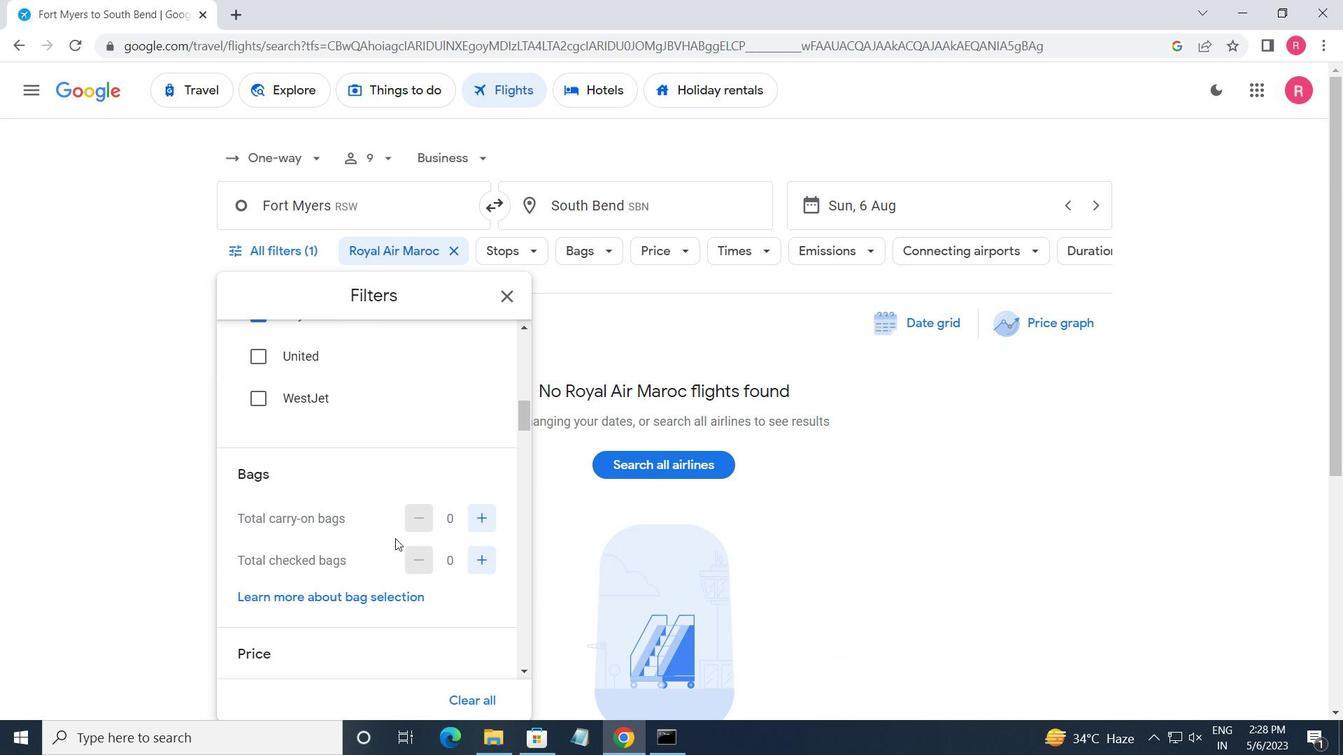
Action: Mouse moved to (488, 349)
Screenshot: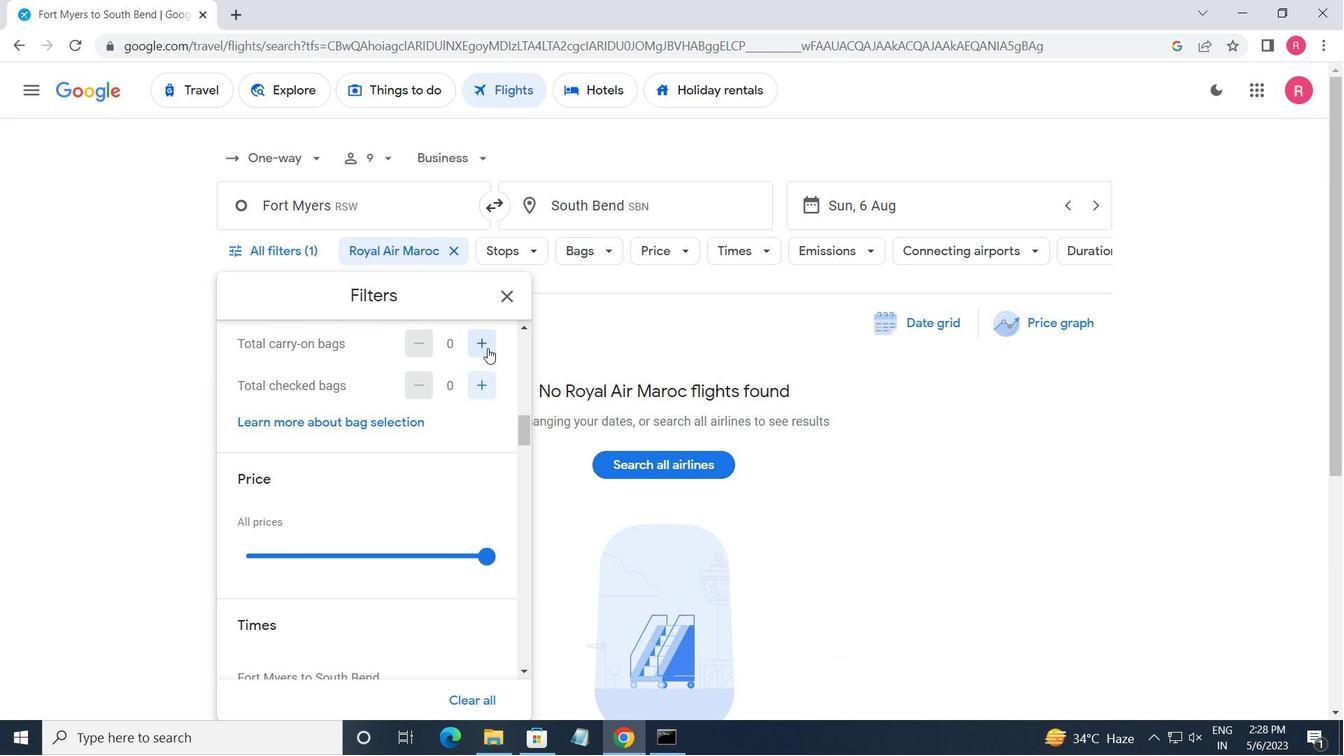 
Action: Mouse pressed left at (488, 349)
Screenshot: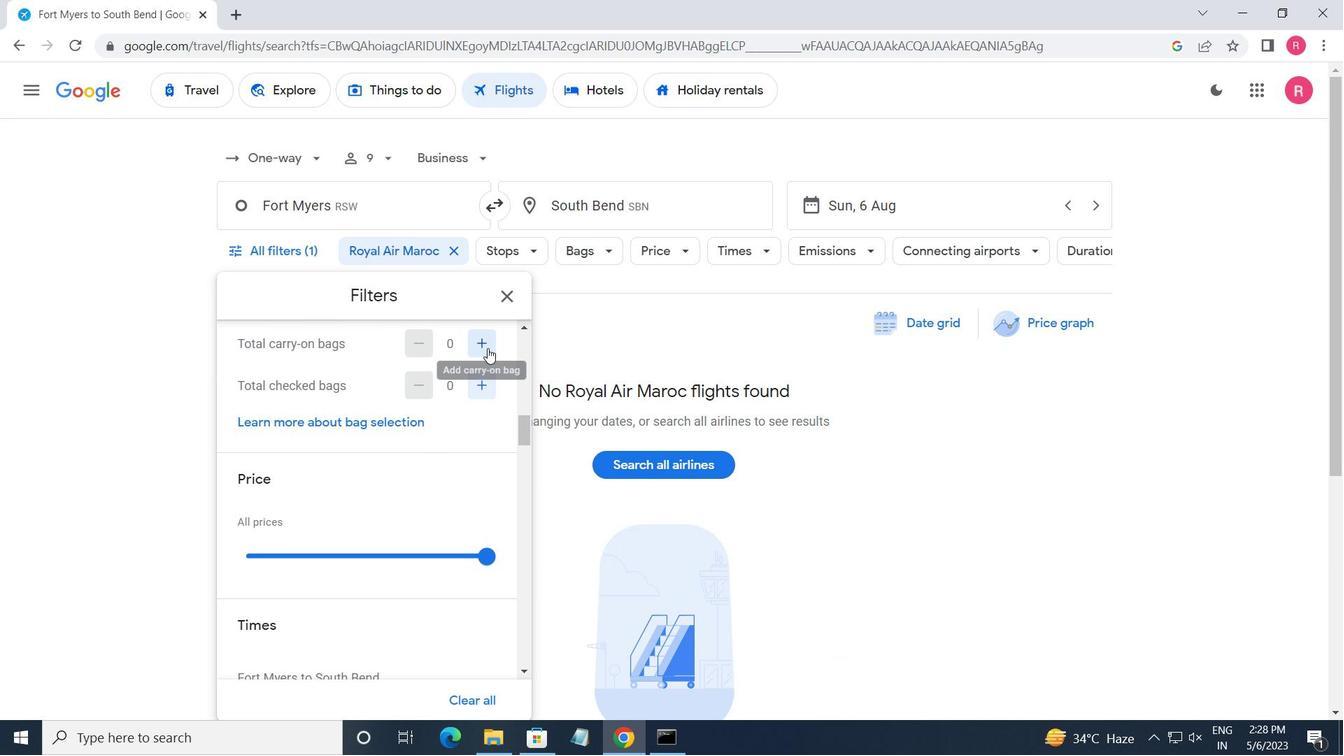 
Action: Mouse moved to (384, 477)
Screenshot: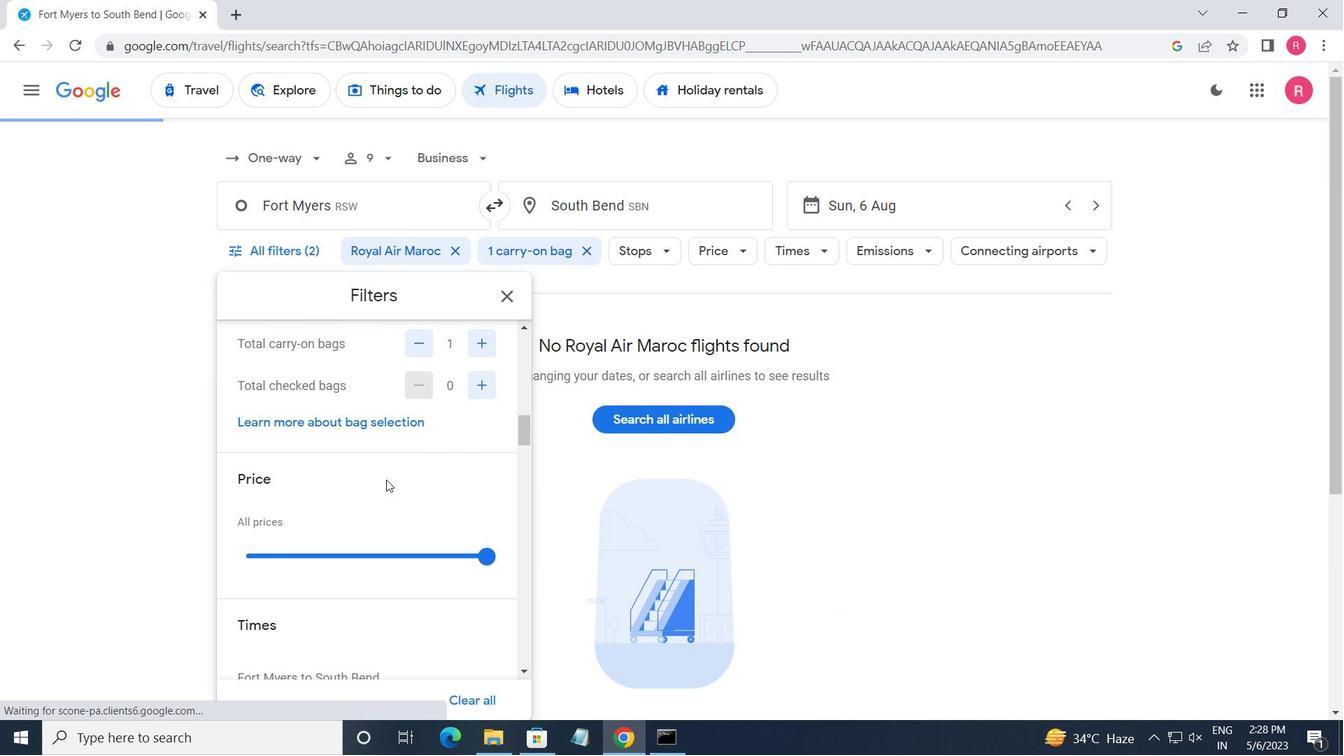 
Action: Mouse scrolled (384, 477) with delta (0, 0)
Screenshot: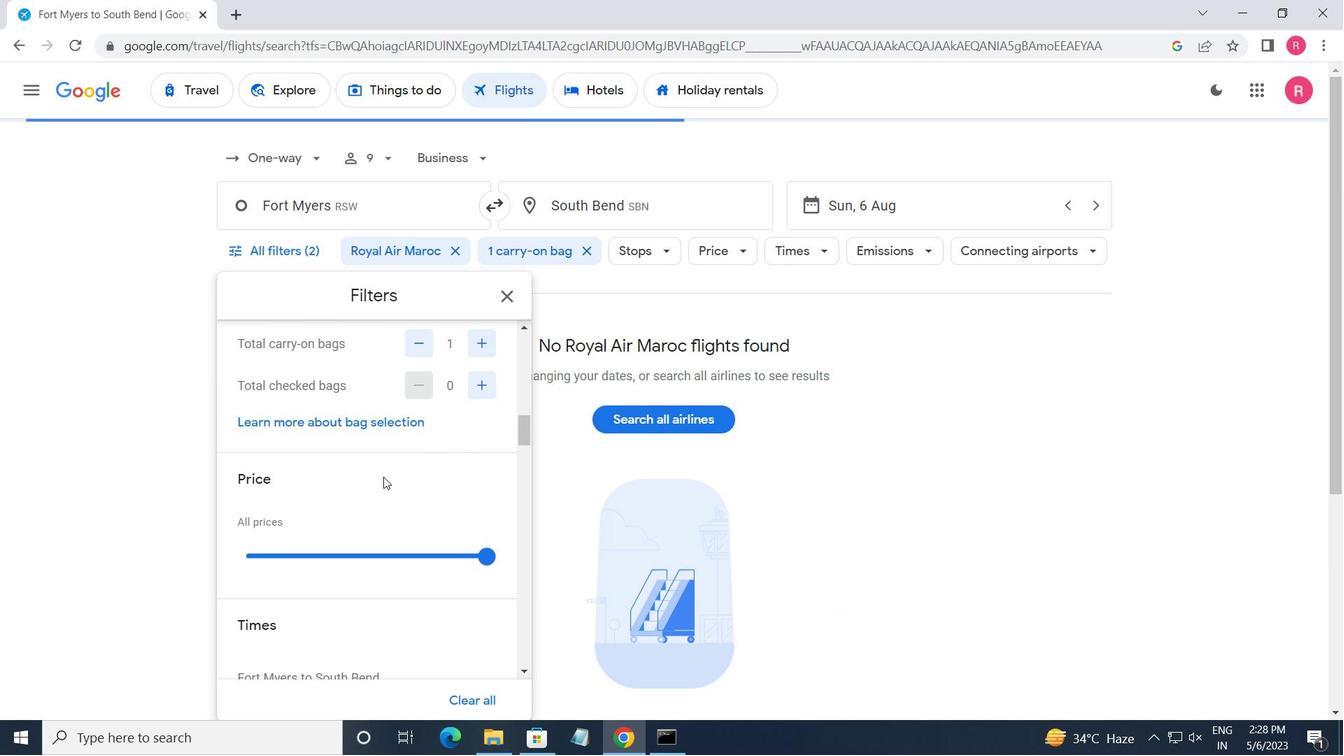 
Action: Mouse moved to (384, 477)
Screenshot: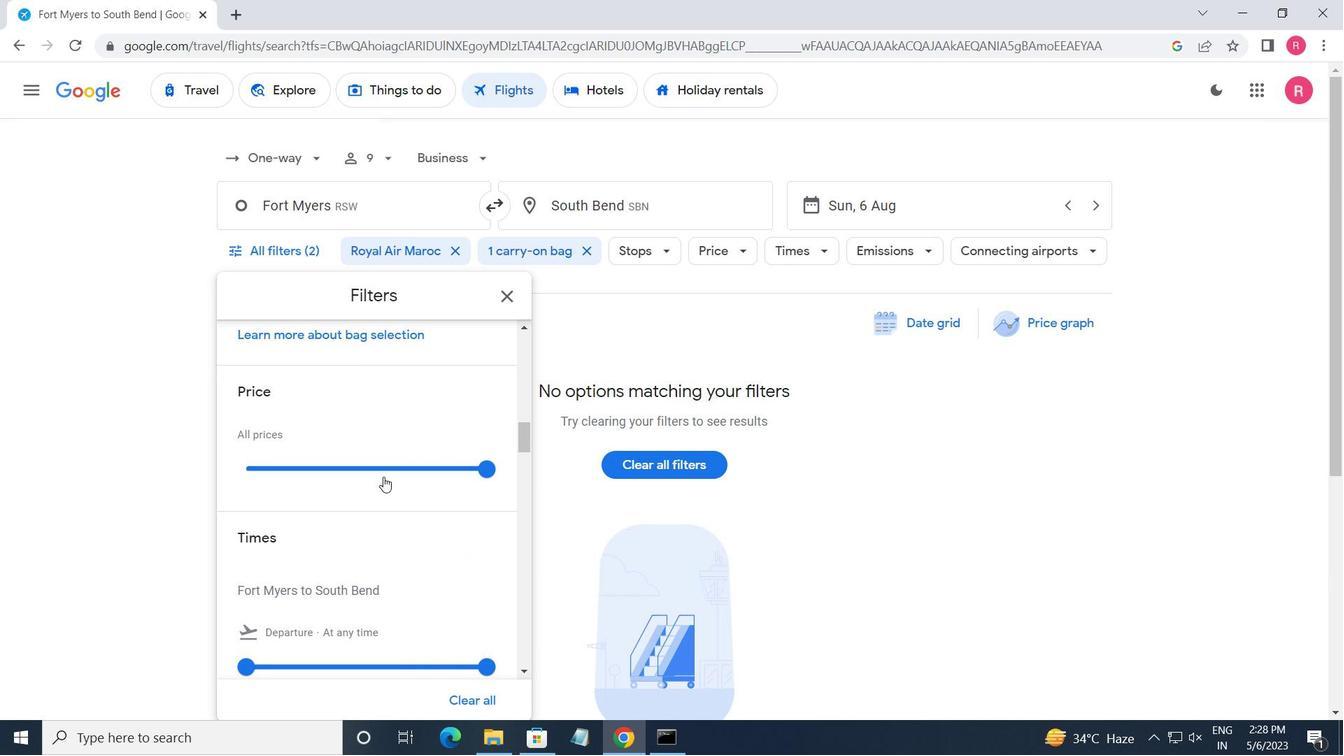 
Action: Mouse scrolled (384, 476) with delta (0, 0)
Screenshot: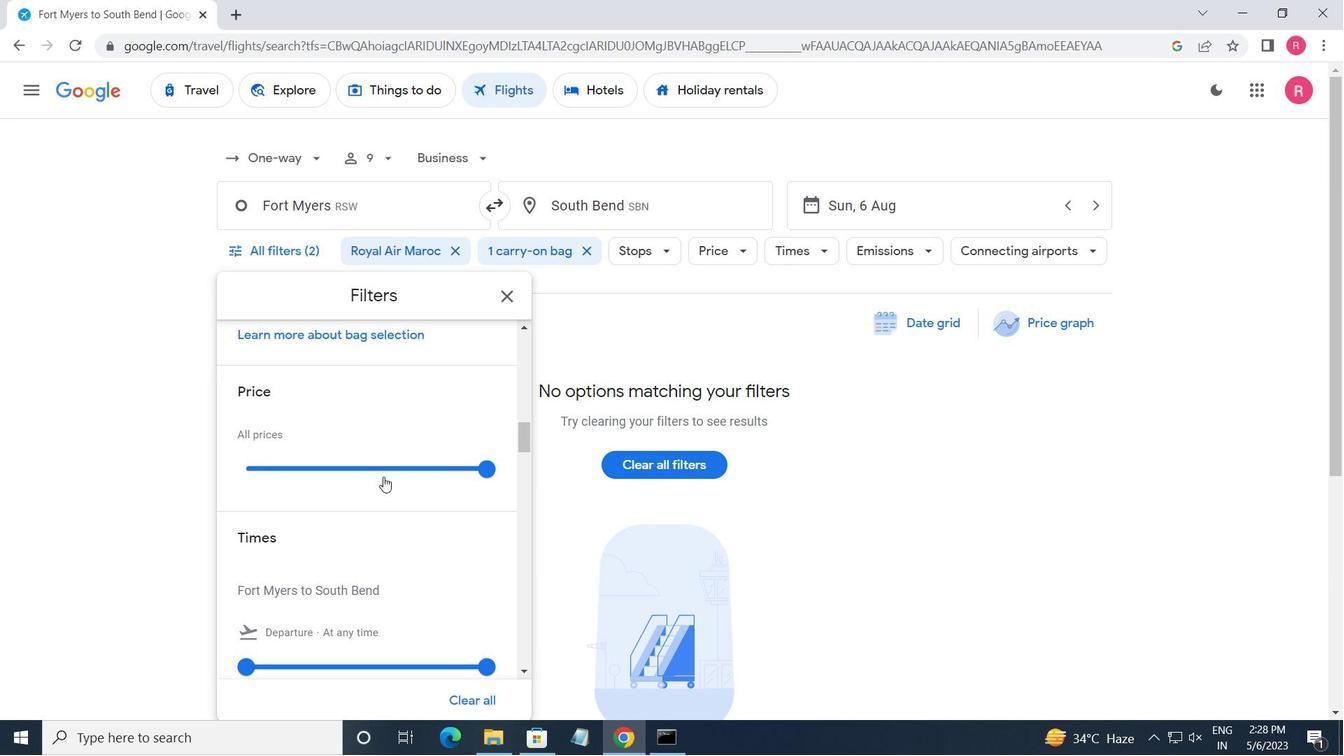 
Action: Mouse moved to (483, 387)
Screenshot: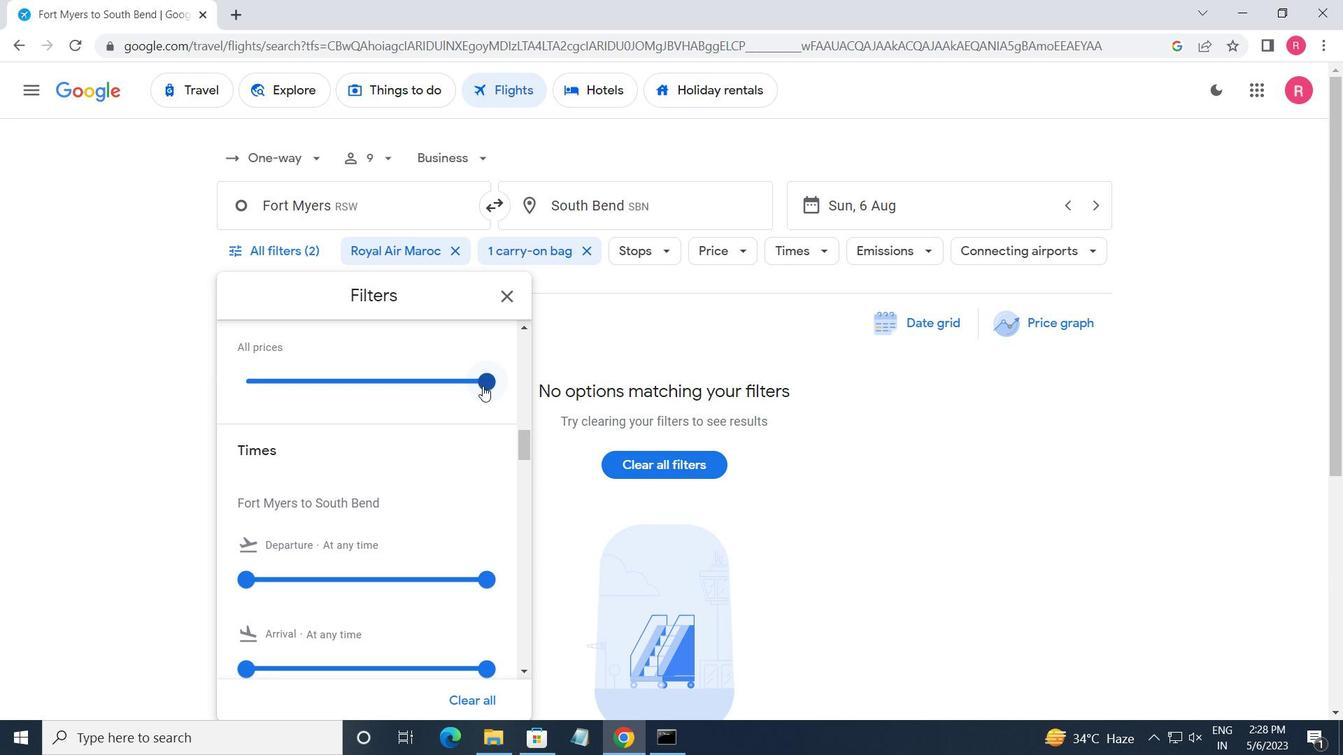 
Action: Mouse pressed left at (483, 387)
Screenshot: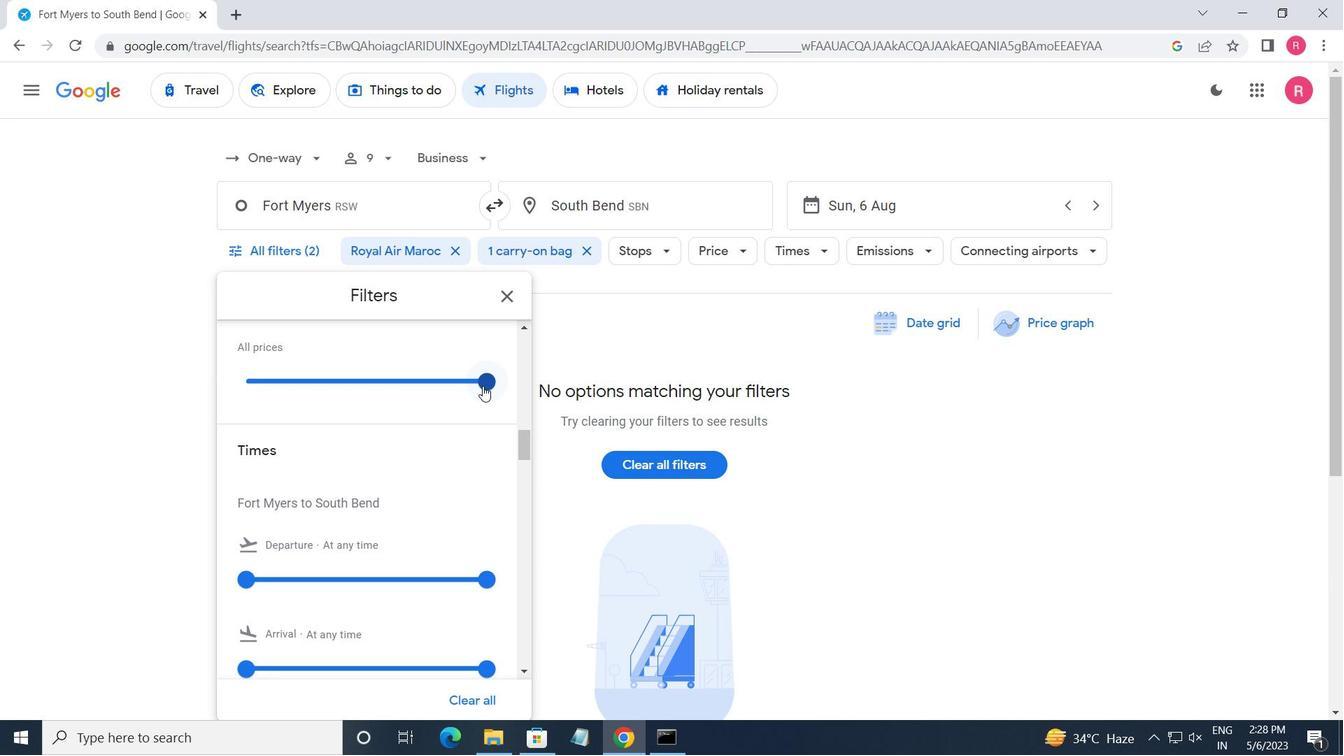 
Action: Mouse moved to (401, 447)
Screenshot: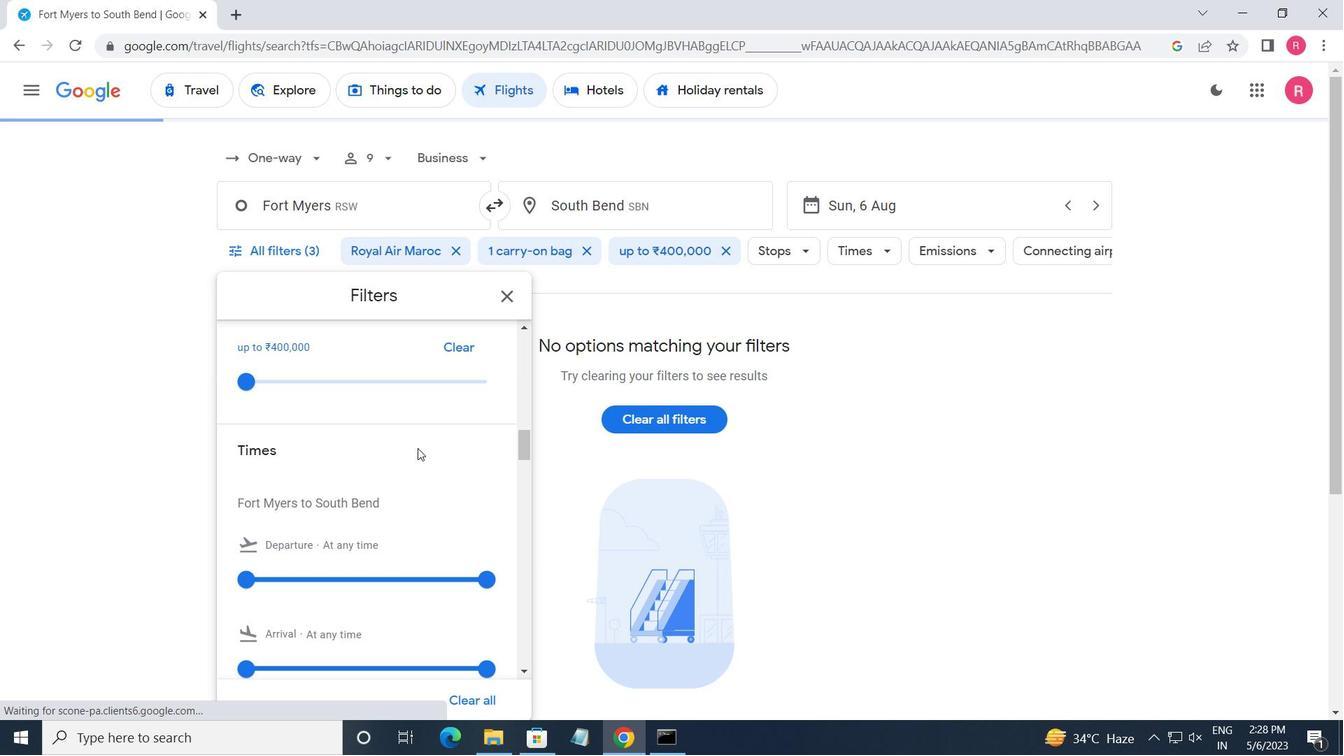 
Action: Mouse scrolled (401, 447) with delta (0, 0)
Screenshot: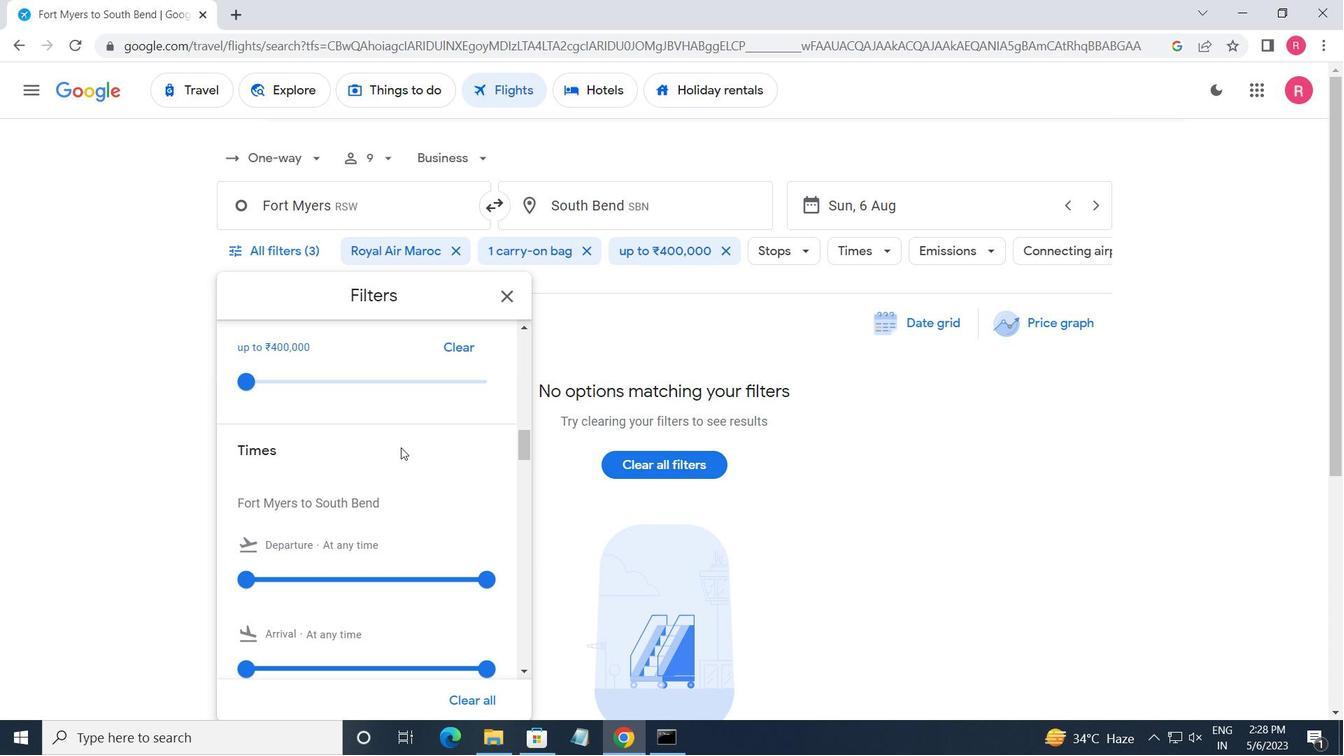 
Action: Mouse moved to (405, 449)
Screenshot: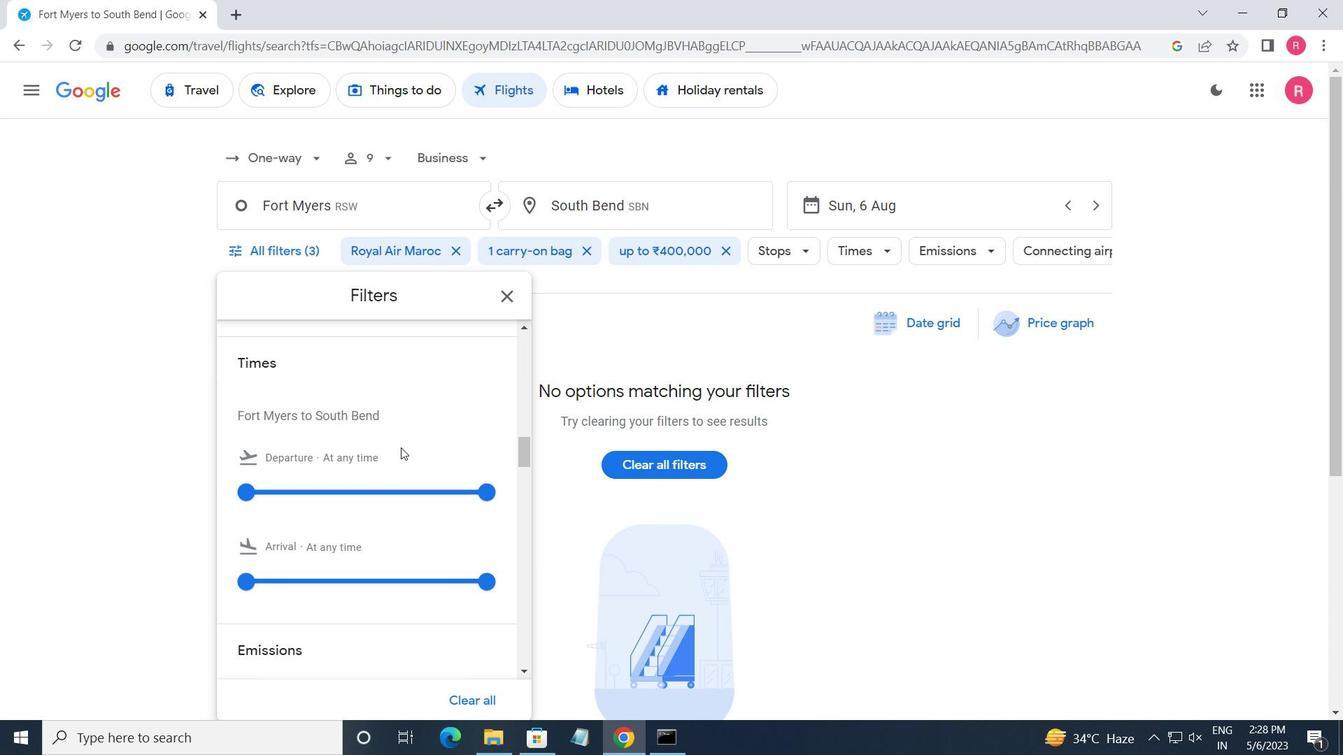 
Action: Mouse scrolled (405, 448) with delta (0, 0)
Screenshot: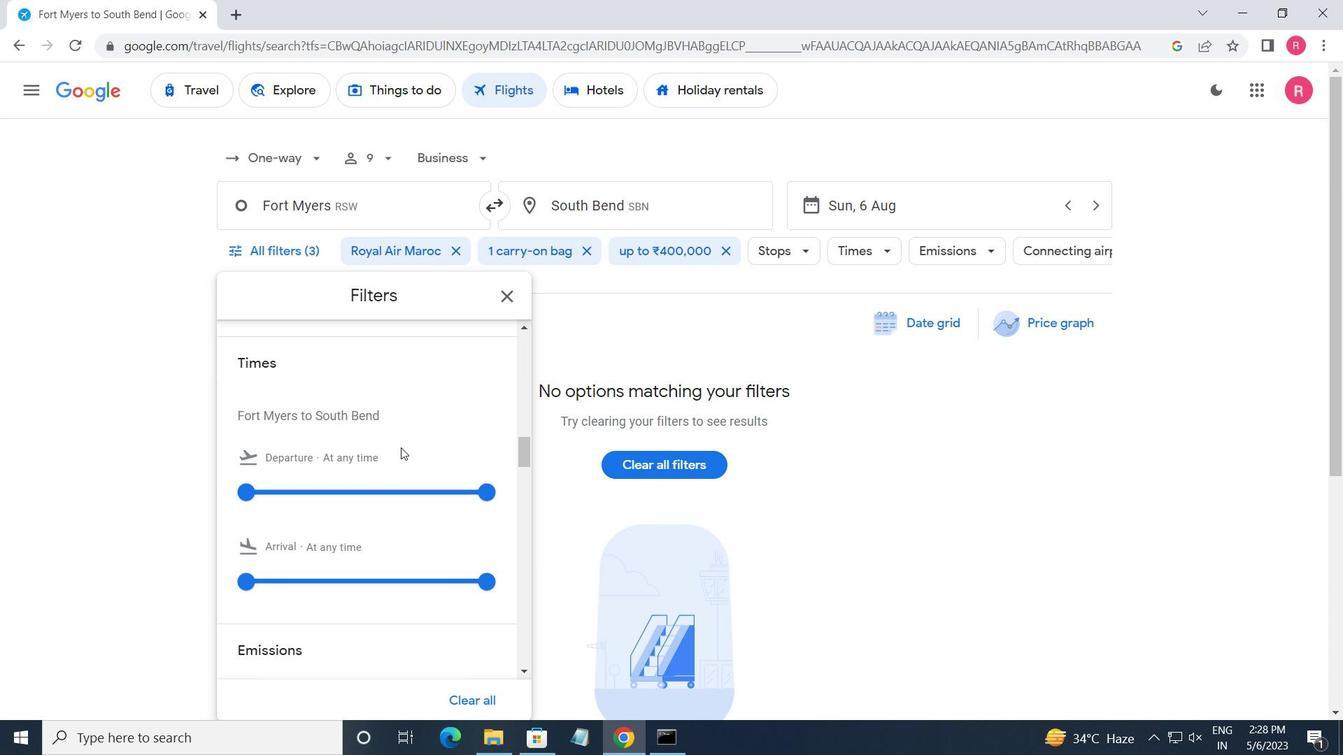 
Action: Mouse moved to (255, 408)
Screenshot: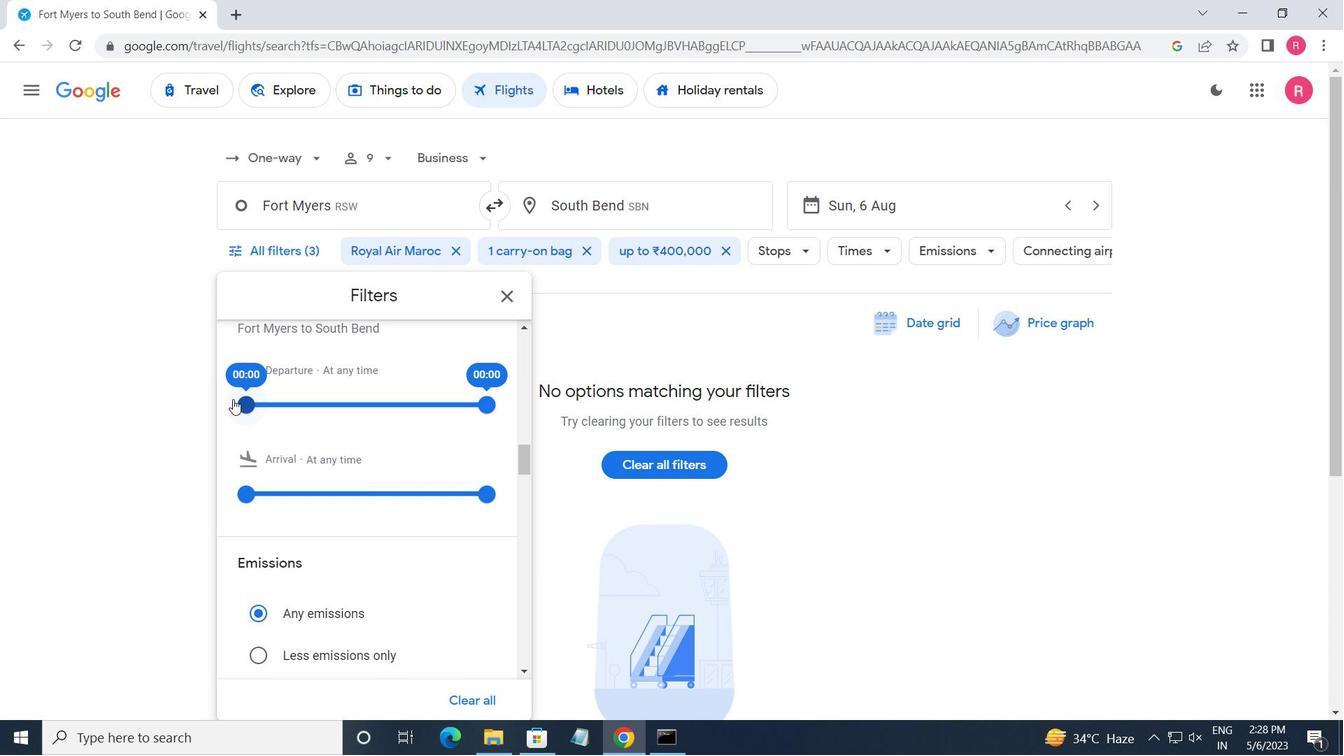 
Action: Mouse pressed left at (255, 408)
Screenshot: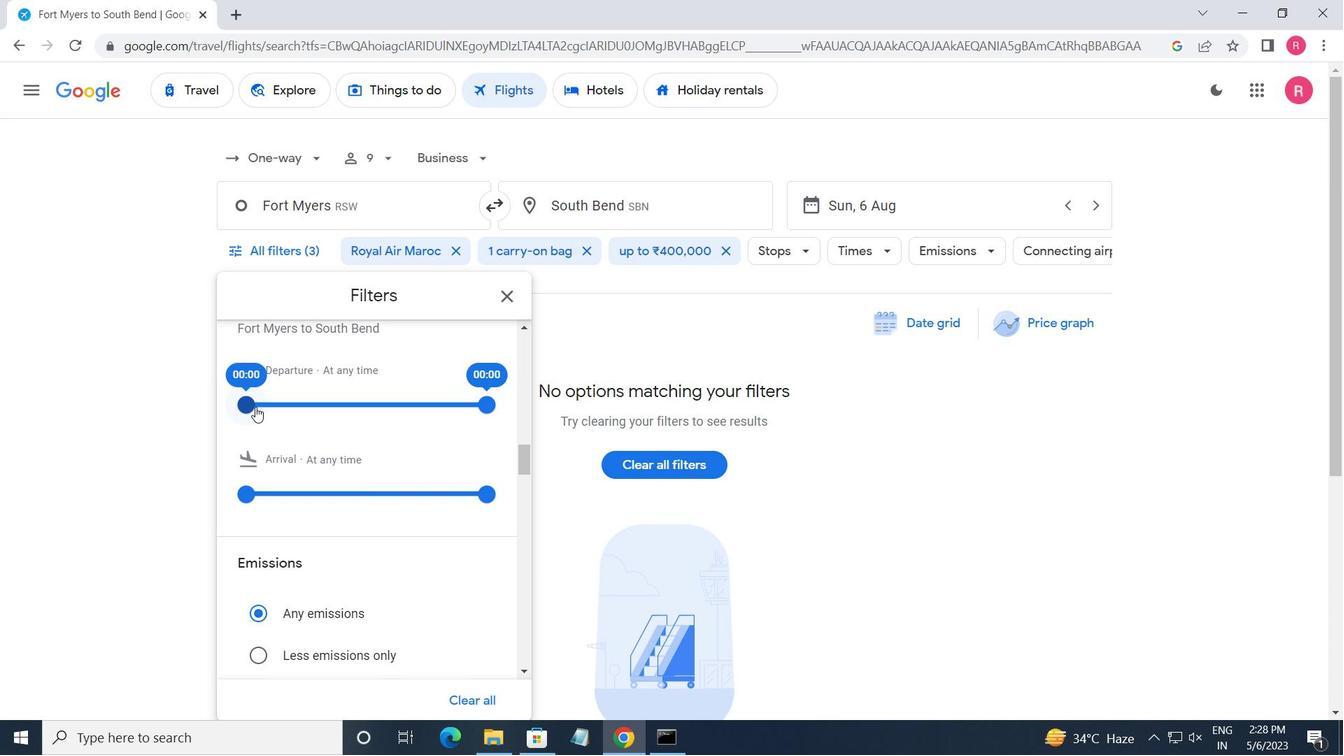 
Action: Mouse moved to (482, 405)
Screenshot: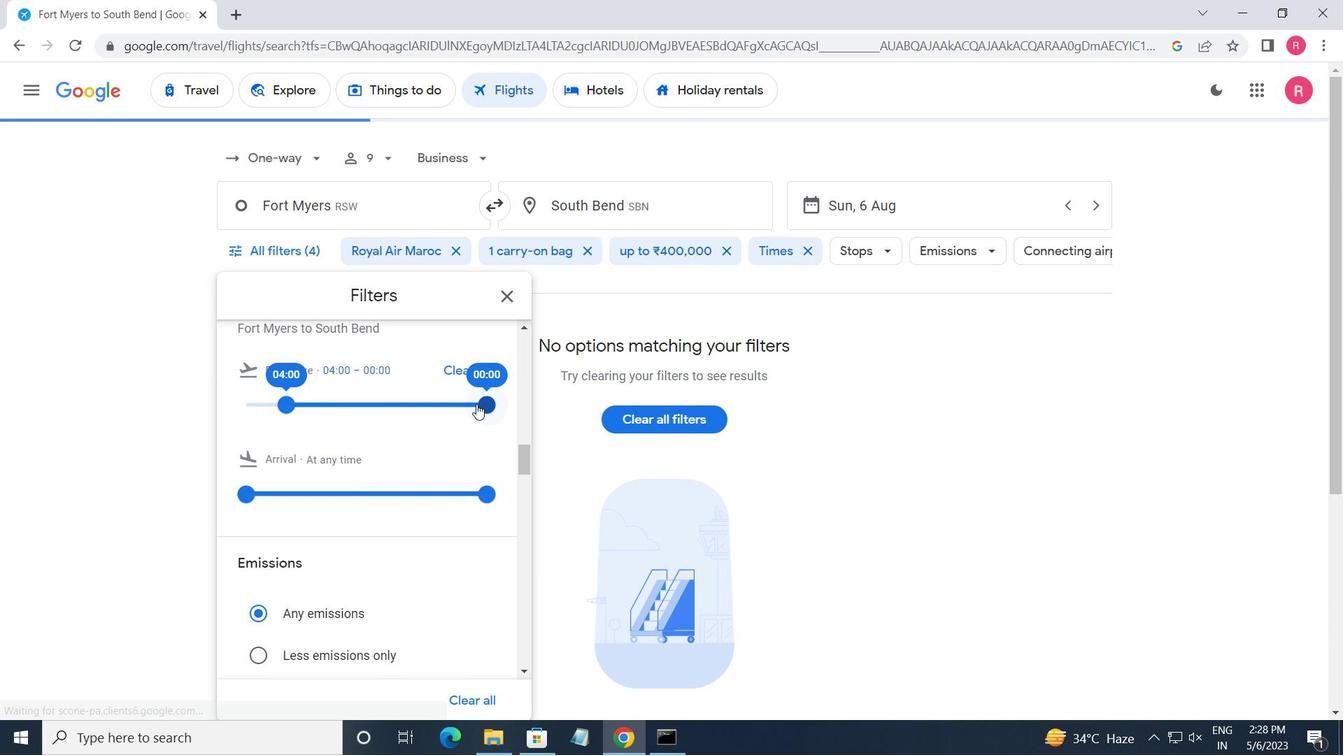 
Action: Mouse pressed left at (482, 405)
Screenshot: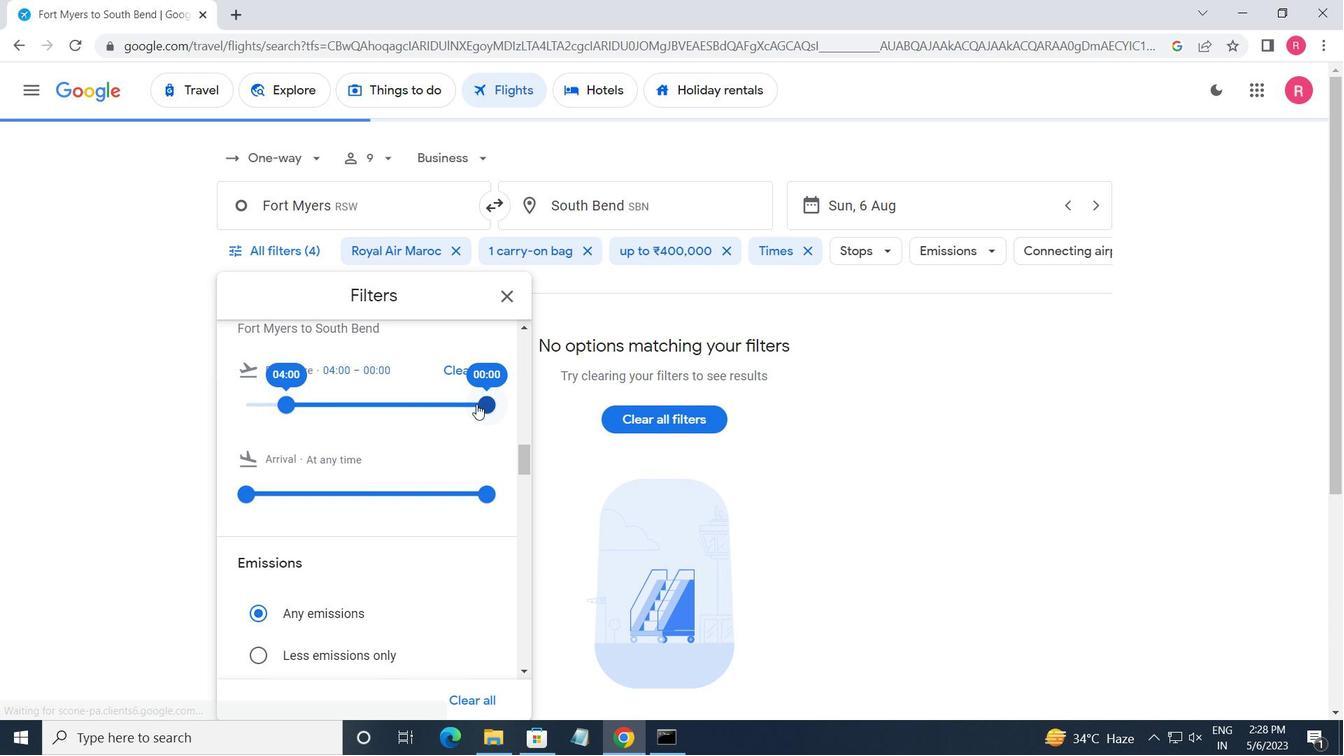 
Action: Mouse moved to (510, 304)
Screenshot: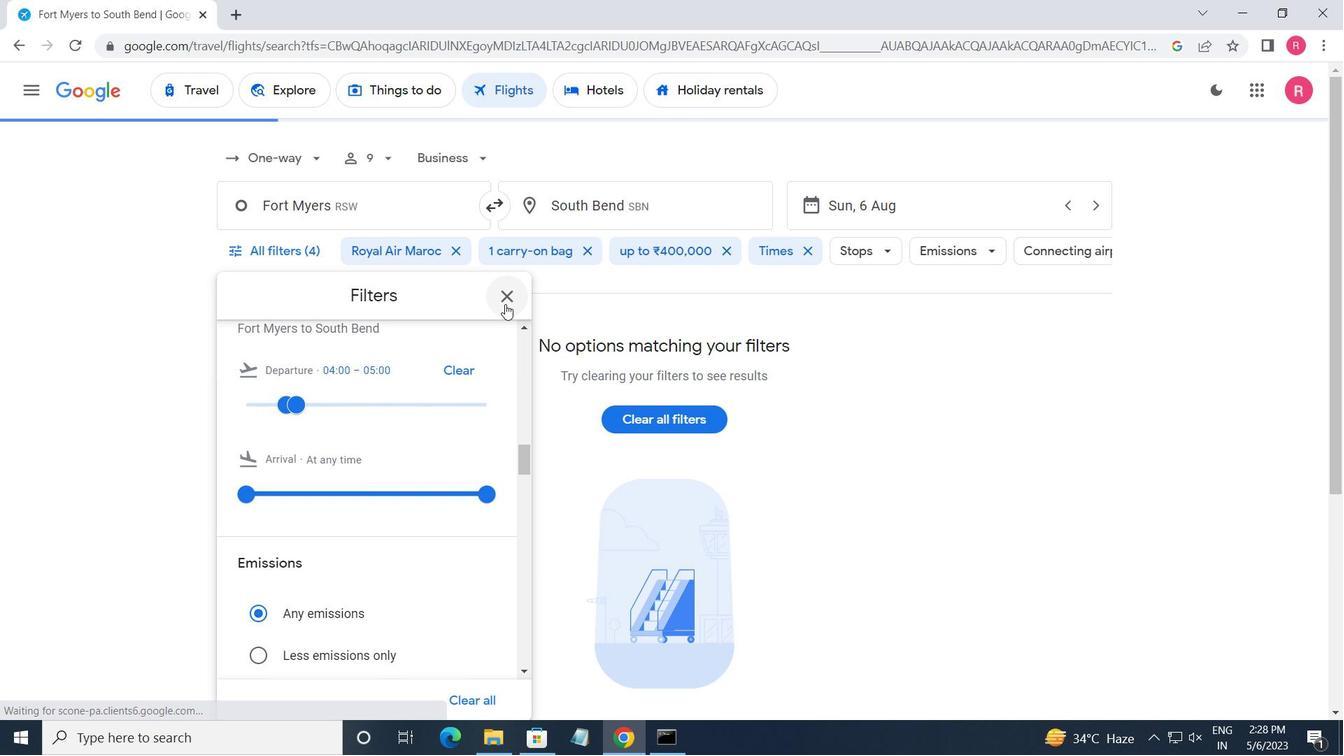 
Action: Mouse pressed left at (510, 304)
Screenshot: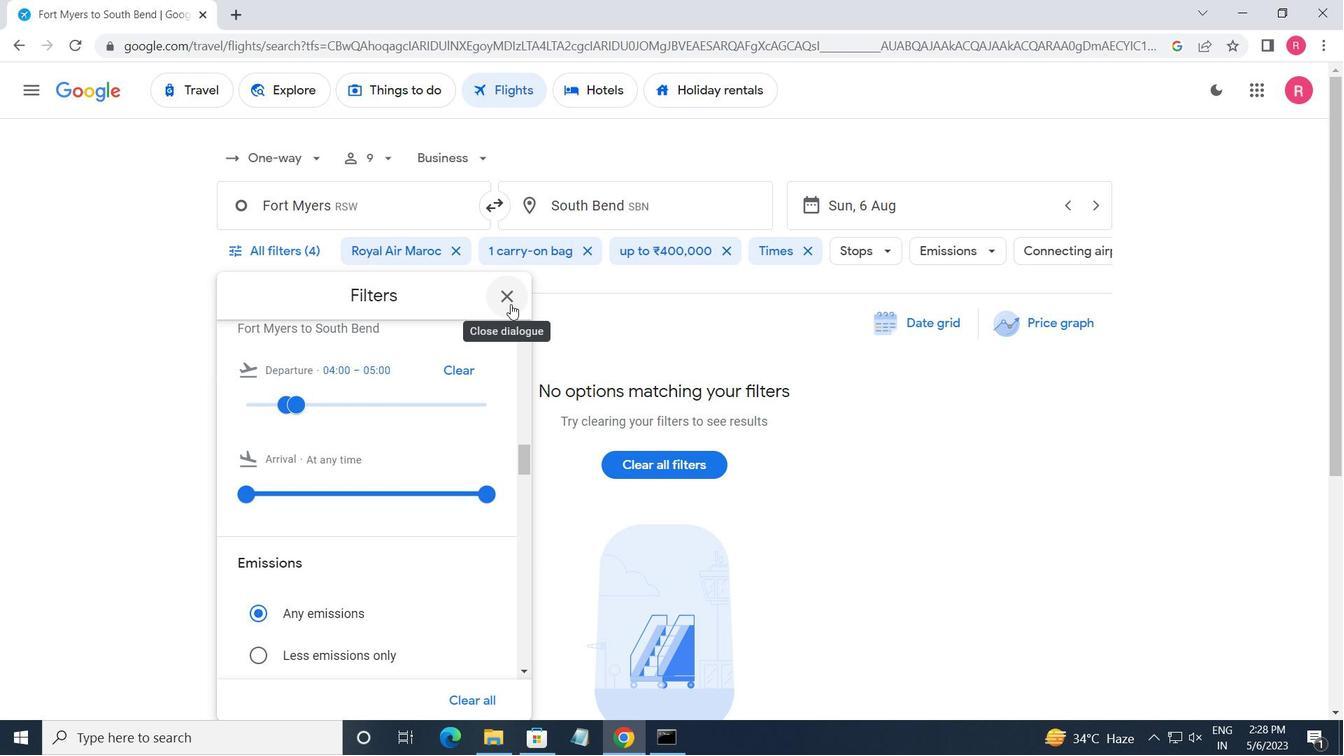 
